Task: Find an Airbnb in Itapecerica, Brazil for 8 guests from July 12 to July 16, with a price range of ₹10,000 to ₹16,000, and amenities including WiFi, free parking, and TV.
Action: Key pressed <Key.shift>Itapecerica
Screenshot: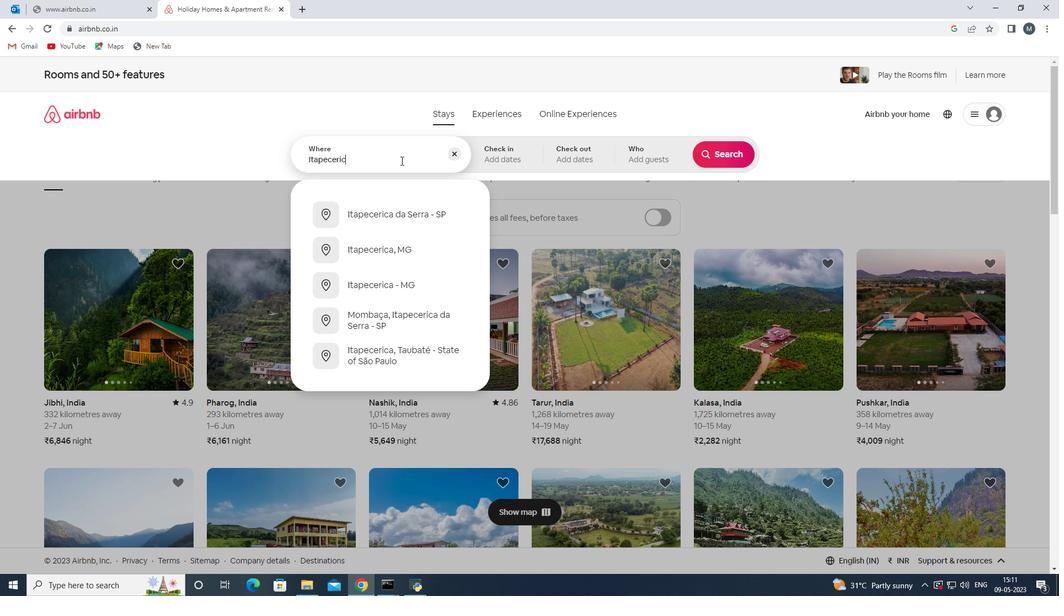 
Action: Mouse moved to (401, 160)
Screenshot: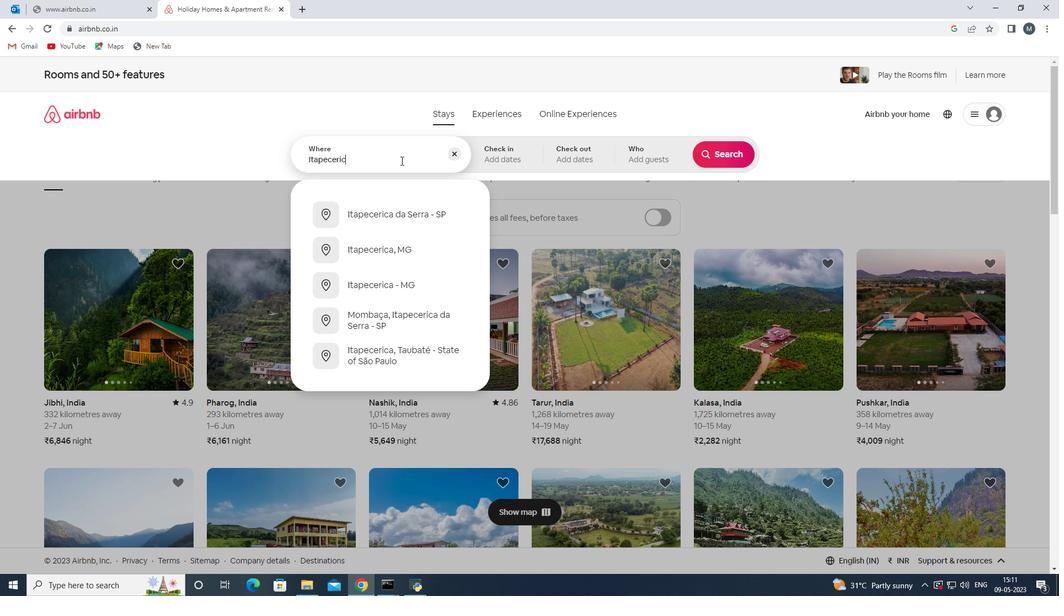 
Action: Key pressed ,<Key.shift>Brazil<Key.enter>
Screenshot: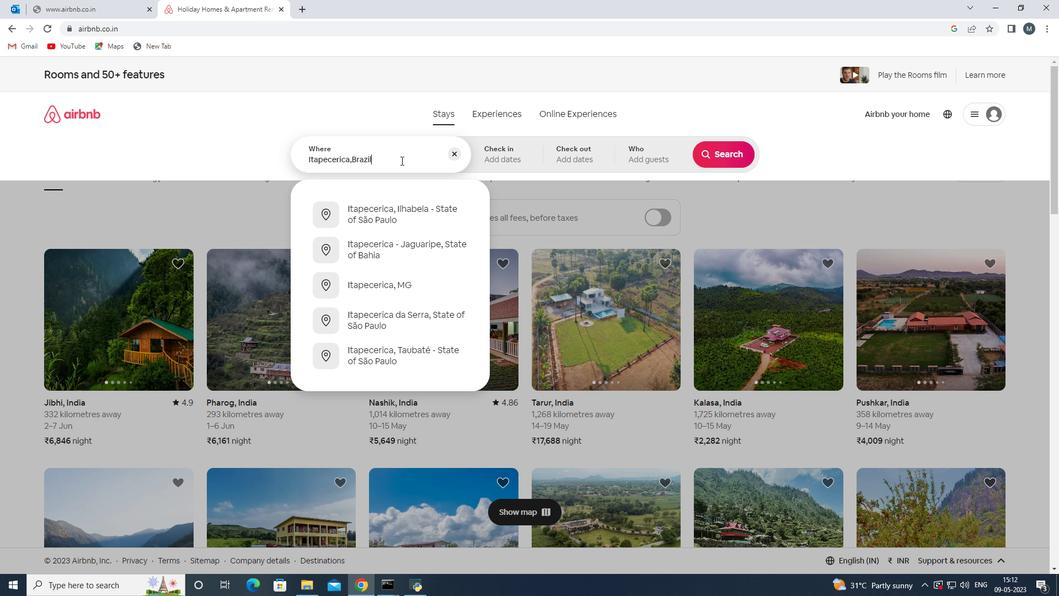 
Action: Mouse moved to (714, 242)
Screenshot: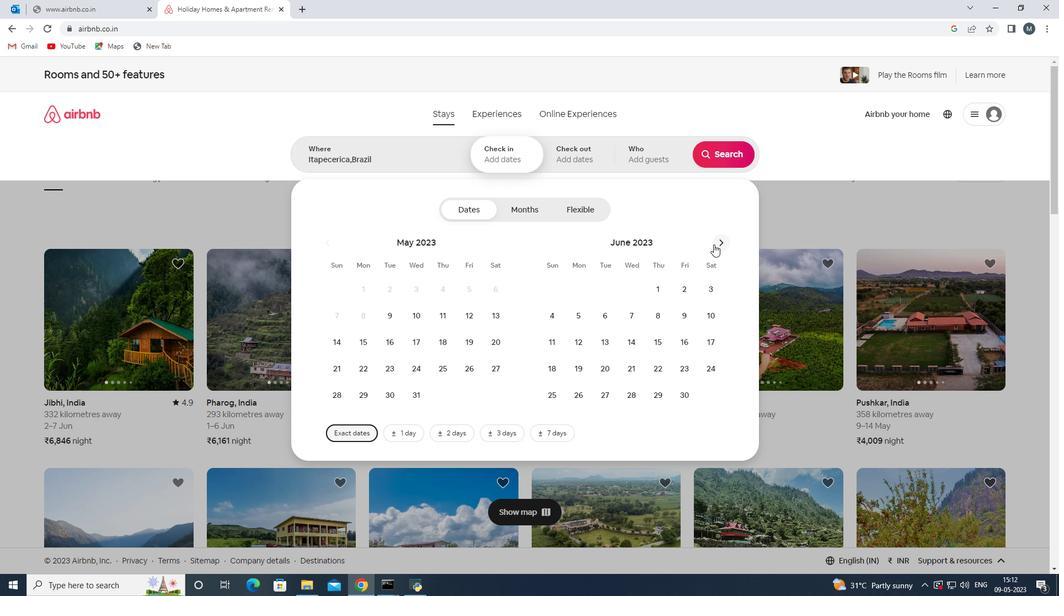 
Action: Mouse pressed left at (714, 242)
Screenshot: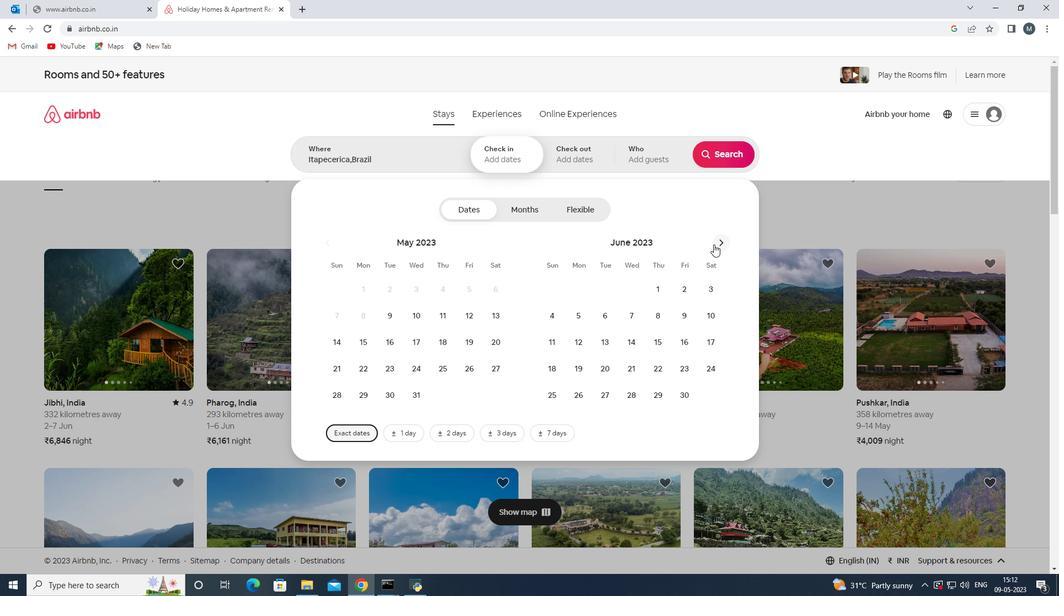 
Action: Mouse moved to (628, 344)
Screenshot: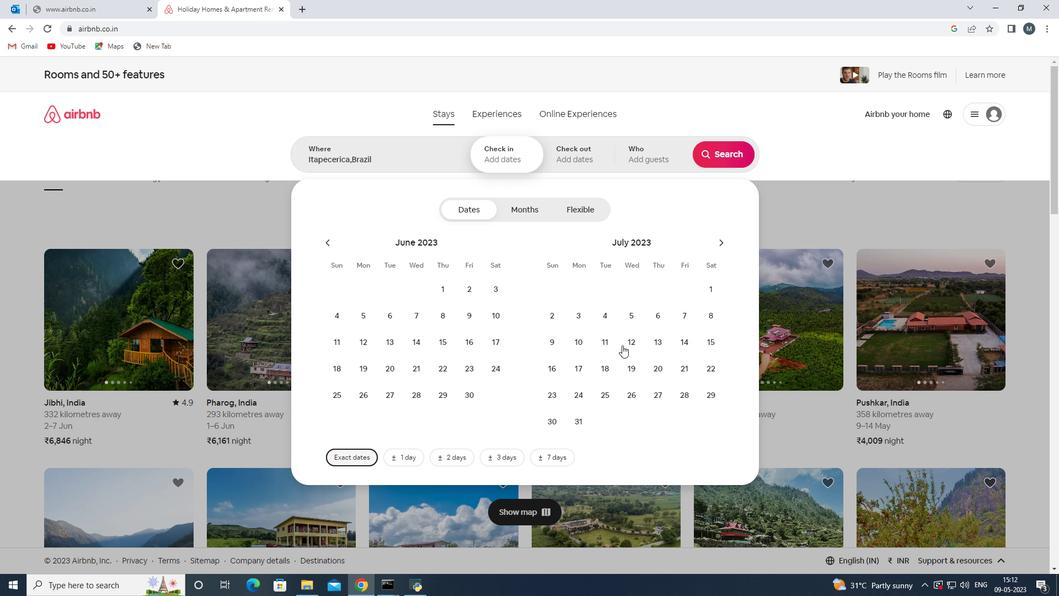 
Action: Mouse pressed left at (628, 344)
Screenshot: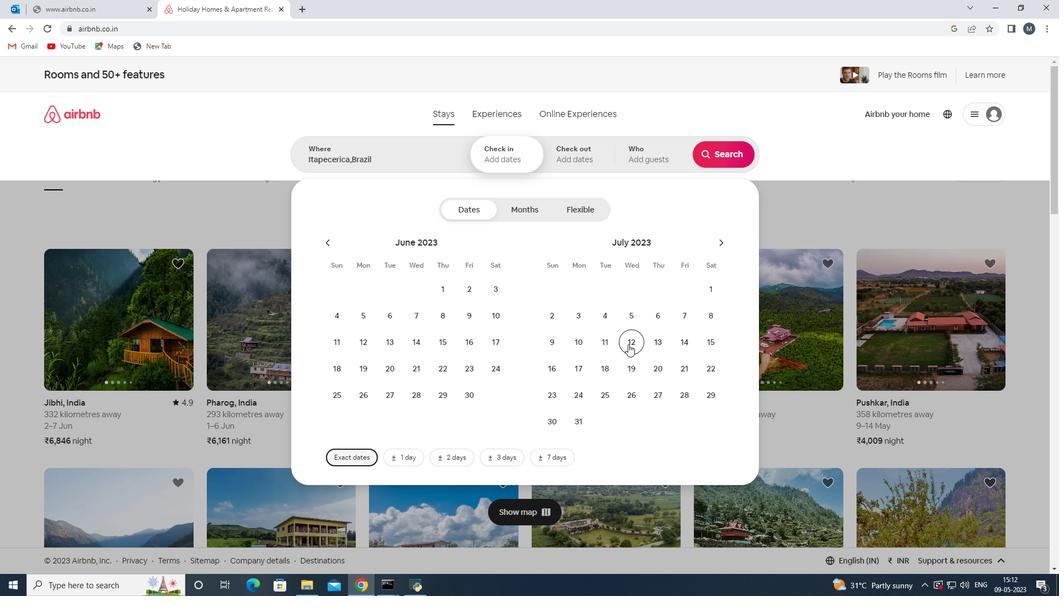 
Action: Mouse moved to (555, 368)
Screenshot: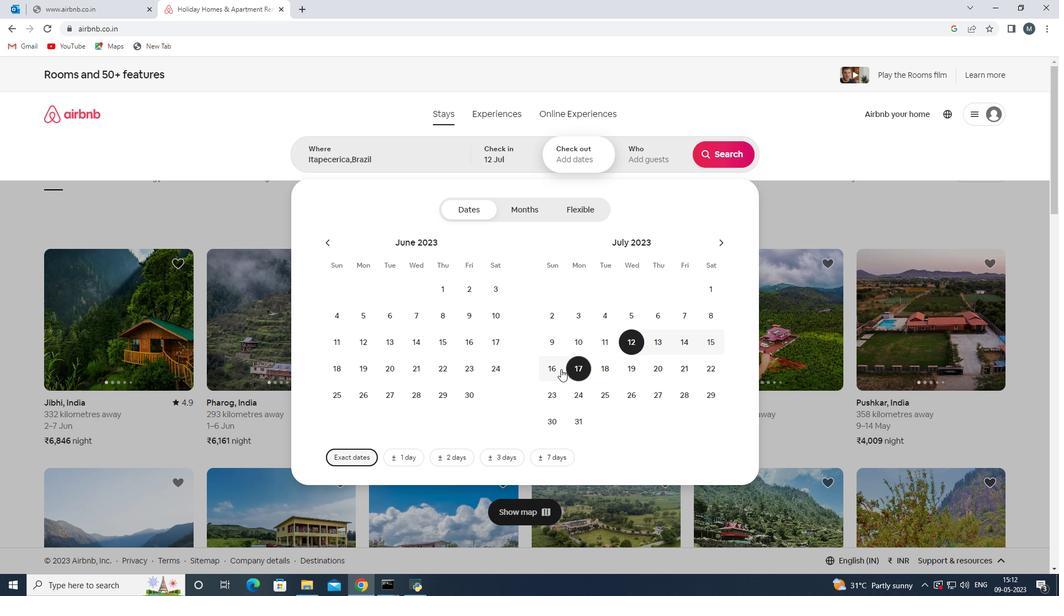 
Action: Mouse pressed left at (555, 368)
Screenshot: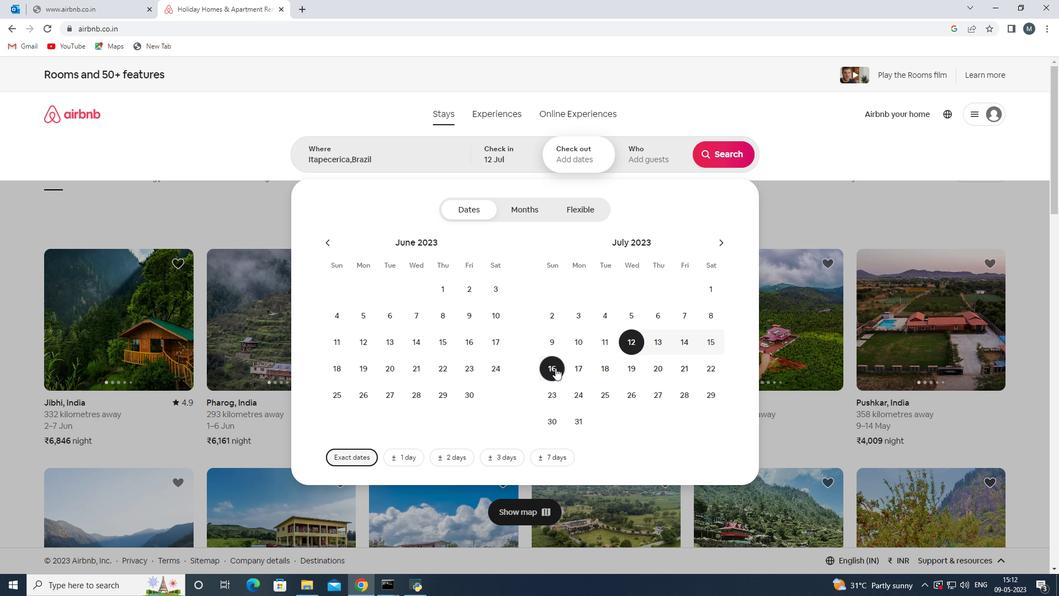 
Action: Mouse moved to (649, 157)
Screenshot: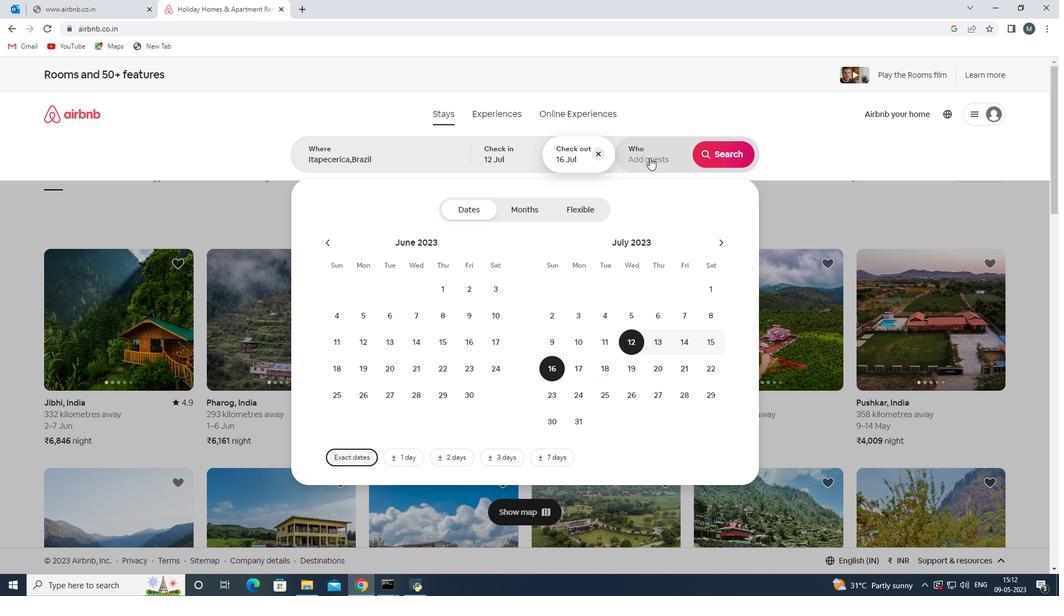 
Action: Mouse pressed left at (649, 157)
Screenshot: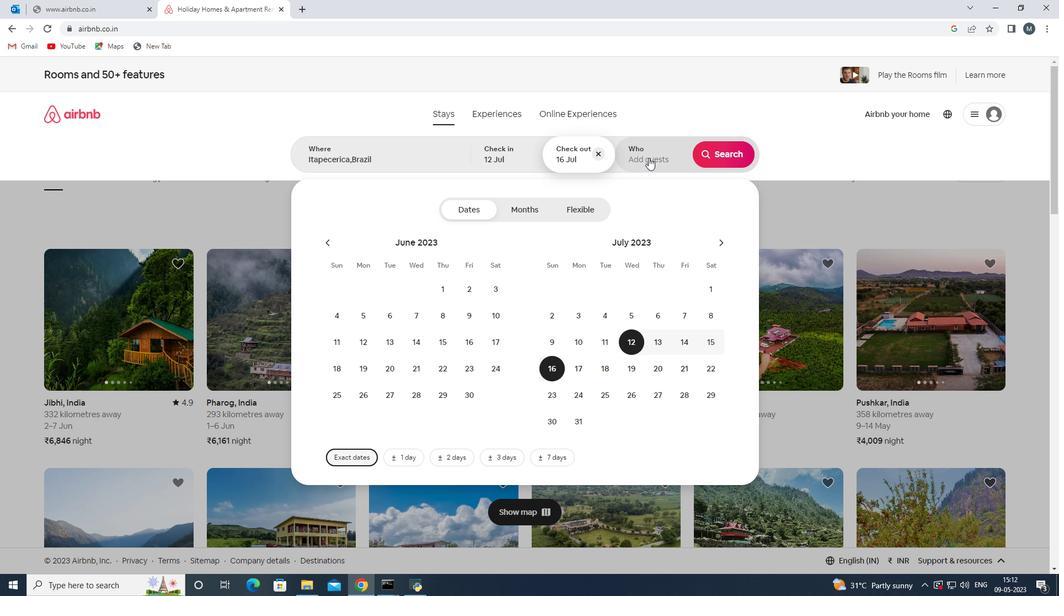 
Action: Mouse moved to (720, 213)
Screenshot: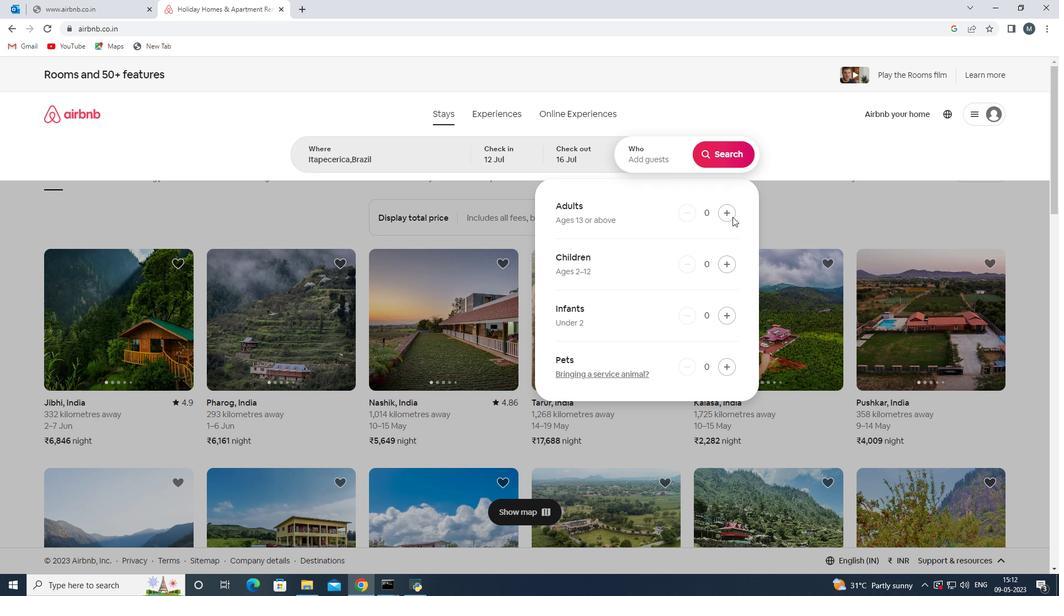
Action: Mouse pressed left at (720, 213)
Screenshot: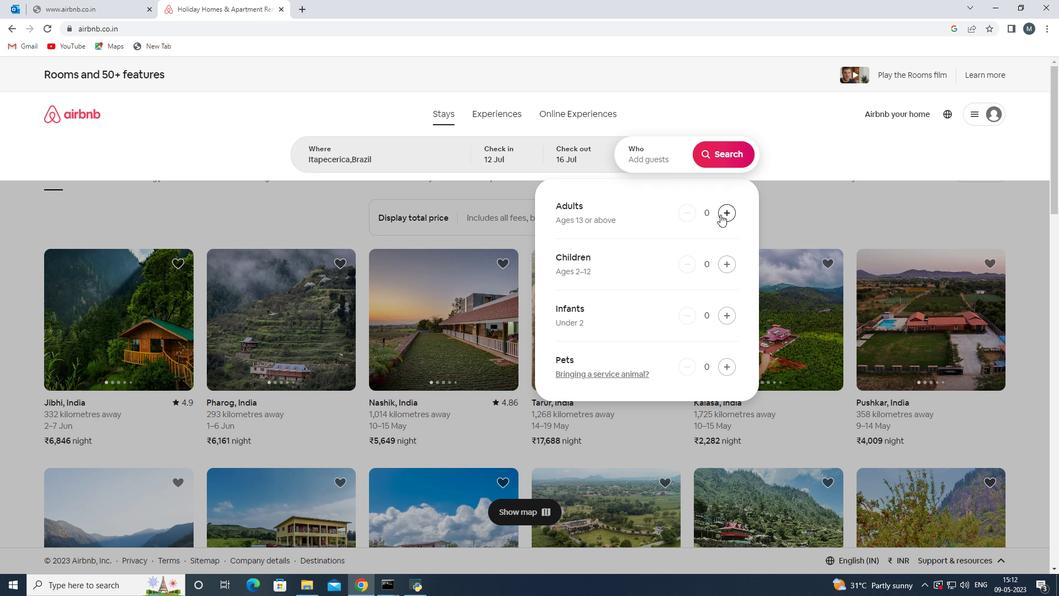 
Action: Mouse pressed left at (720, 213)
Screenshot: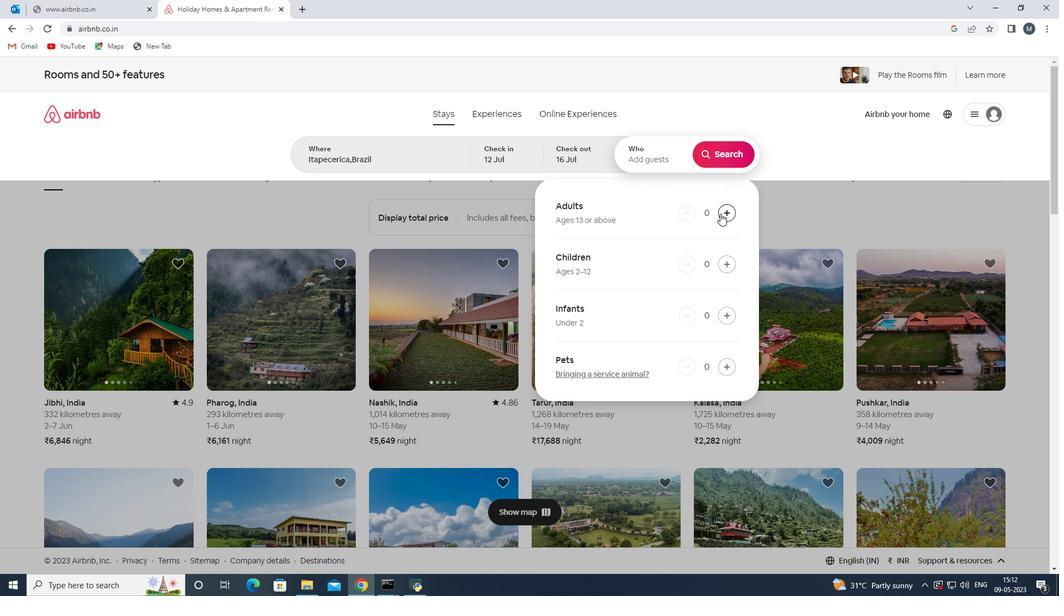 
Action: Mouse pressed left at (720, 213)
Screenshot: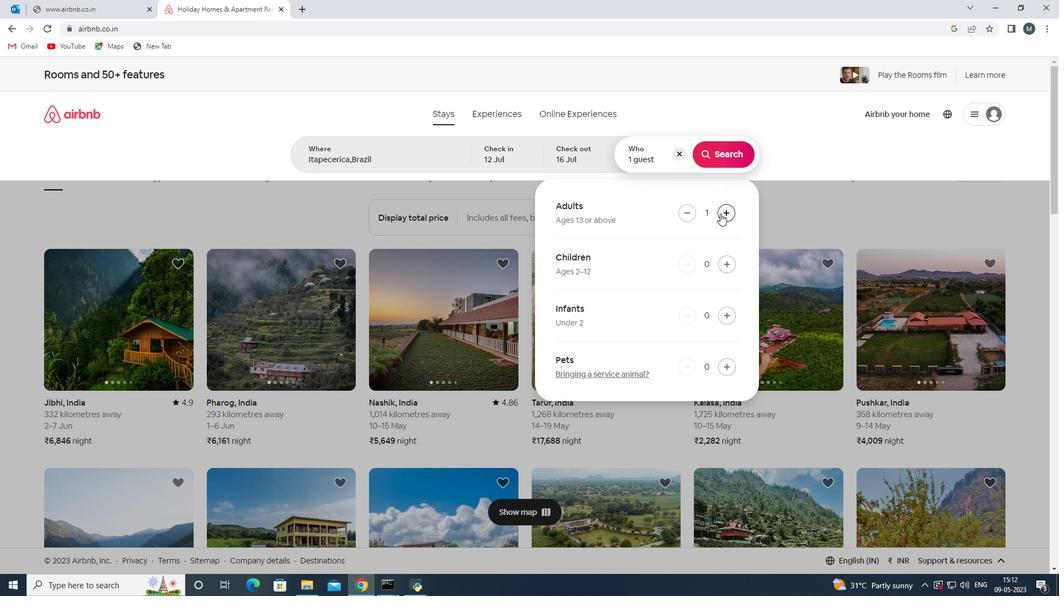 
Action: Mouse pressed left at (720, 213)
Screenshot: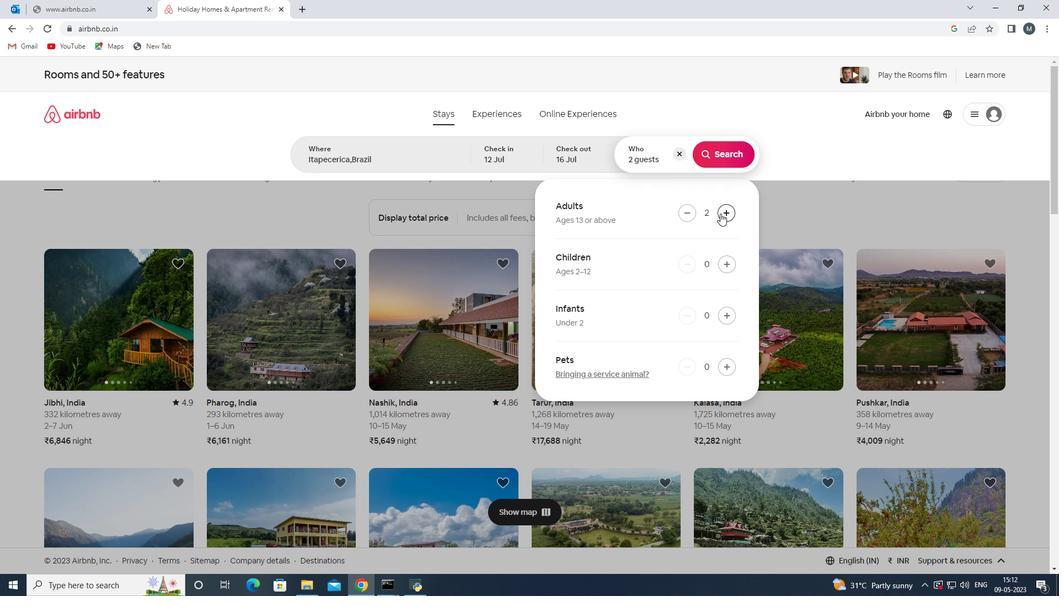 
Action: Mouse pressed left at (720, 213)
Screenshot: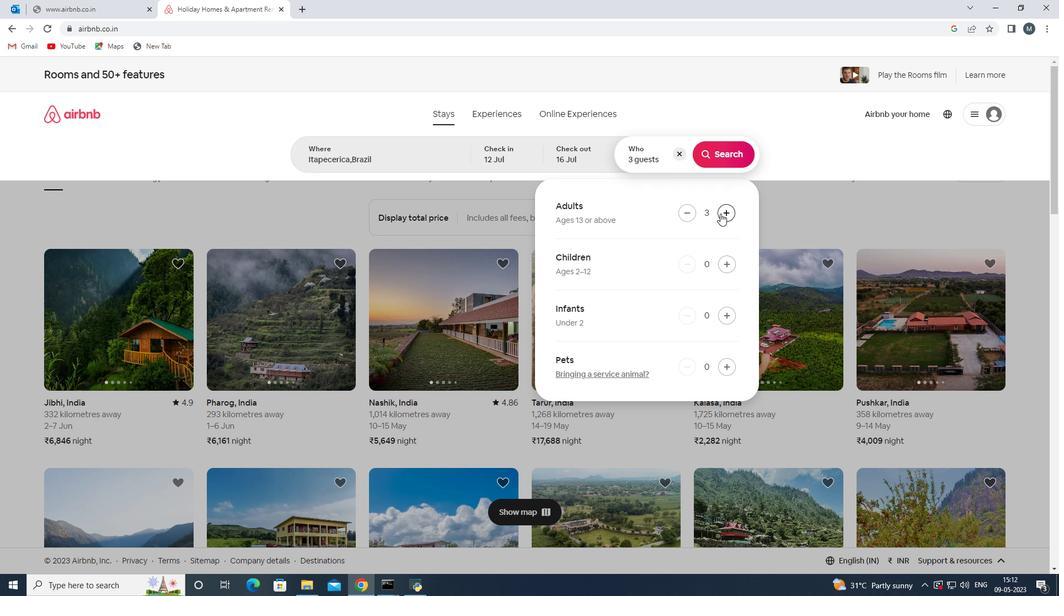 
Action: Mouse moved to (720, 213)
Screenshot: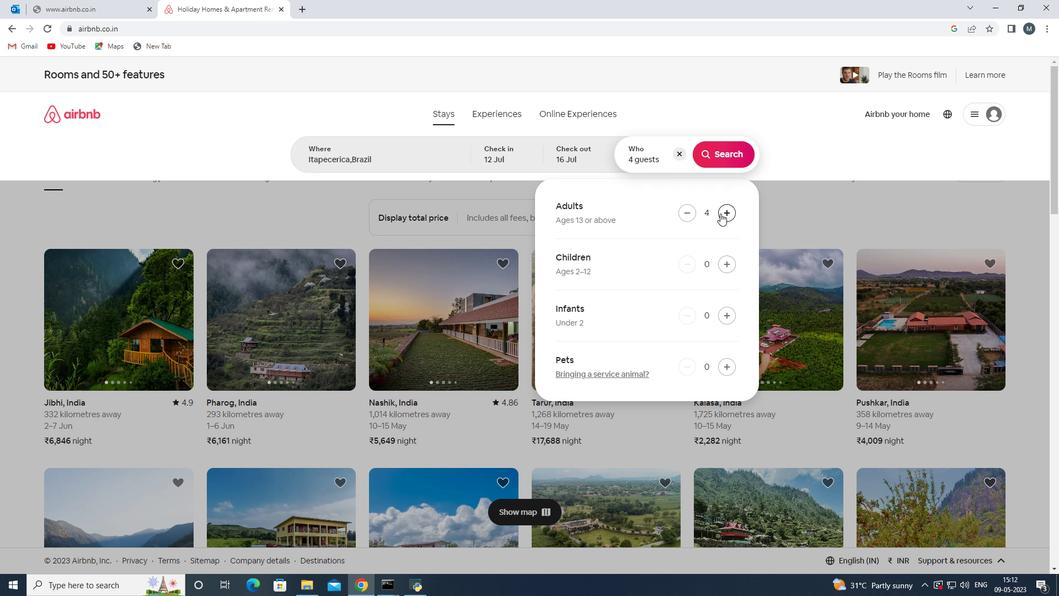 
Action: Mouse pressed left at (720, 213)
Screenshot: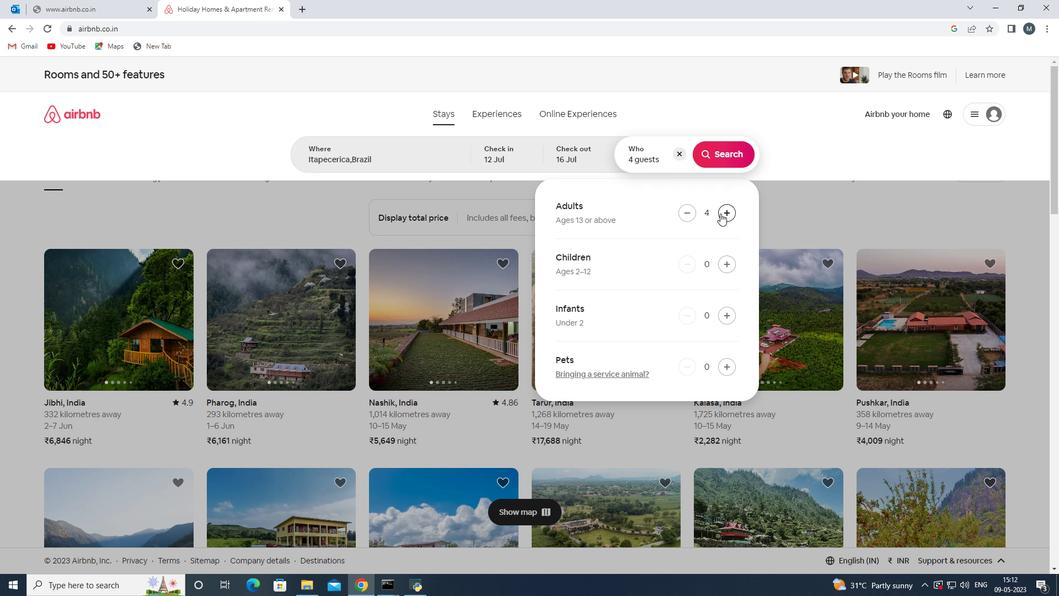 
Action: Mouse pressed left at (720, 213)
Screenshot: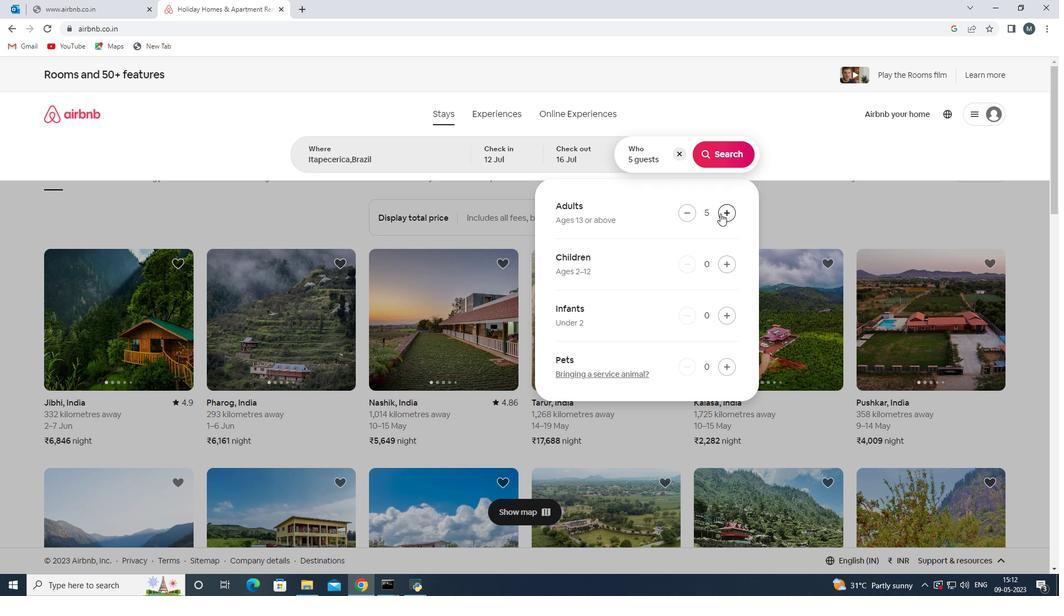 
Action: Mouse pressed left at (720, 213)
Screenshot: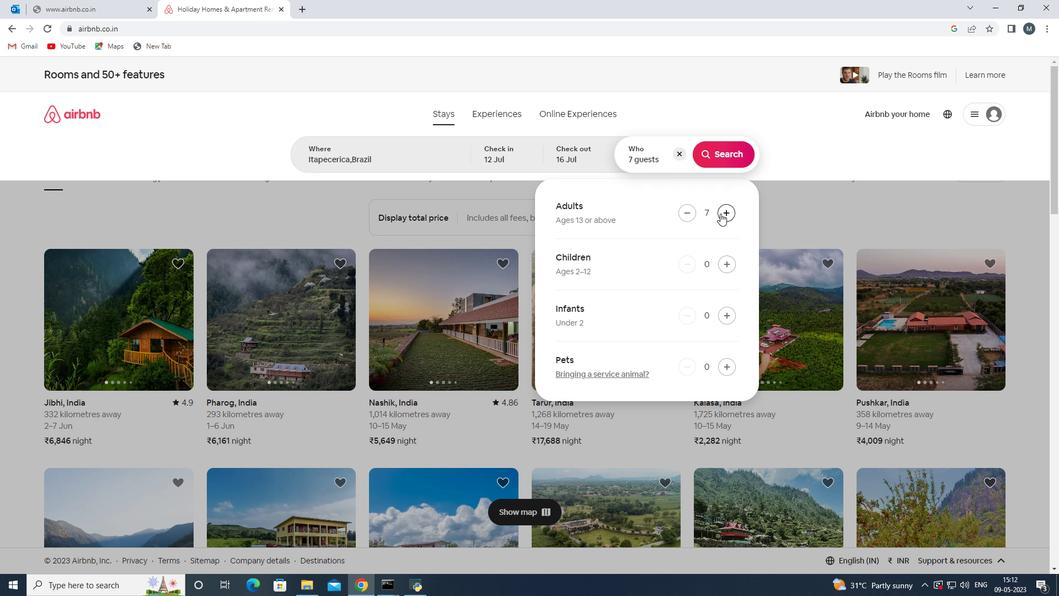
Action: Mouse moved to (728, 159)
Screenshot: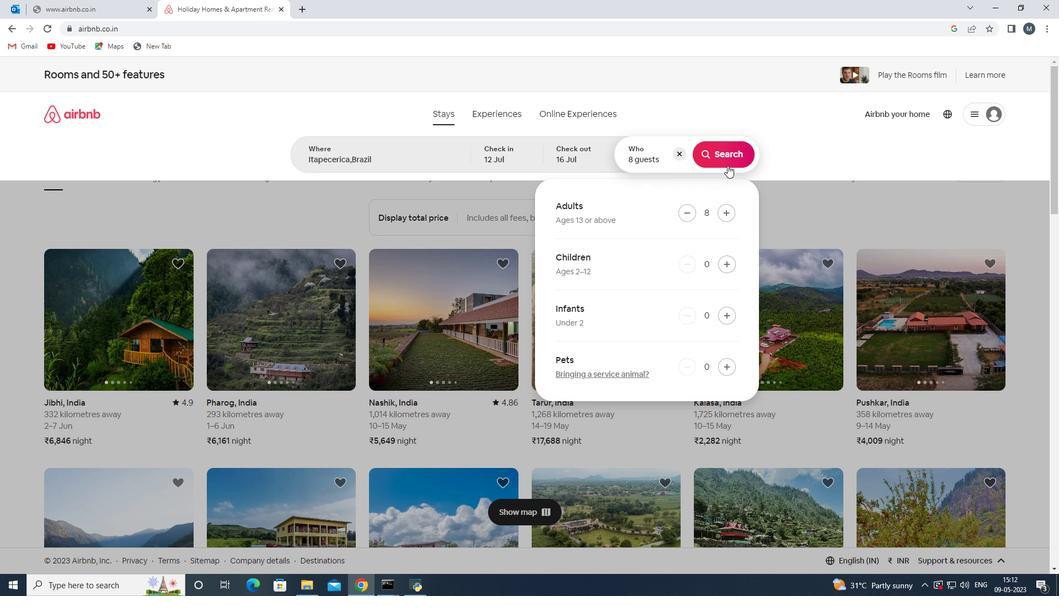 
Action: Mouse pressed left at (728, 159)
Screenshot: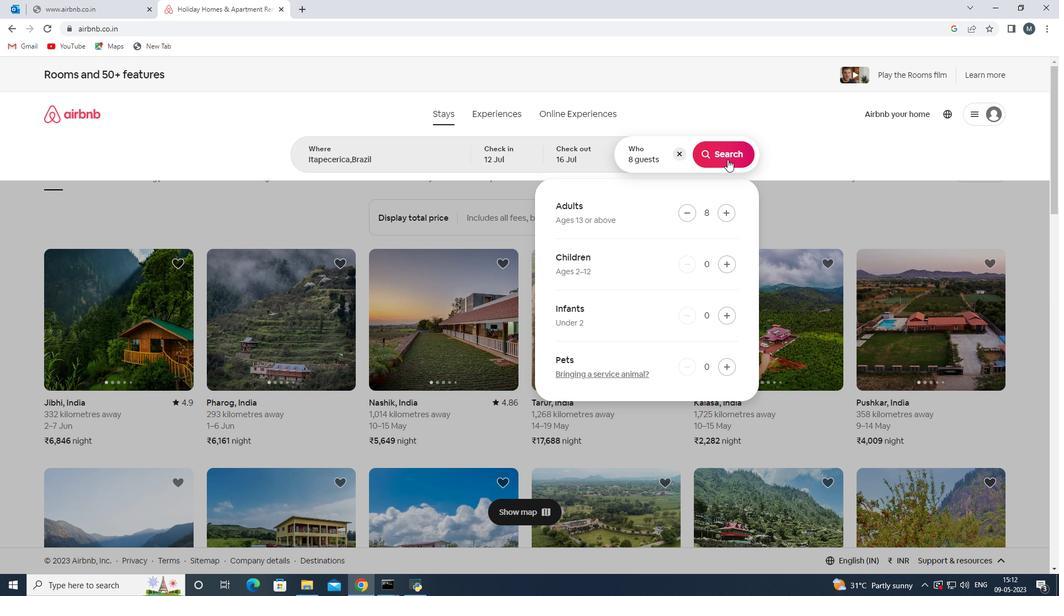 
Action: Mouse moved to (996, 123)
Screenshot: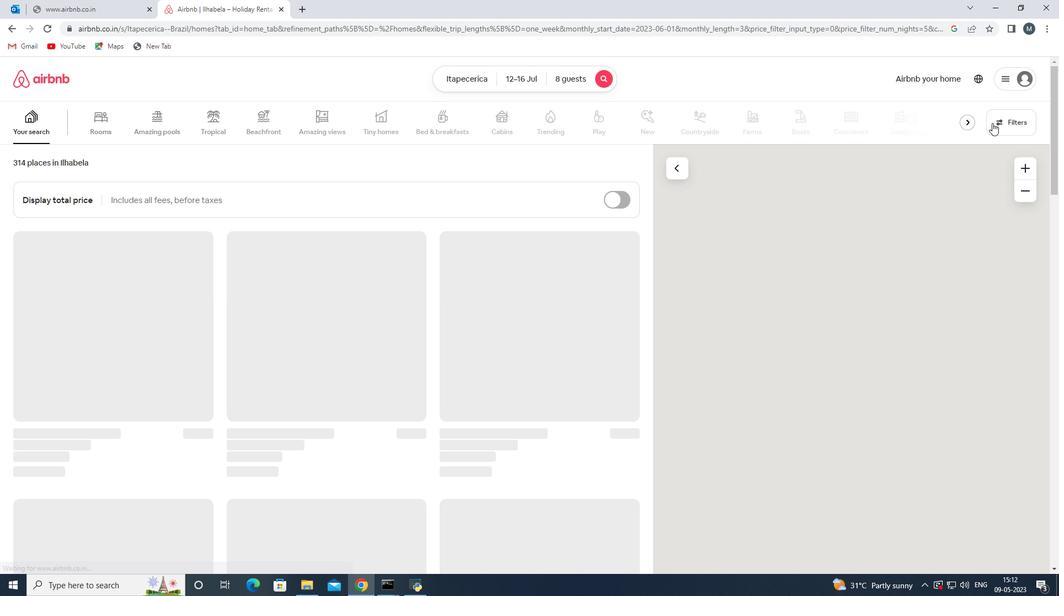 
Action: Mouse pressed left at (996, 123)
Screenshot: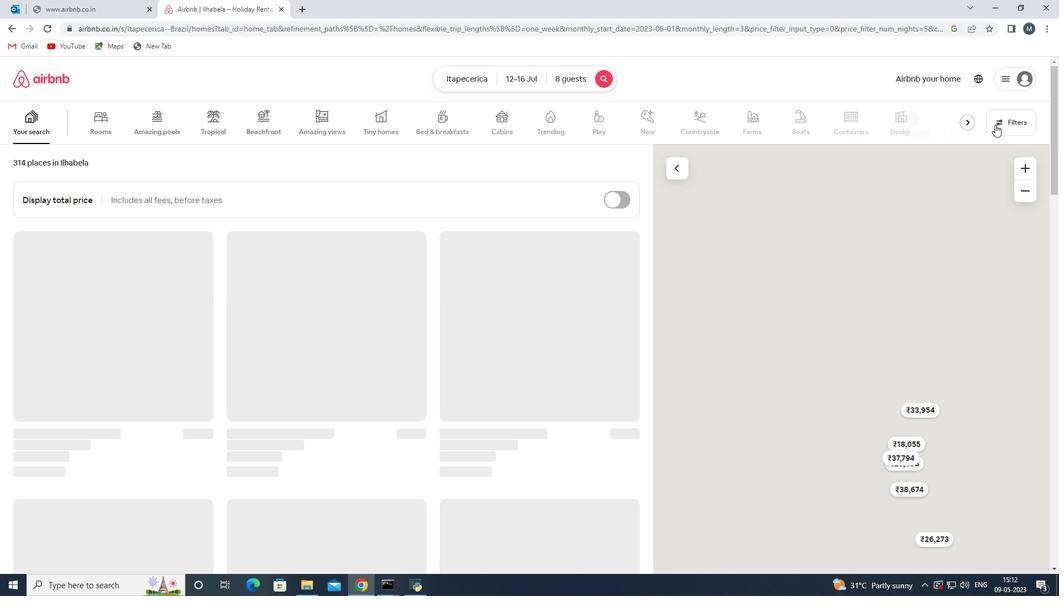 
Action: Mouse moved to (446, 333)
Screenshot: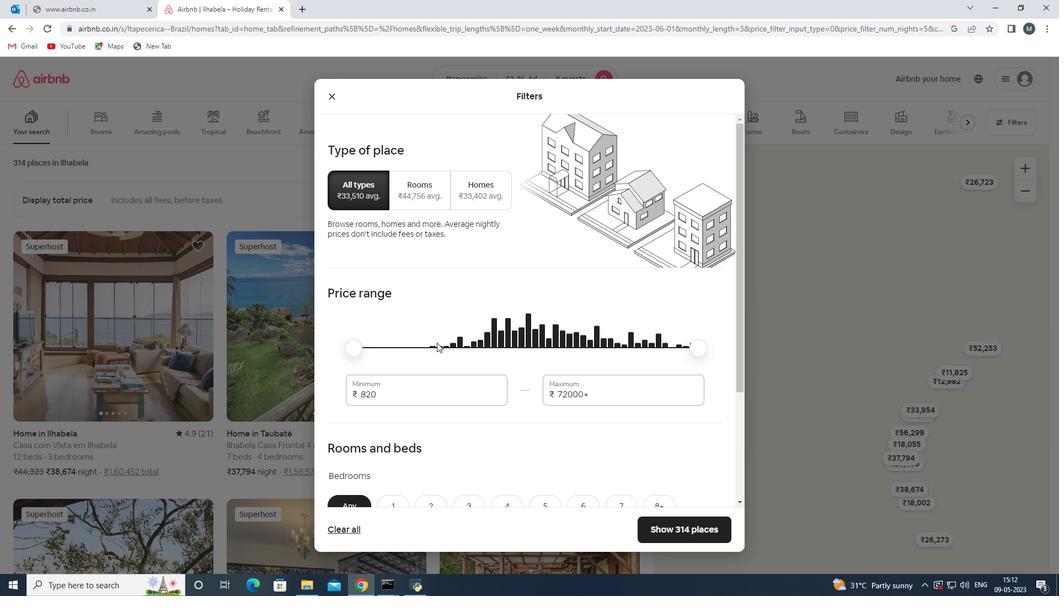 
Action: Mouse scrolled (446, 333) with delta (0, 0)
Screenshot: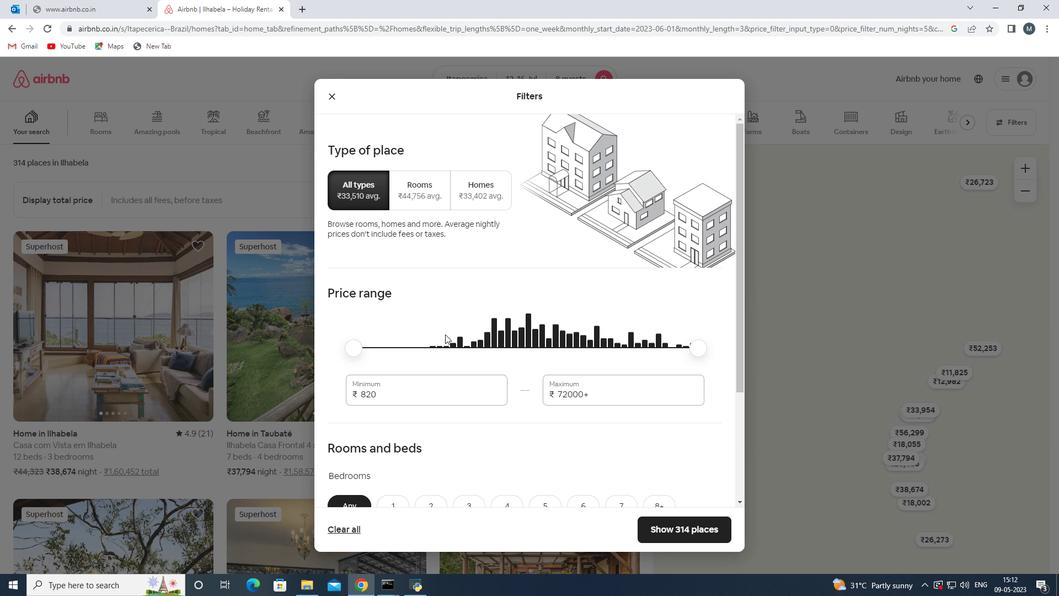 
Action: Mouse moved to (423, 341)
Screenshot: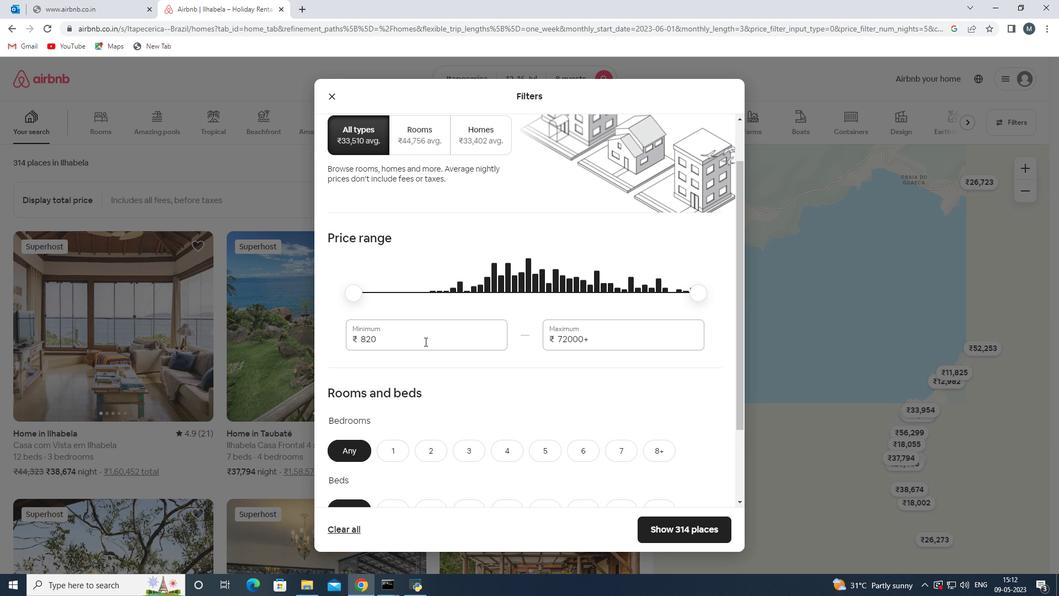 
Action: Mouse pressed left at (423, 341)
Screenshot: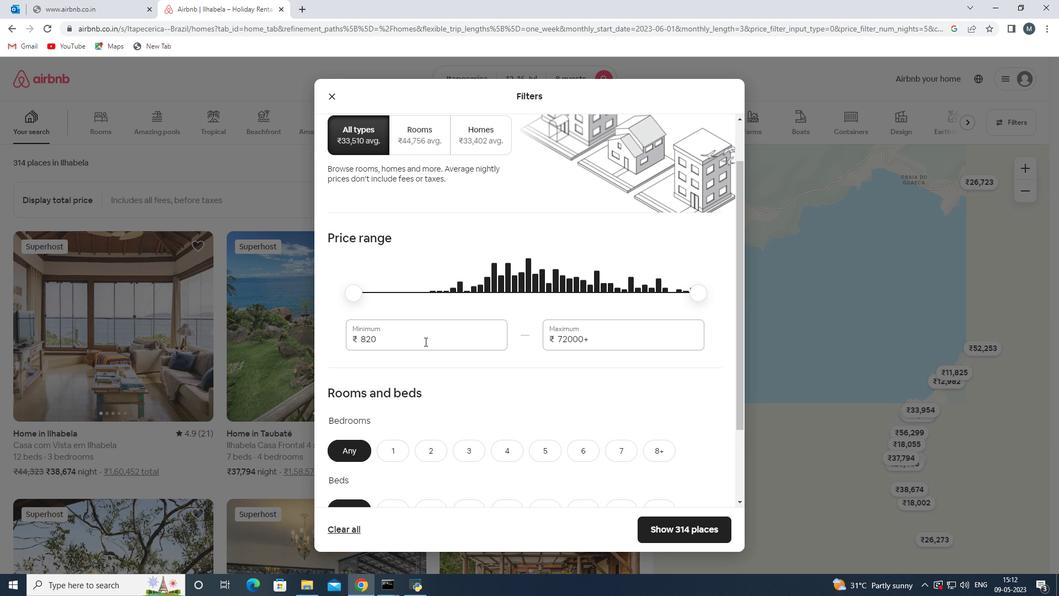
Action: Mouse moved to (332, 338)
Screenshot: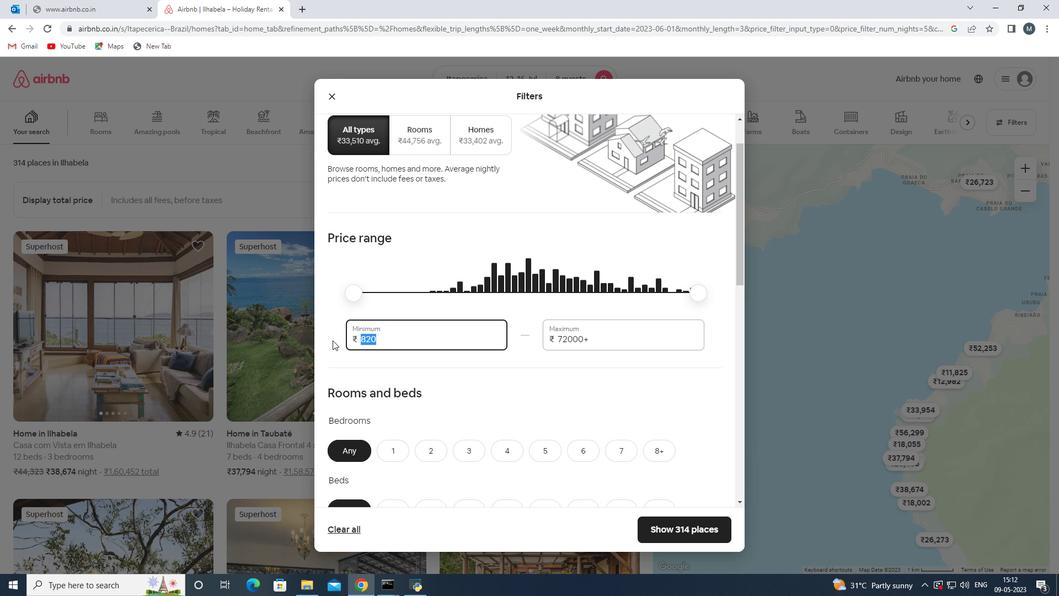 
Action: Key pressed 10000
Screenshot: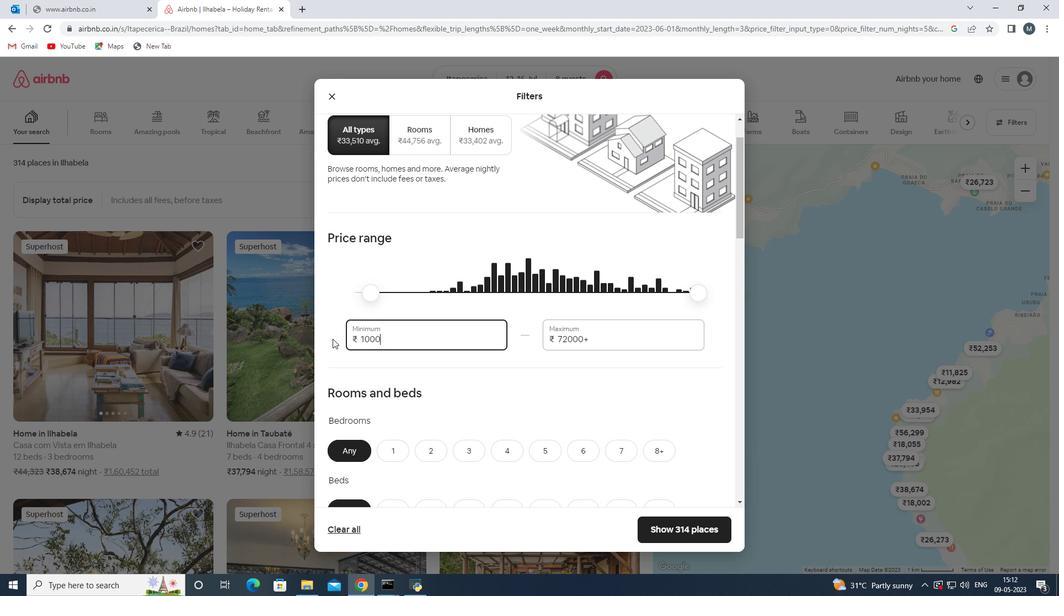 
Action: Mouse moved to (613, 339)
Screenshot: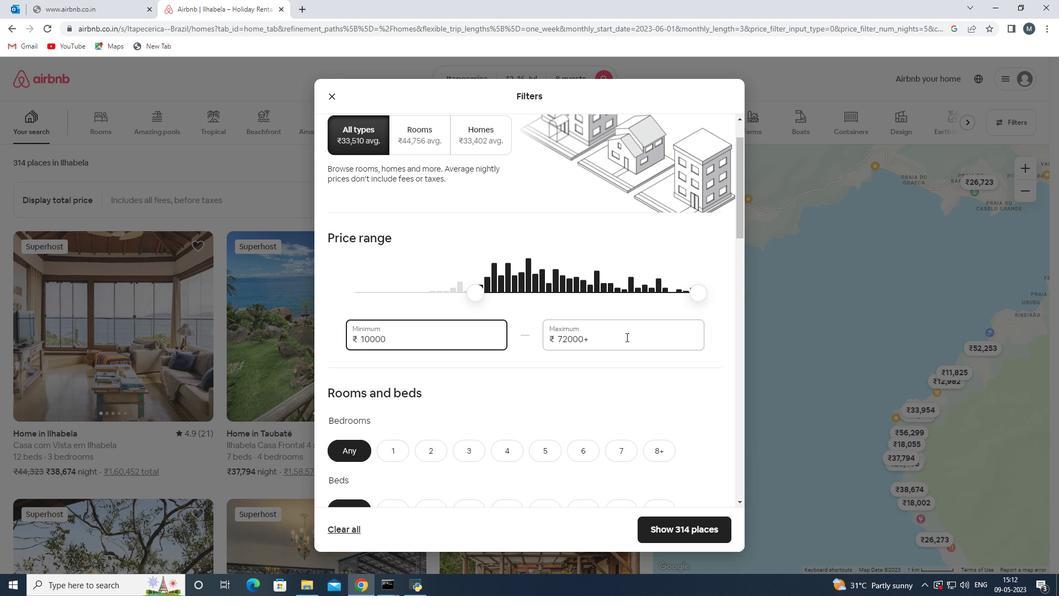 
Action: Mouse pressed left at (613, 339)
Screenshot: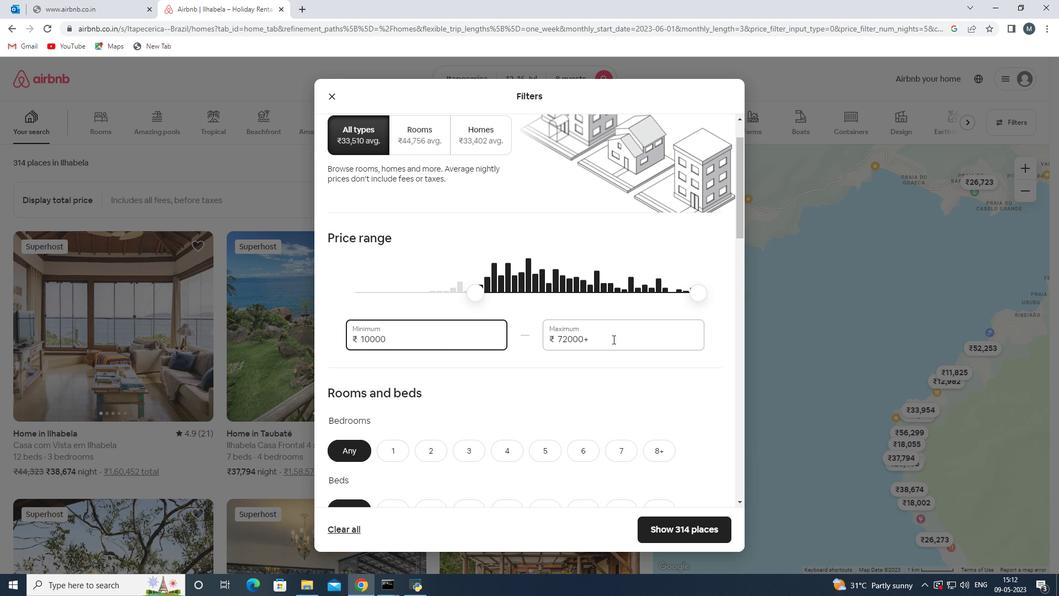 
Action: Mouse moved to (544, 341)
Screenshot: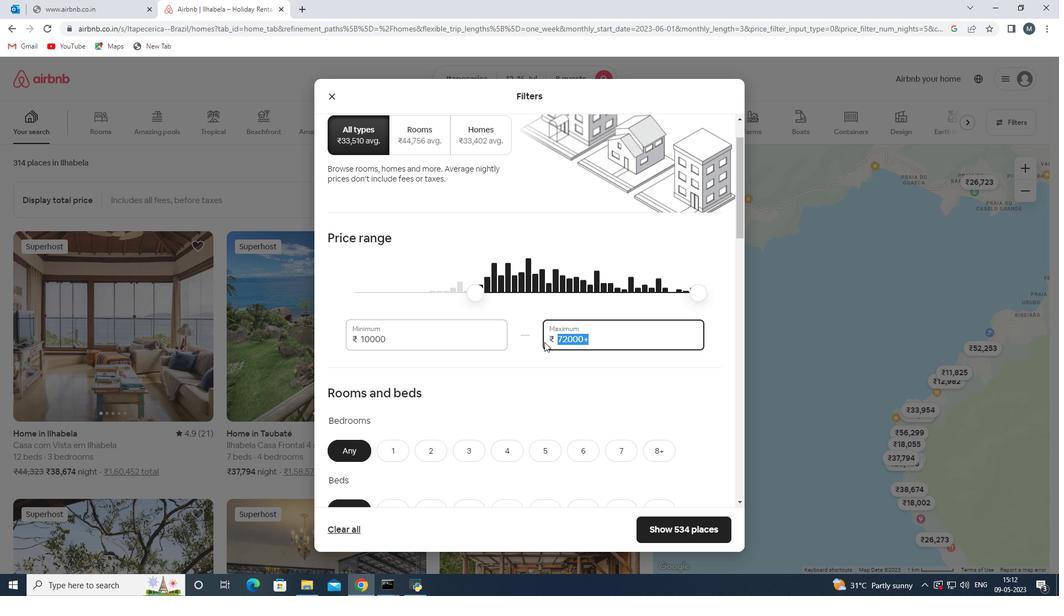 
Action: Key pressed 1
Screenshot: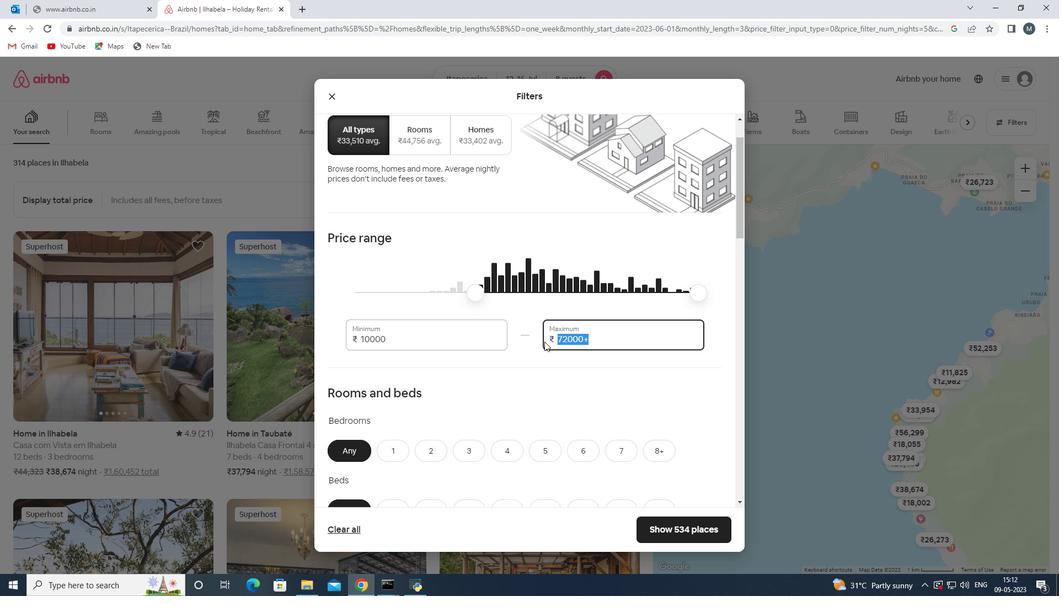 
Action: Mouse moved to (544, 340)
Screenshot: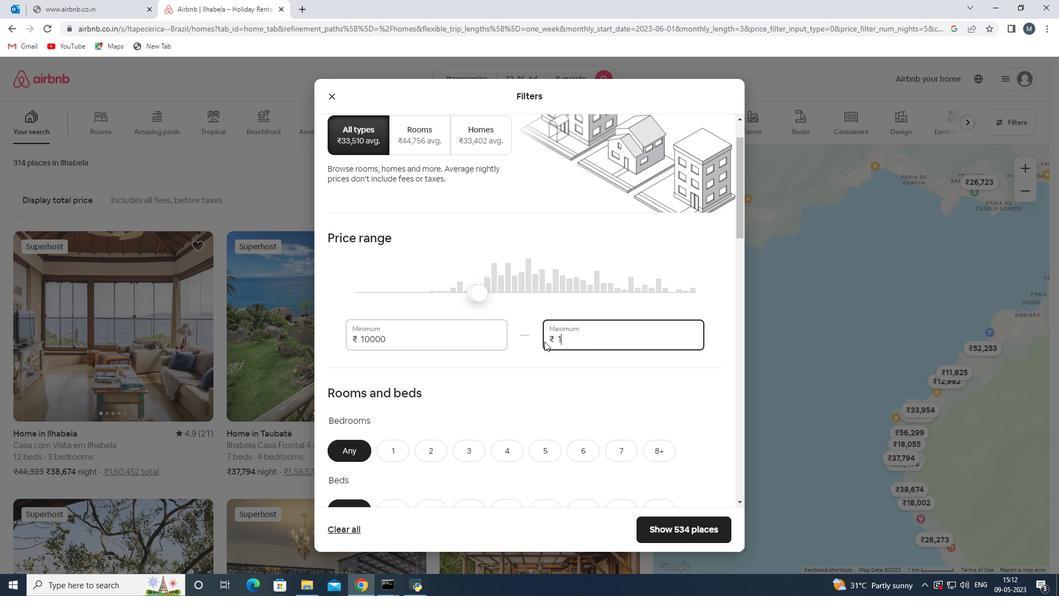 
Action: Key pressed 6000
Screenshot: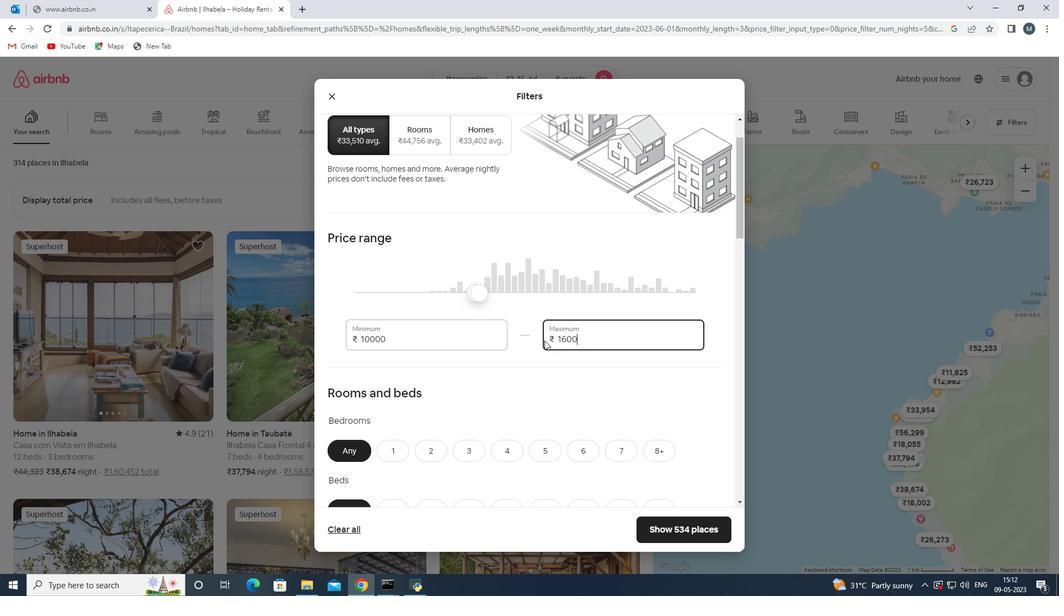 
Action: Mouse moved to (576, 336)
Screenshot: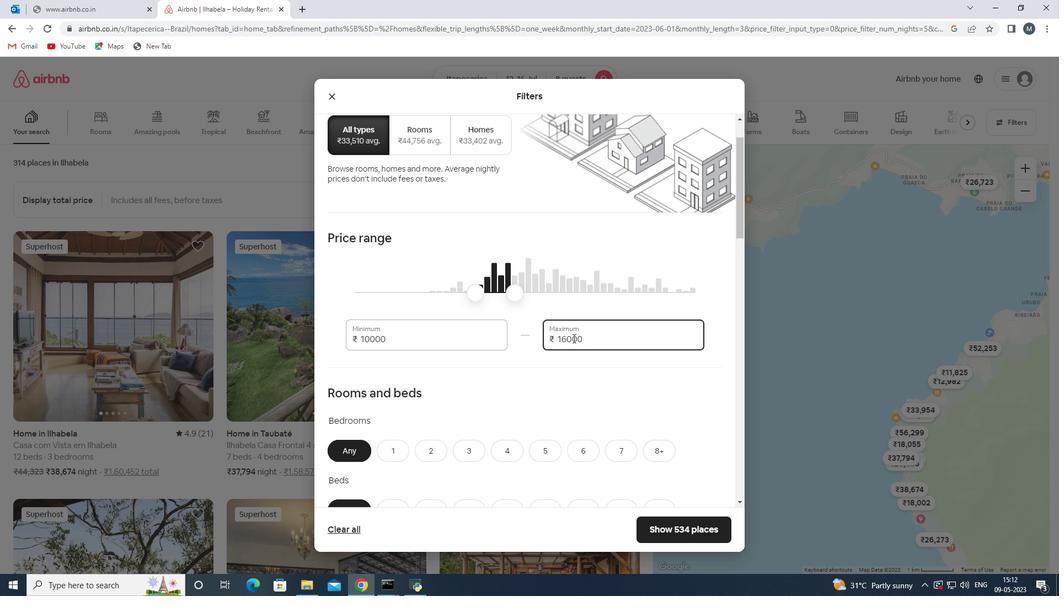 
Action: Mouse scrolled (576, 336) with delta (0, 0)
Screenshot: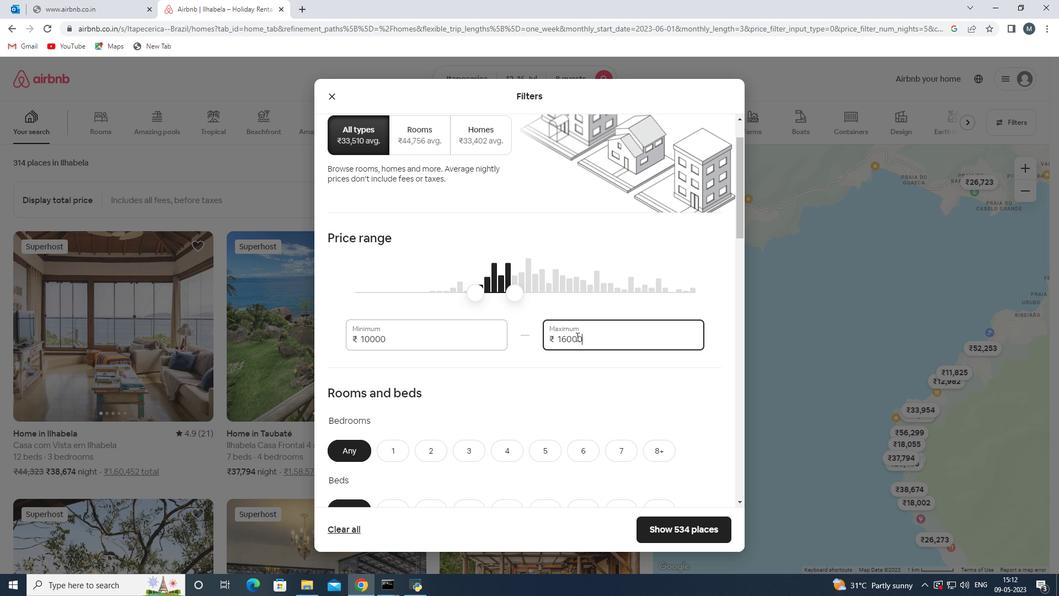 
Action: Mouse moved to (548, 327)
Screenshot: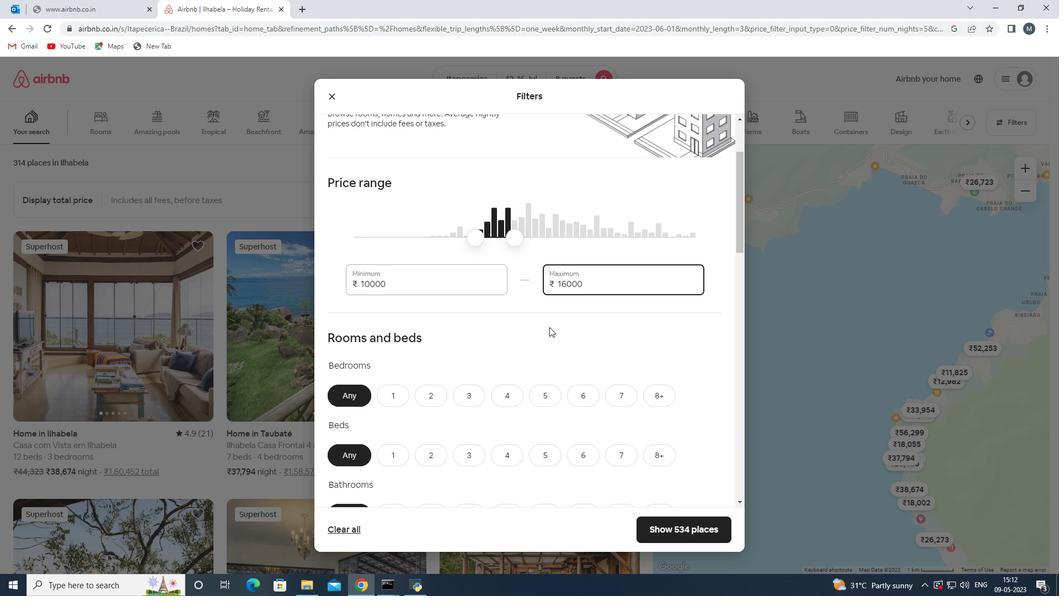 
Action: Mouse scrolled (548, 327) with delta (0, 0)
Screenshot: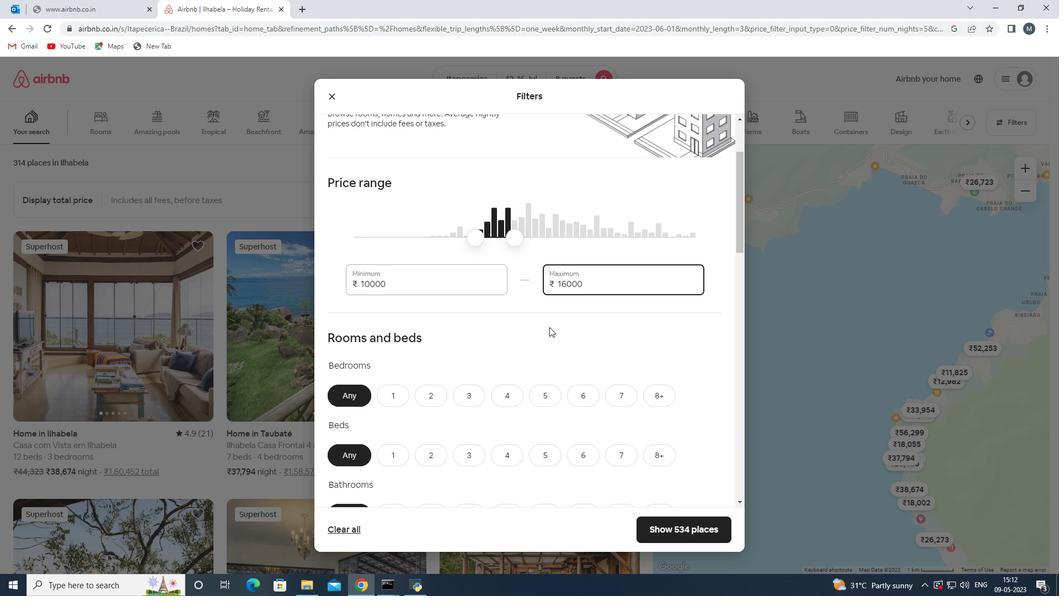 
Action: Mouse moved to (655, 343)
Screenshot: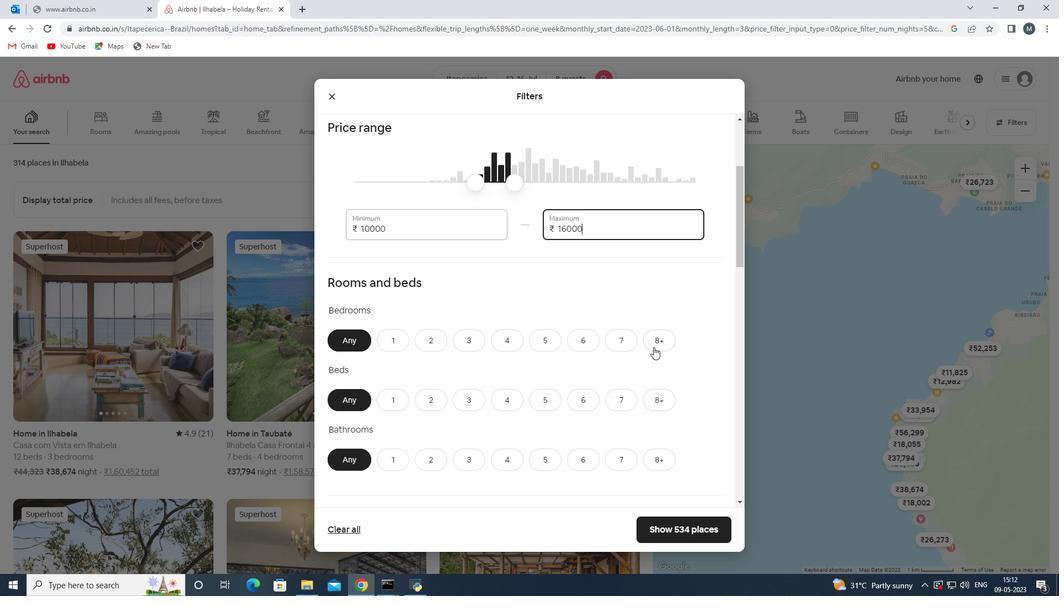
Action: Mouse pressed left at (655, 343)
Screenshot: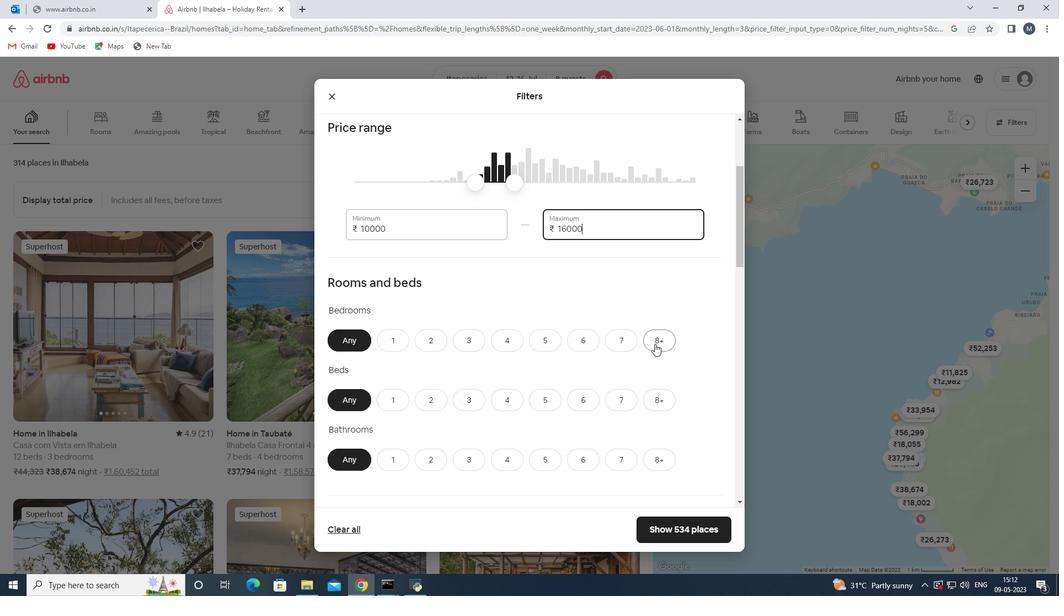 
Action: Mouse moved to (654, 395)
Screenshot: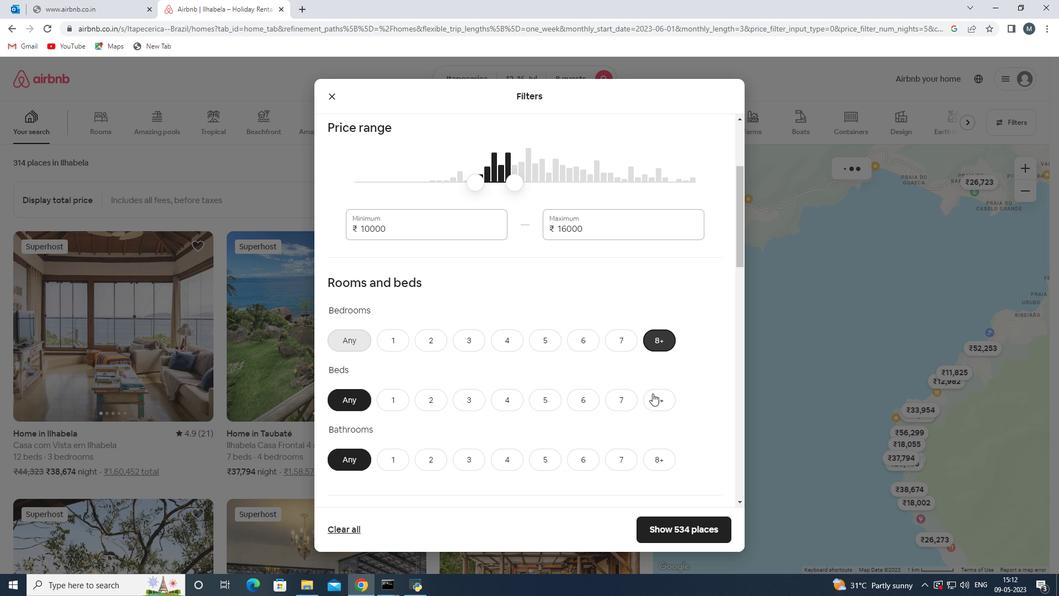 
Action: Mouse pressed left at (654, 395)
Screenshot: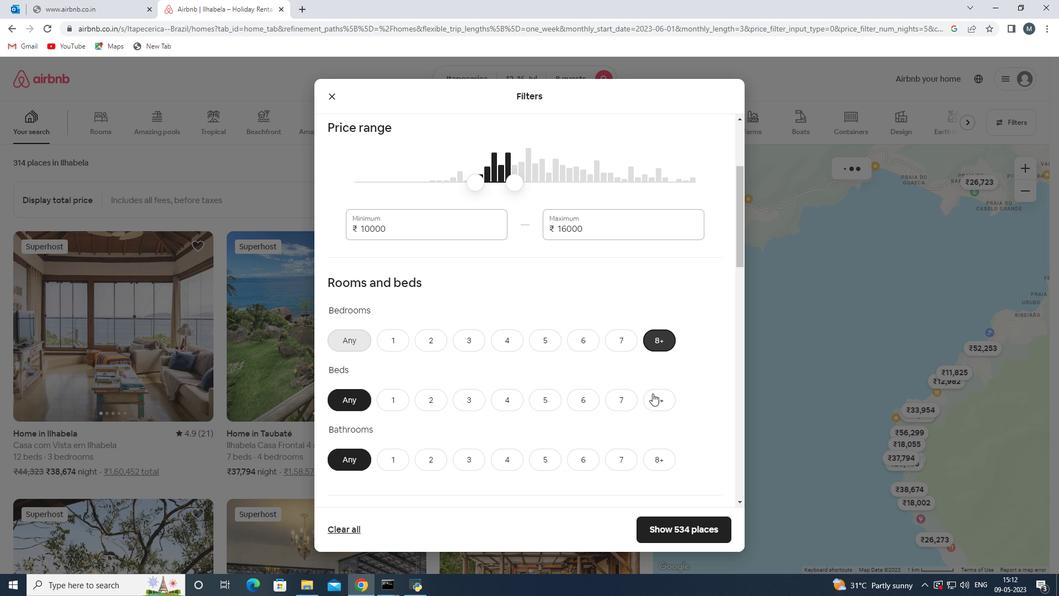 
Action: Mouse moved to (629, 359)
Screenshot: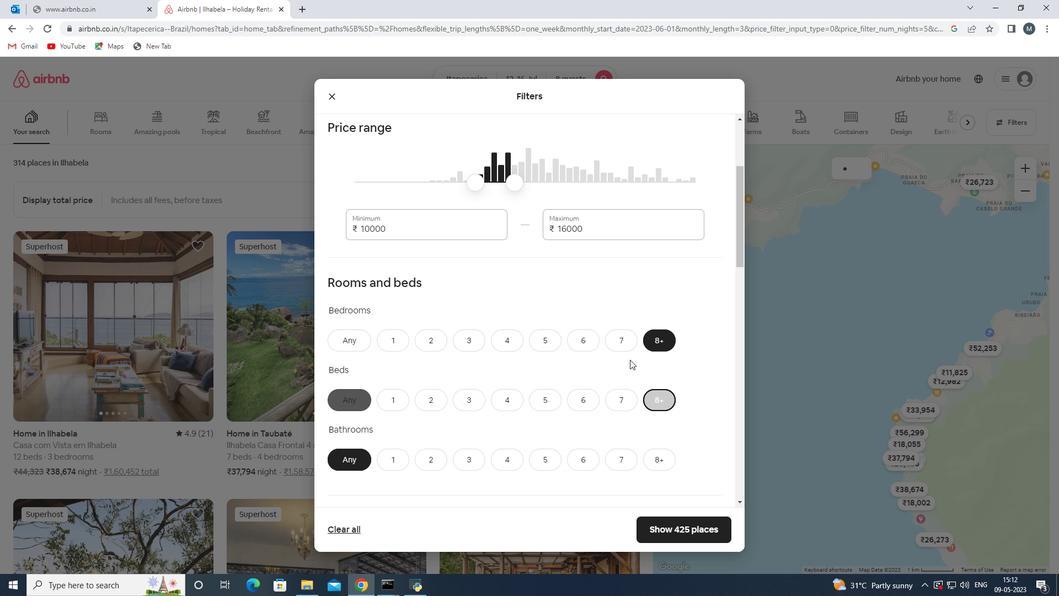 
Action: Mouse scrolled (629, 359) with delta (0, 0)
Screenshot: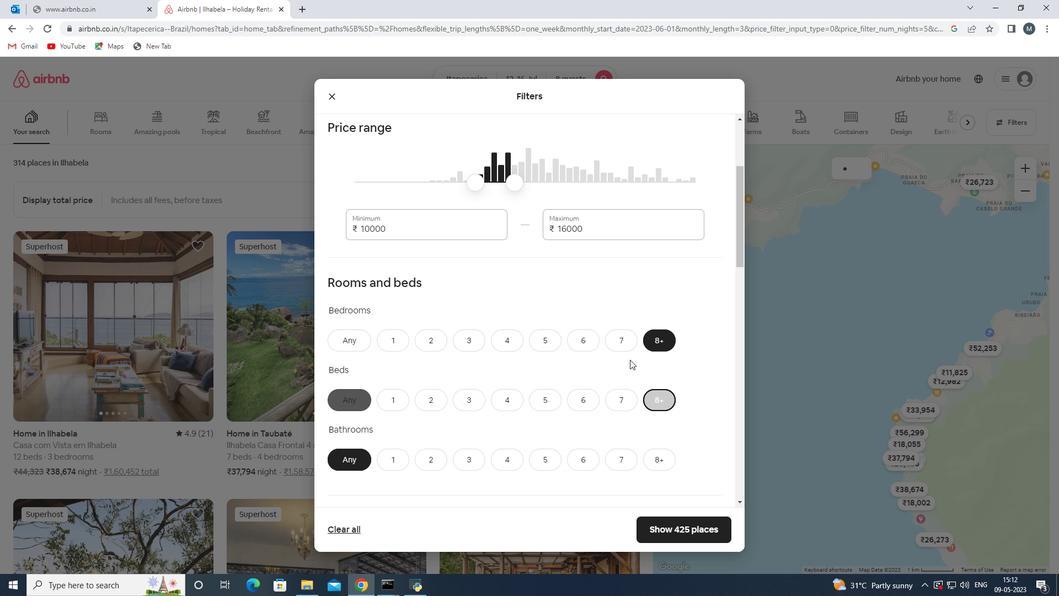 
Action: Mouse moved to (654, 395)
Screenshot: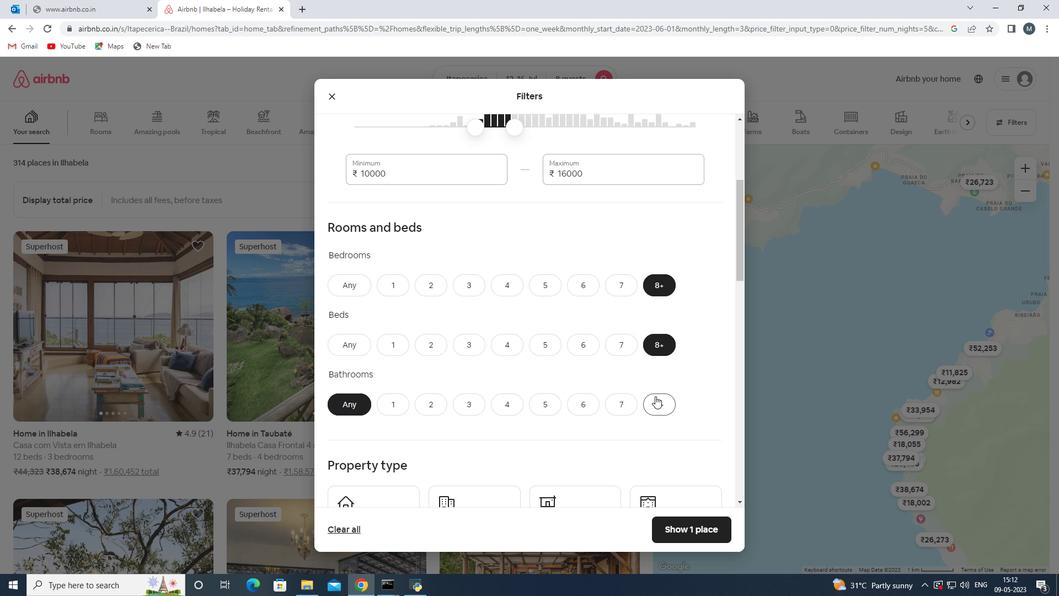 
Action: Mouse pressed left at (654, 395)
Screenshot: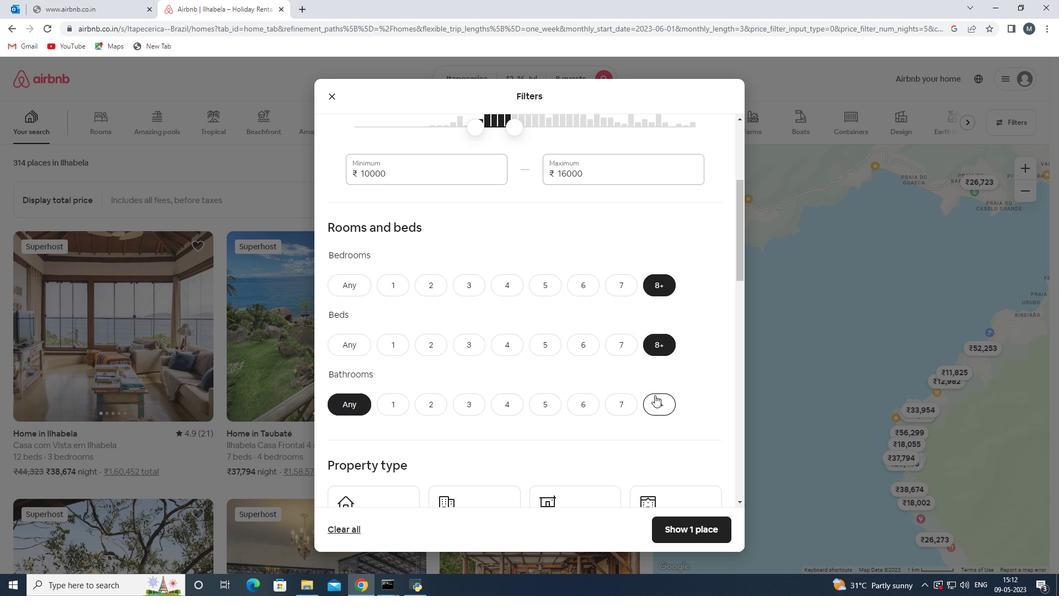 
Action: Mouse moved to (559, 355)
Screenshot: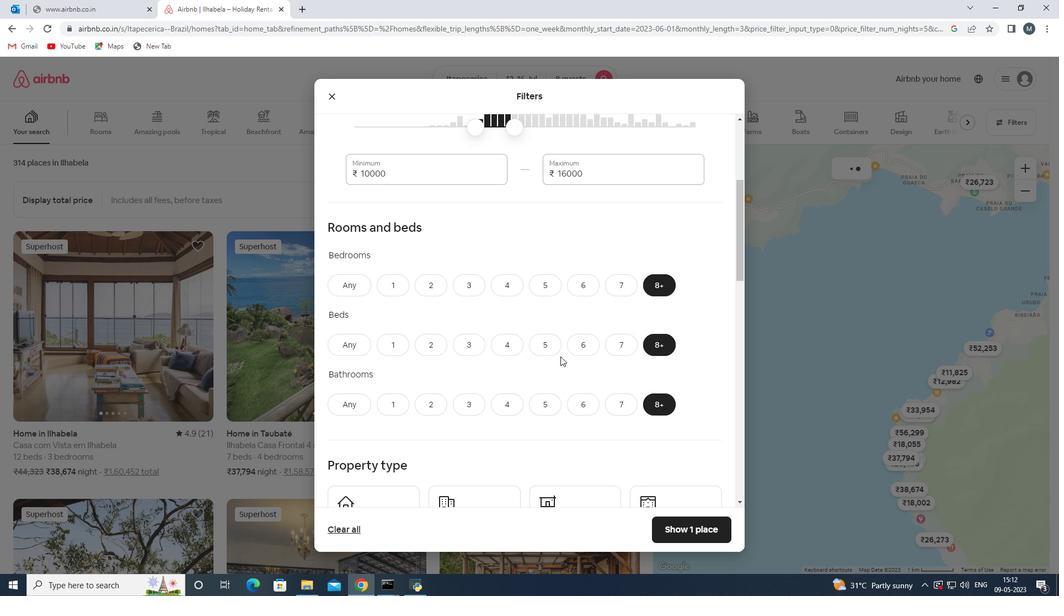 
Action: Mouse scrolled (559, 354) with delta (0, 0)
Screenshot: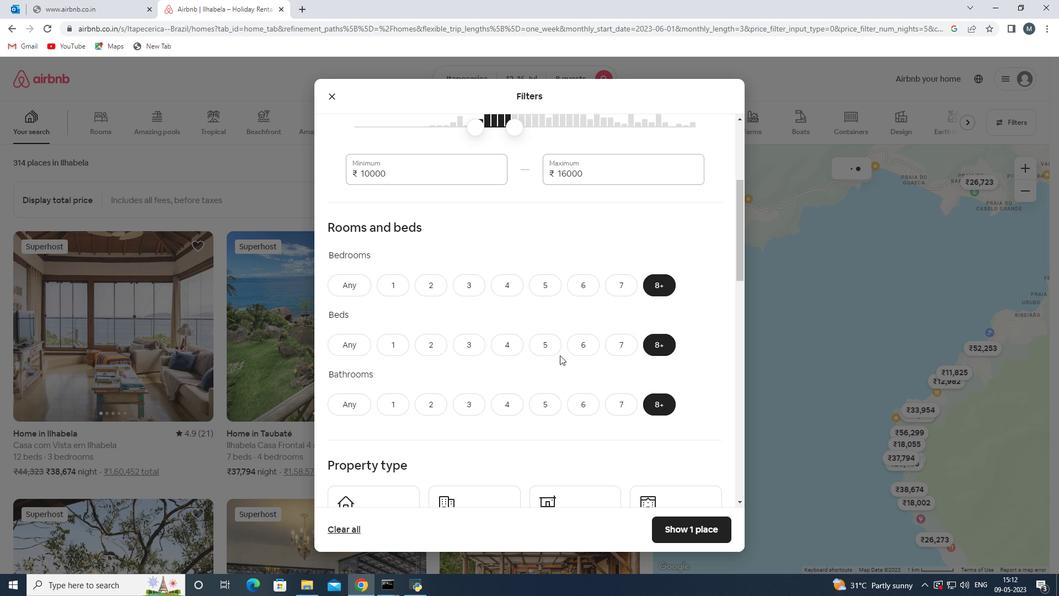 
Action: Mouse moved to (517, 316)
Screenshot: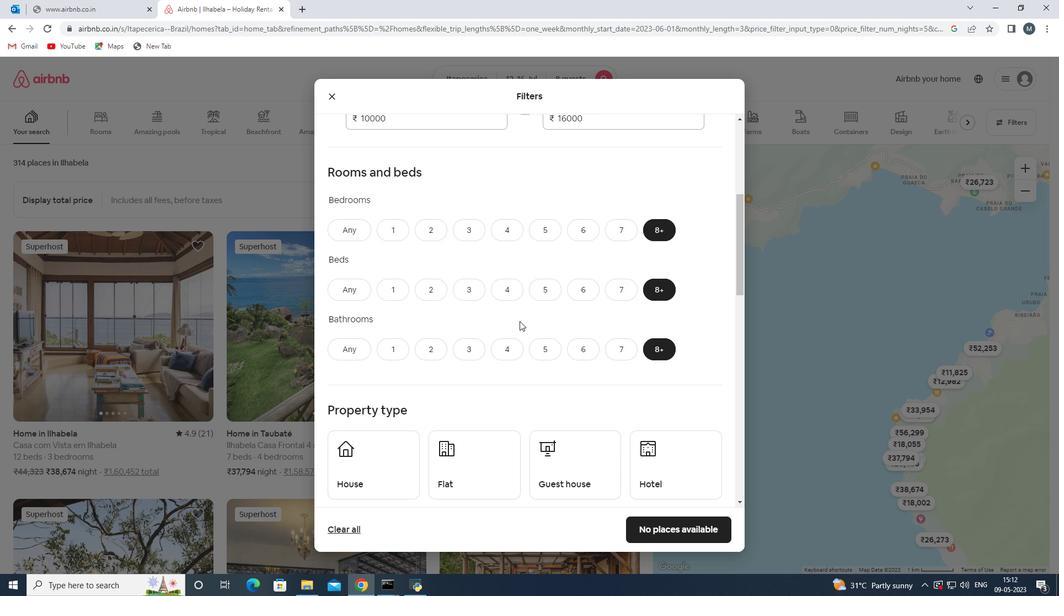 
Action: Mouse scrolled (517, 315) with delta (0, 0)
Screenshot: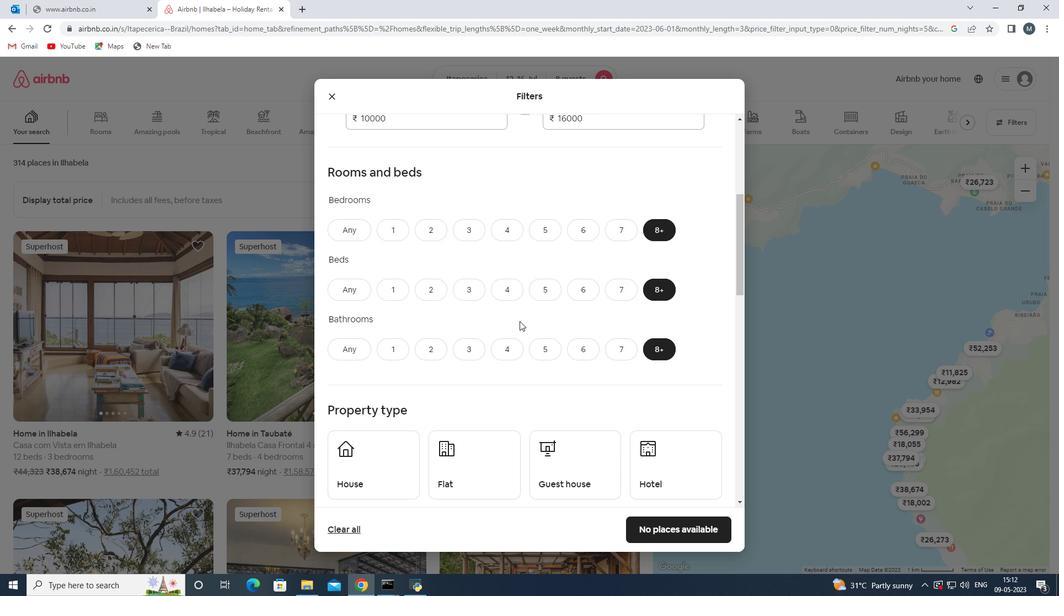 
Action: Mouse moved to (367, 385)
Screenshot: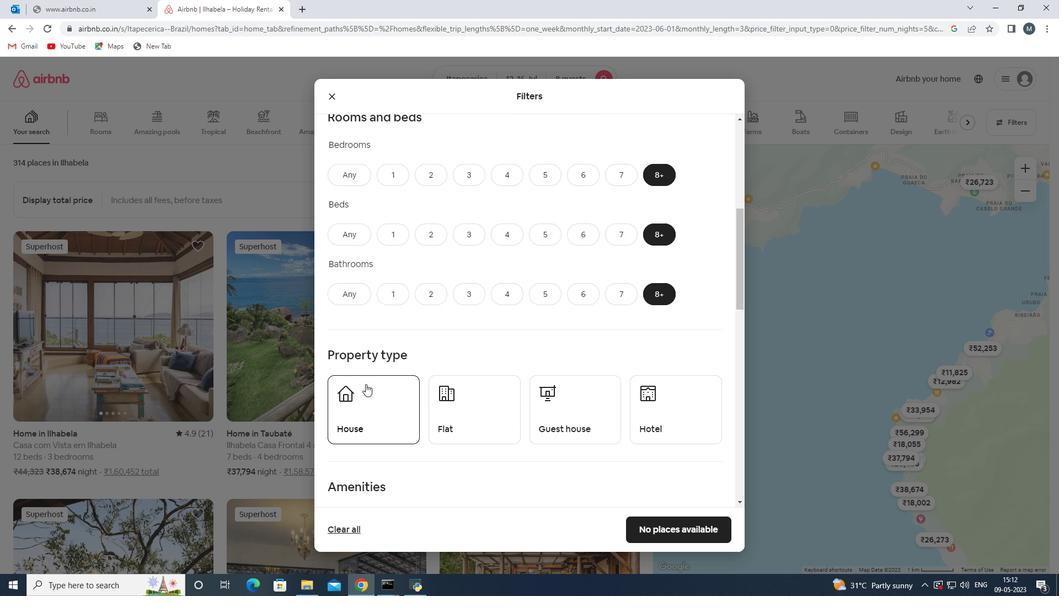 
Action: Mouse pressed left at (367, 385)
Screenshot: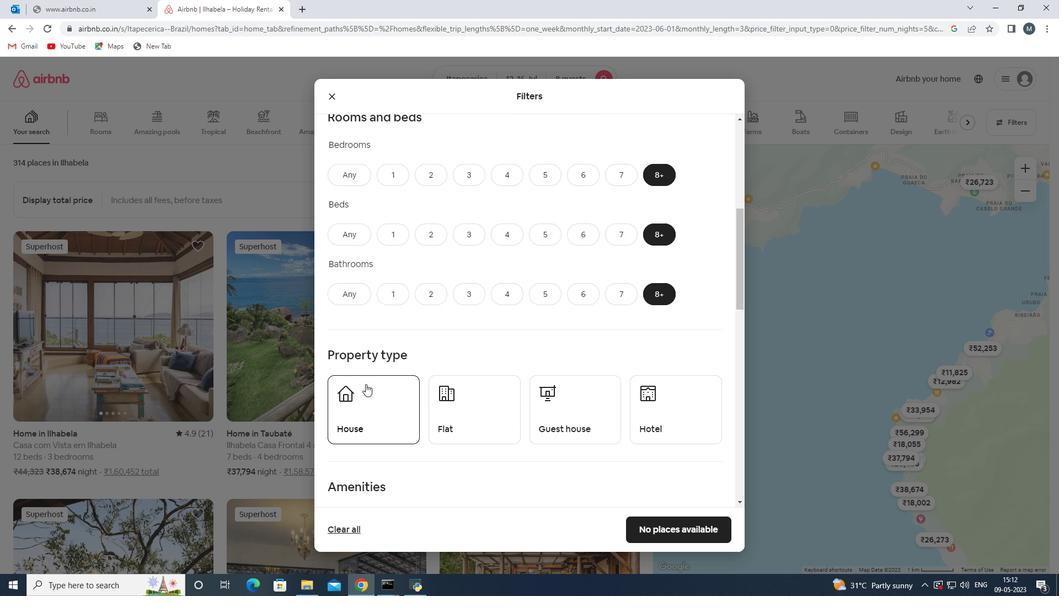 
Action: Mouse moved to (454, 401)
Screenshot: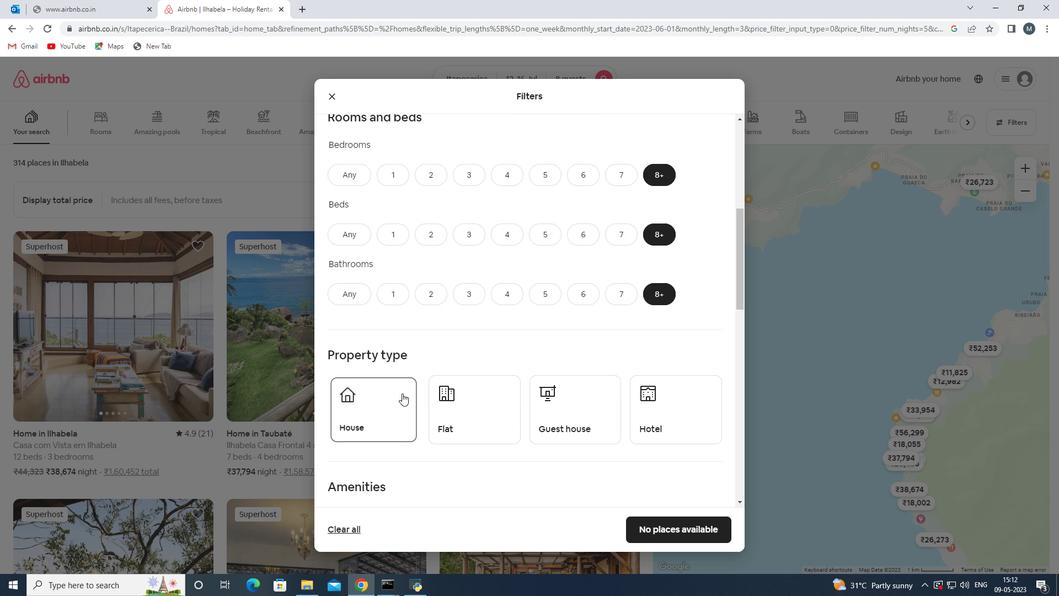 
Action: Mouse pressed left at (454, 401)
Screenshot: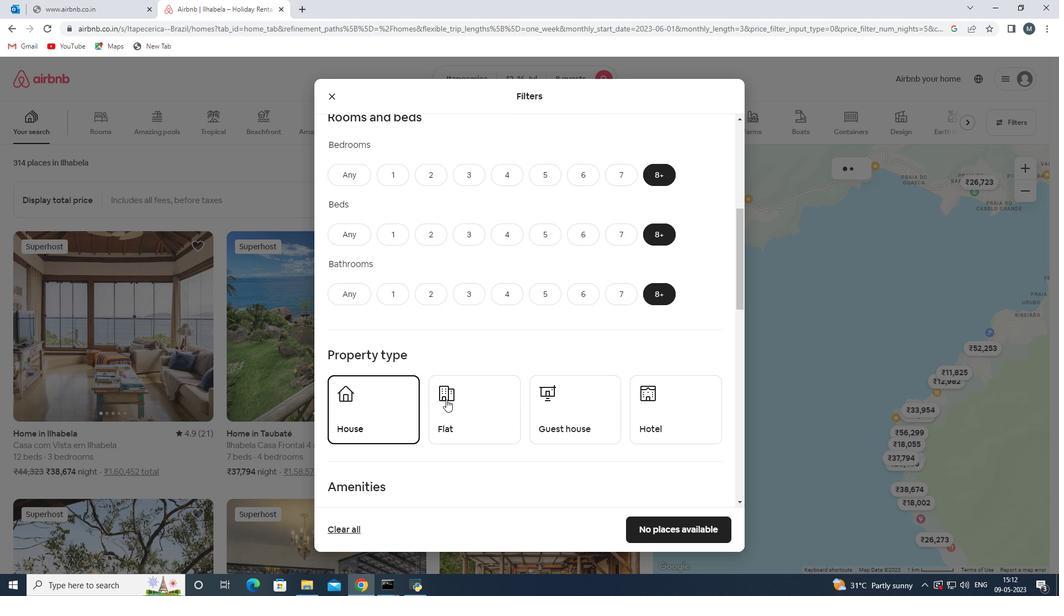 
Action: Mouse moved to (554, 407)
Screenshot: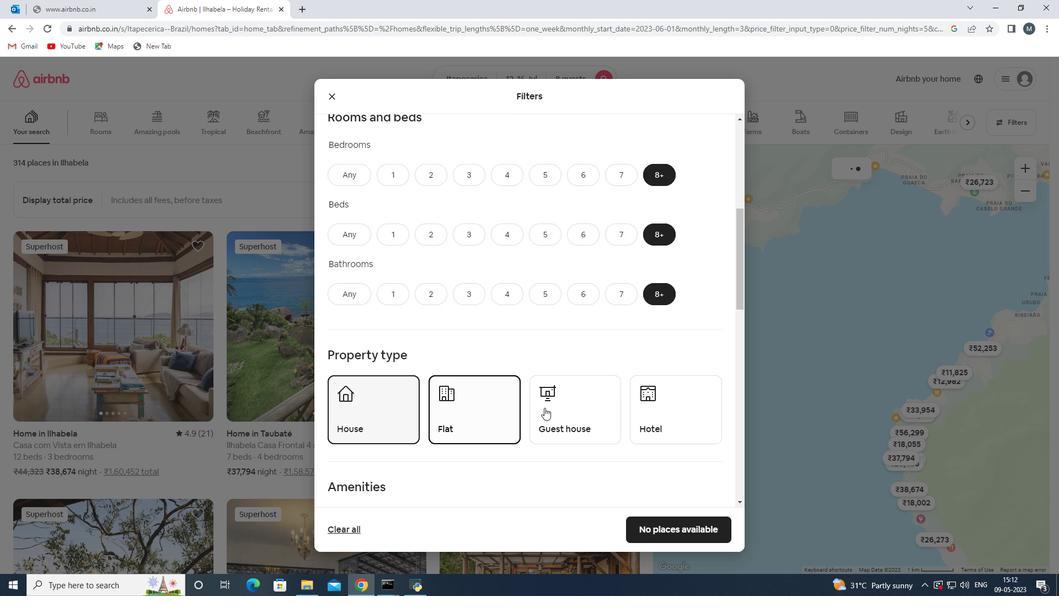 
Action: Mouse pressed left at (554, 407)
Screenshot: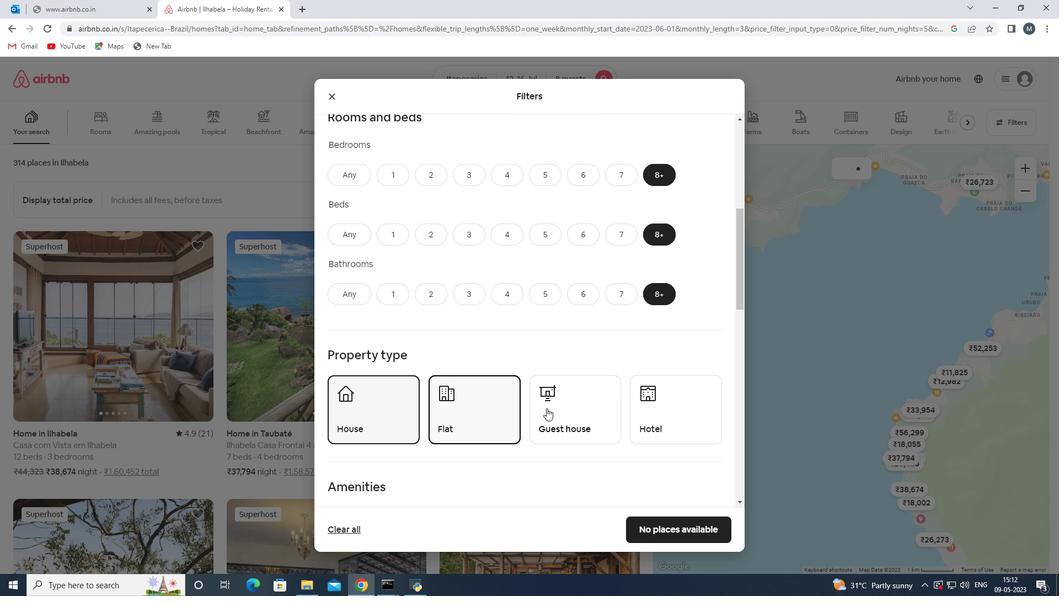 
Action: Mouse moved to (518, 351)
Screenshot: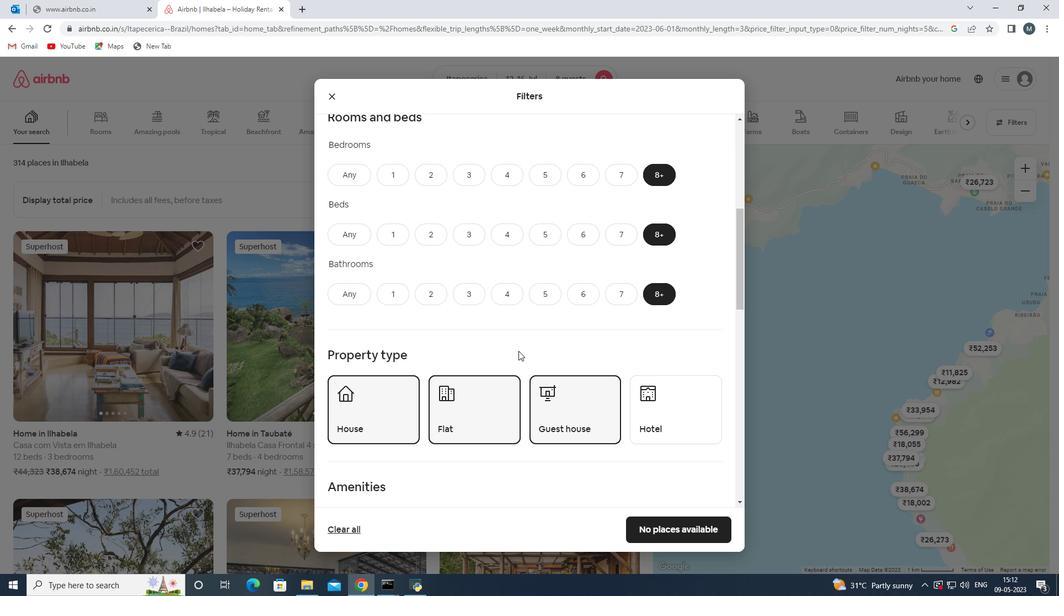
Action: Mouse scrolled (518, 350) with delta (0, 0)
Screenshot: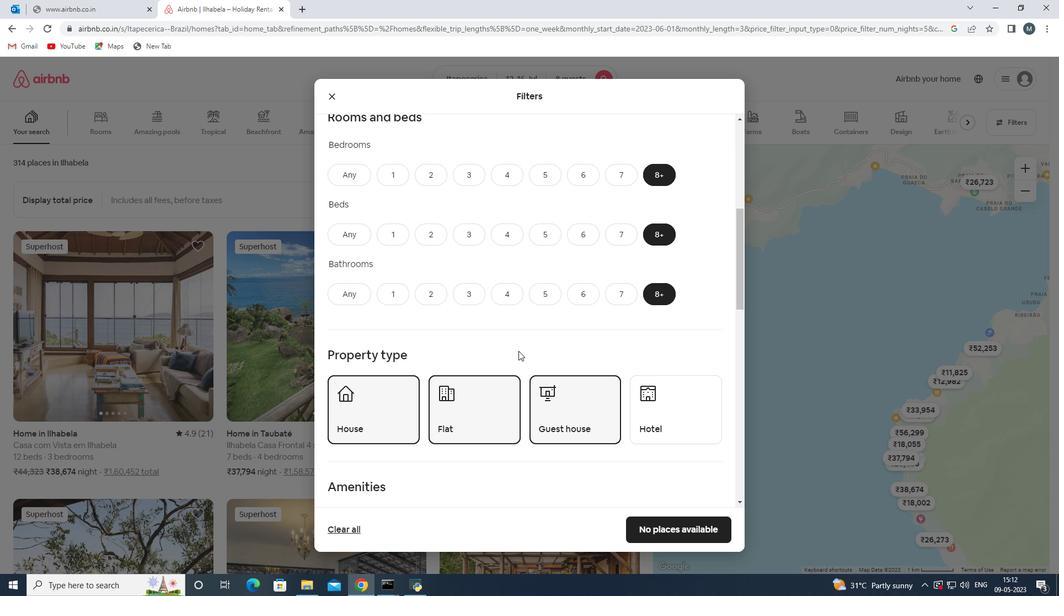 
Action: Mouse moved to (517, 351)
Screenshot: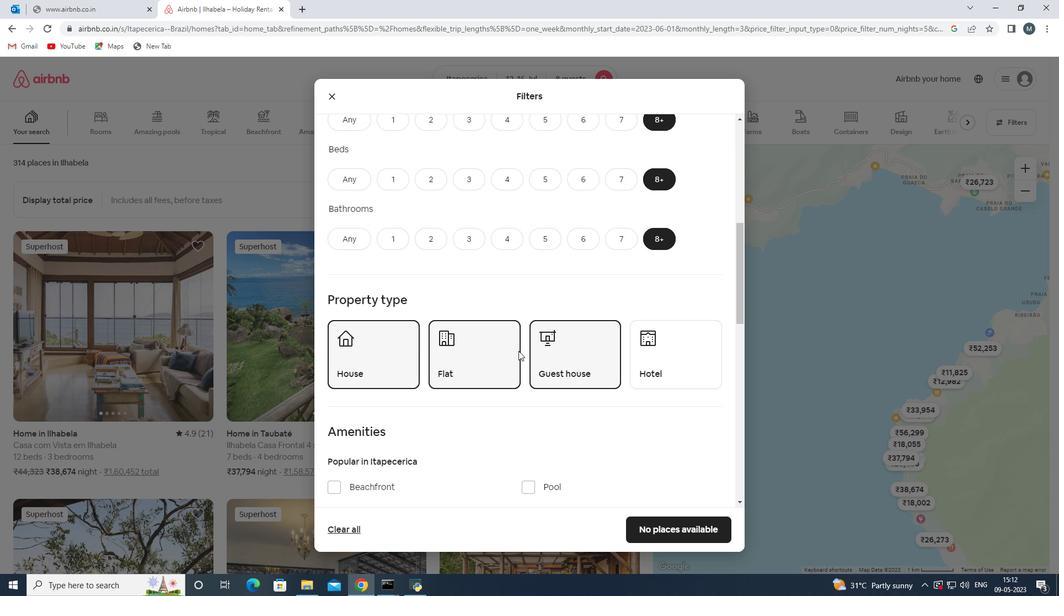 
Action: Mouse scrolled (517, 350) with delta (0, 0)
Screenshot: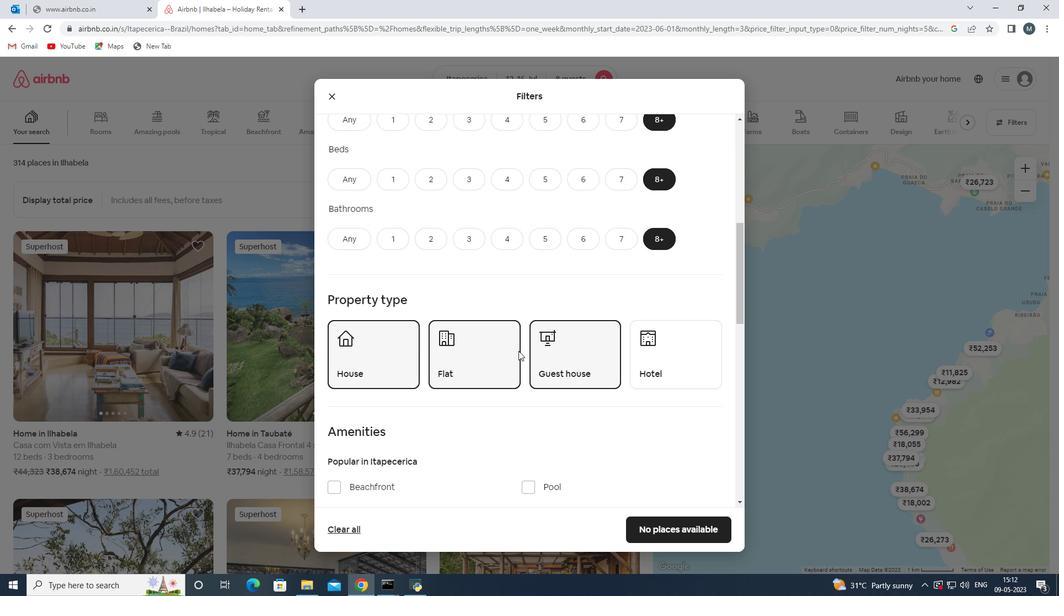 
Action: Mouse moved to (500, 352)
Screenshot: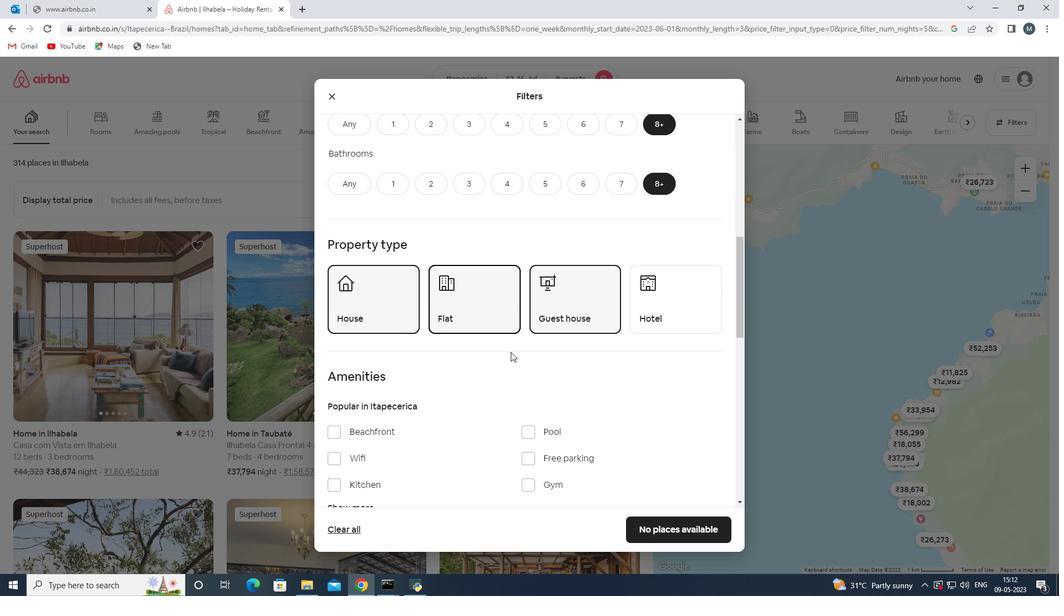
Action: Mouse scrolled (500, 351) with delta (0, 0)
Screenshot: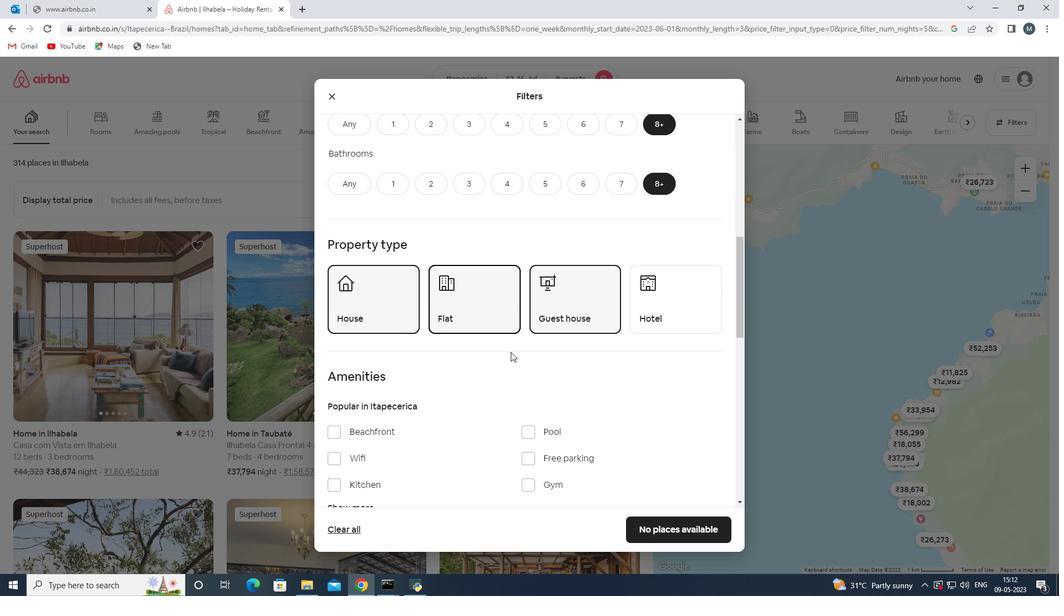 
Action: Mouse moved to (497, 352)
Screenshot: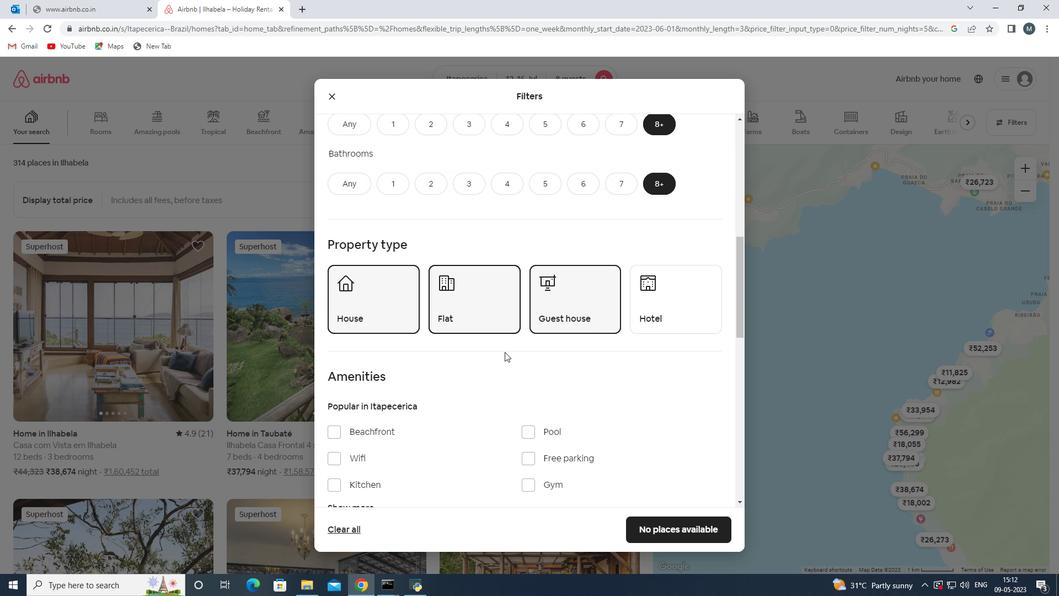 
Action: Mouse scrolled (497, 352) with delta (0, 0)
Screenshot: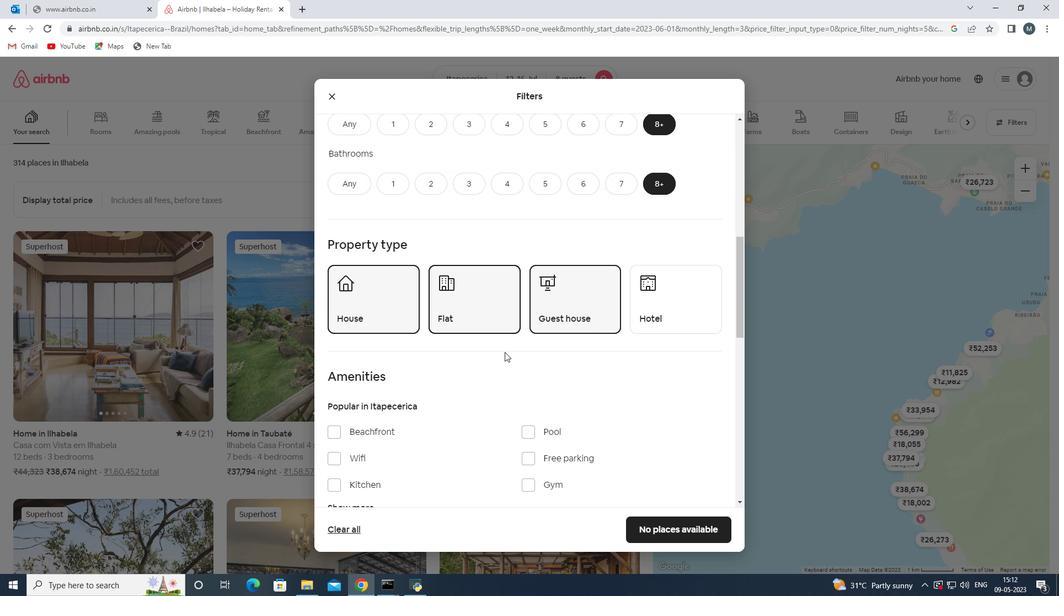 
Action: Mouse moved to (373, 348)
Screenshot: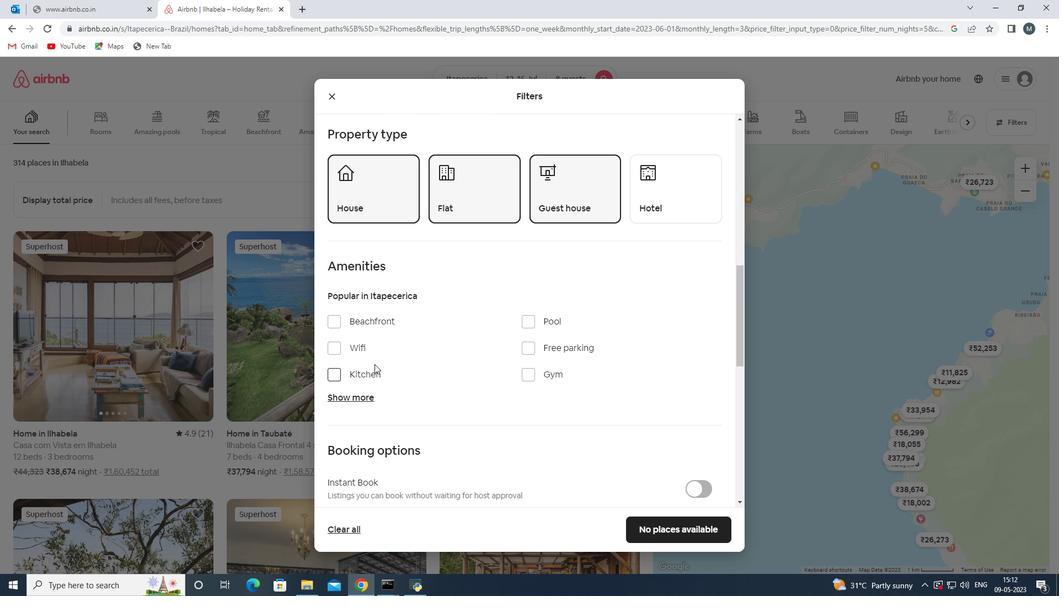 
Action: Mouse pressed left at (373, 348)
Screenshot: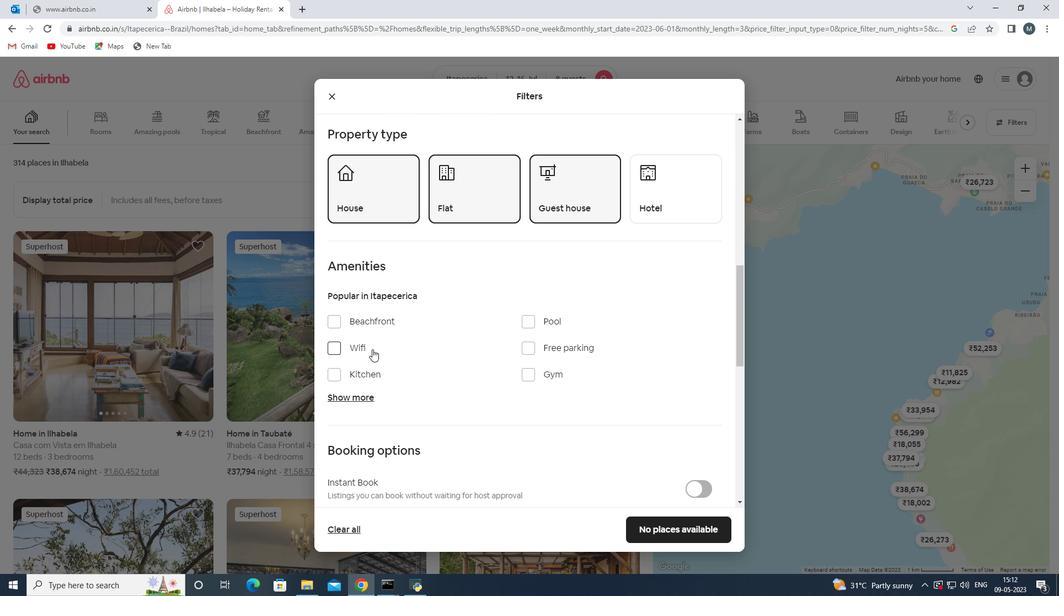 
Action: Mouse moved to (367, 397)
Screenshot: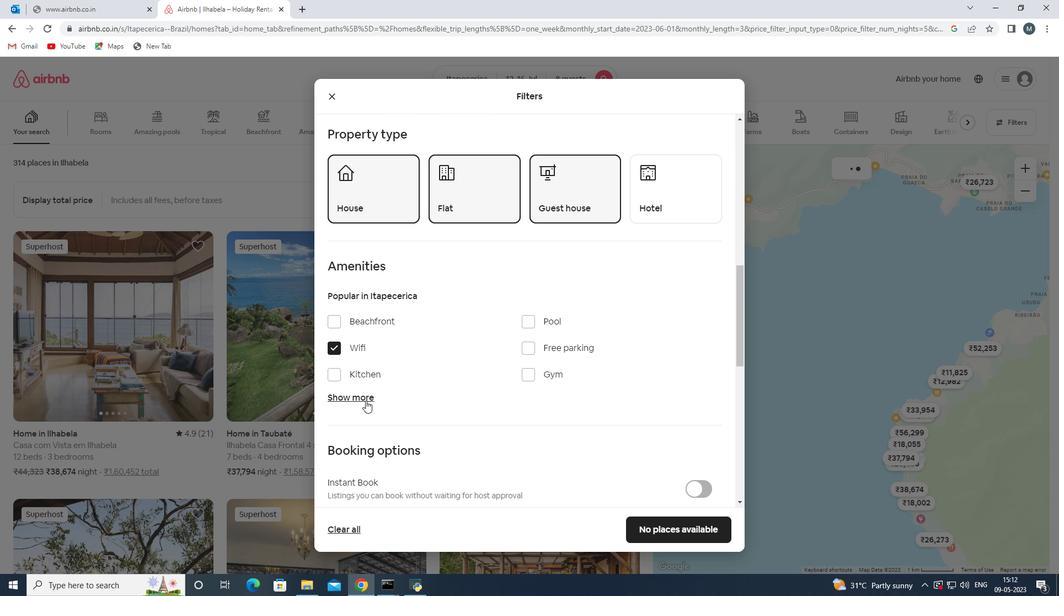 
Action: Mouse pressed left at (367, 397)
Screenshot: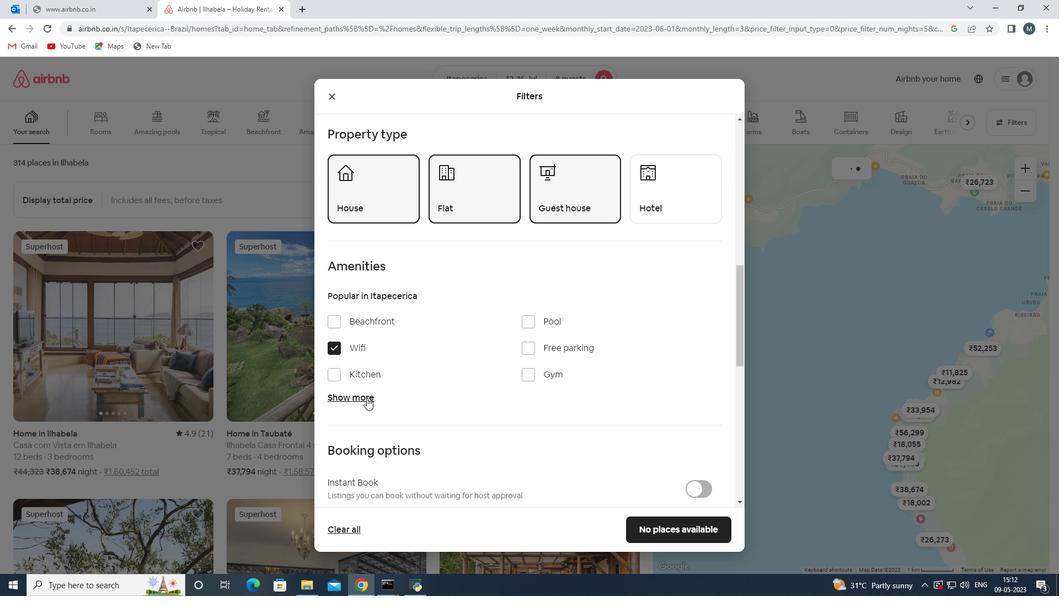 
Action: Mouse moved to (532, 346)
Screenshot: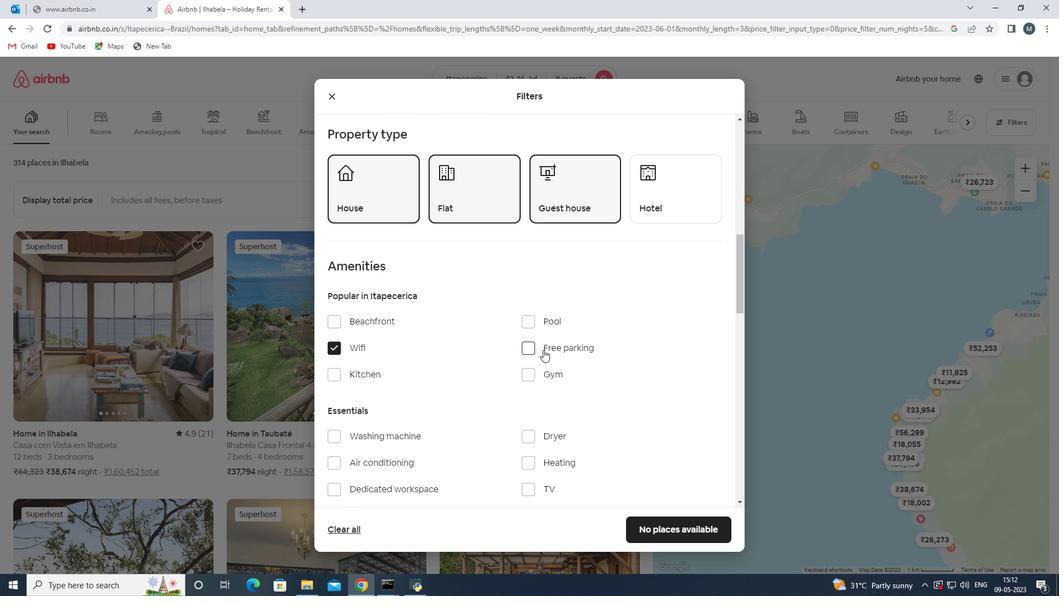 
Action: Mouse pressed left at (532, 346)
Screenshot: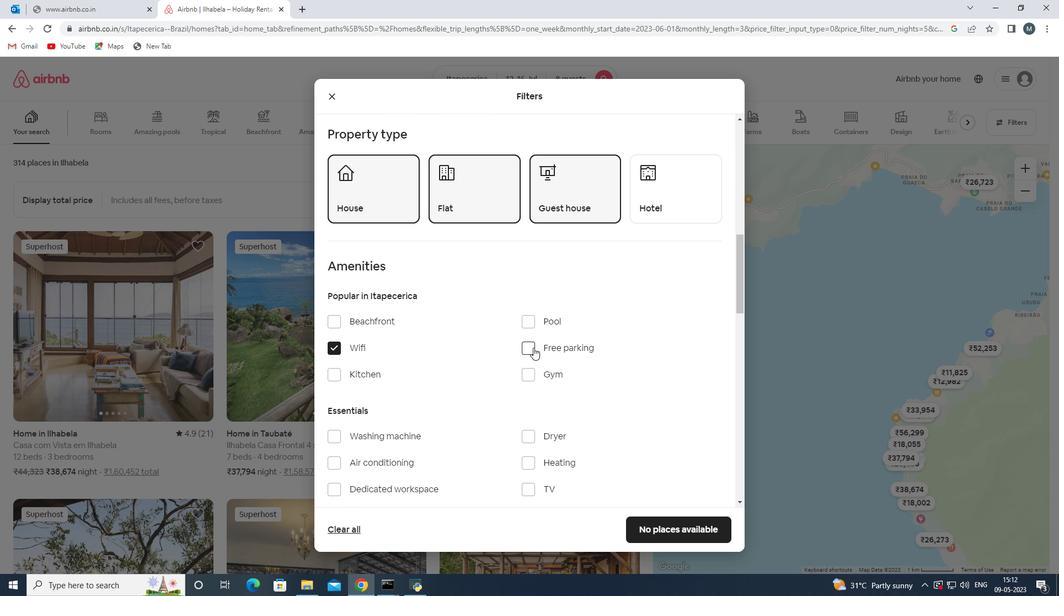
Action: Mouse moved to (529, 347)
Screenshot: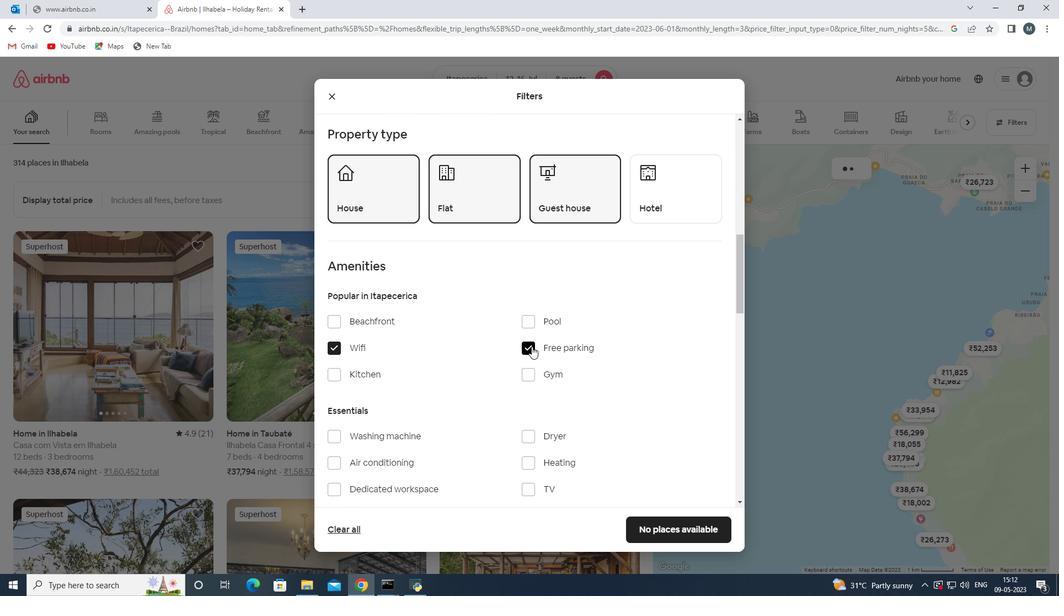 
Action: Mouse scrolled (529, 346) with delta (0, 0)
Screenshot: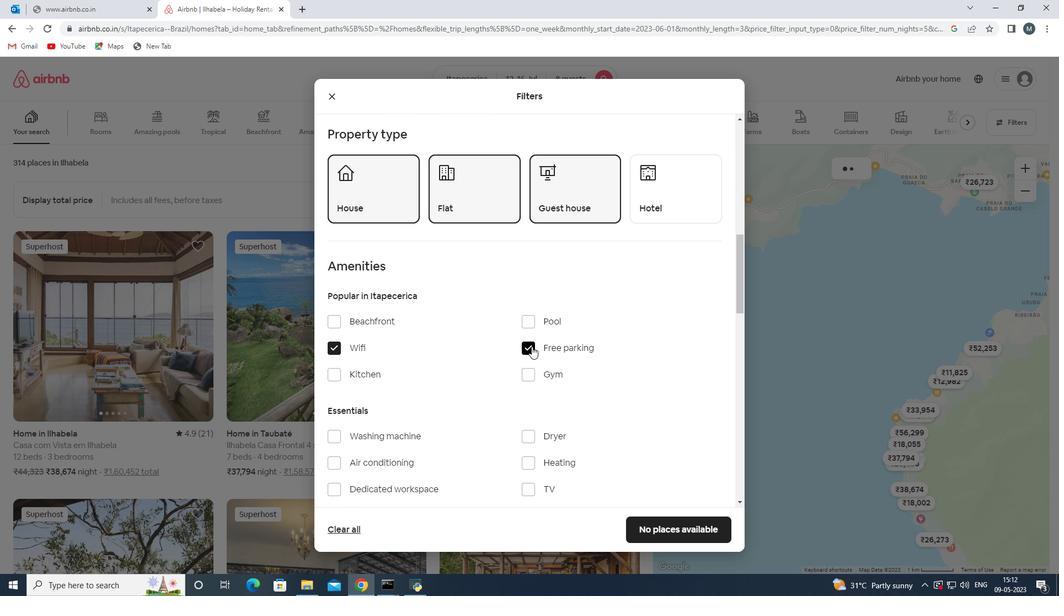 
Action: Mouse moved to (532, 433)
Screenshot: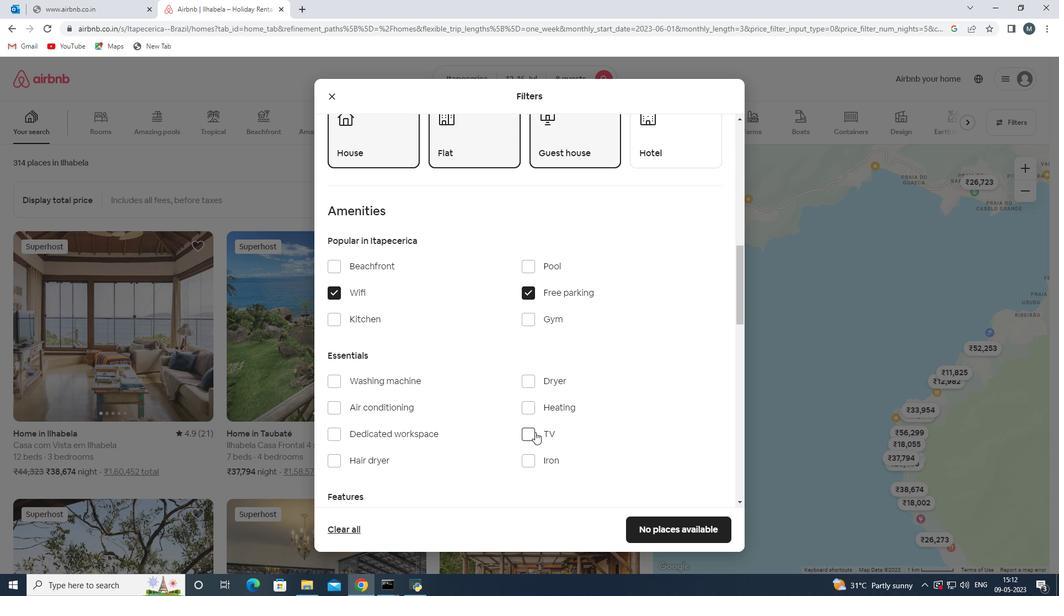 
Action: Mouse pressed left at (532, 433)
Screenshot: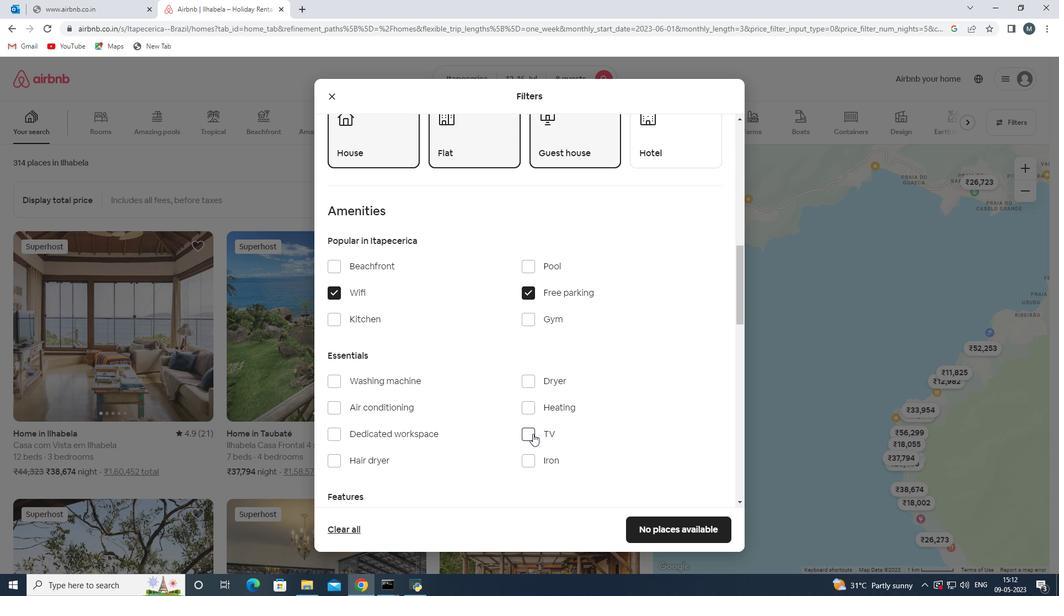 
Action: Mouse moved to (487, 352)
Screenshot: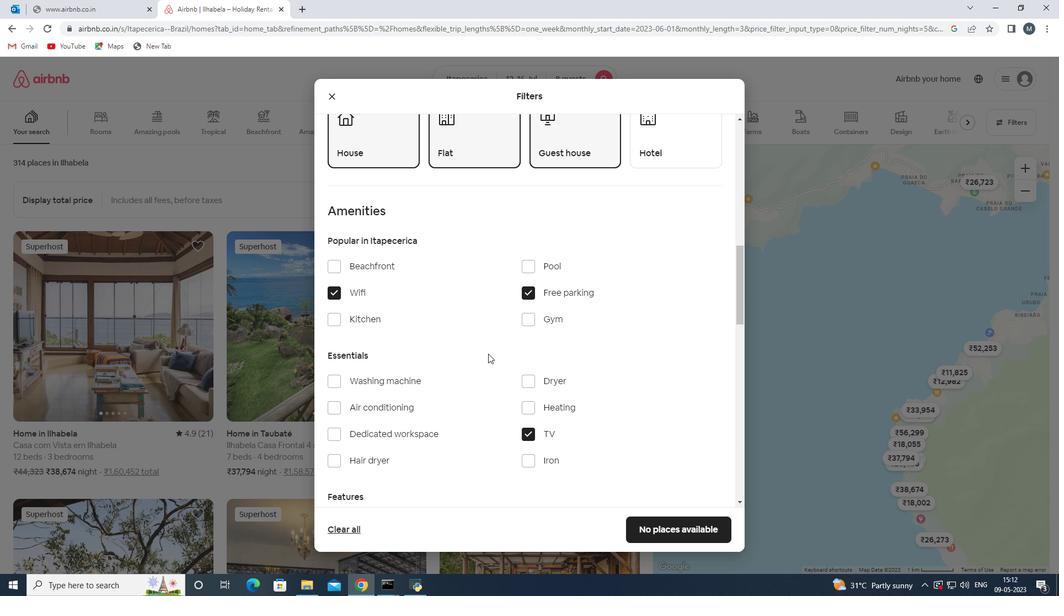 
Action: Mouse scrolled (487, 352) with delta (0, 0)
Screenshot: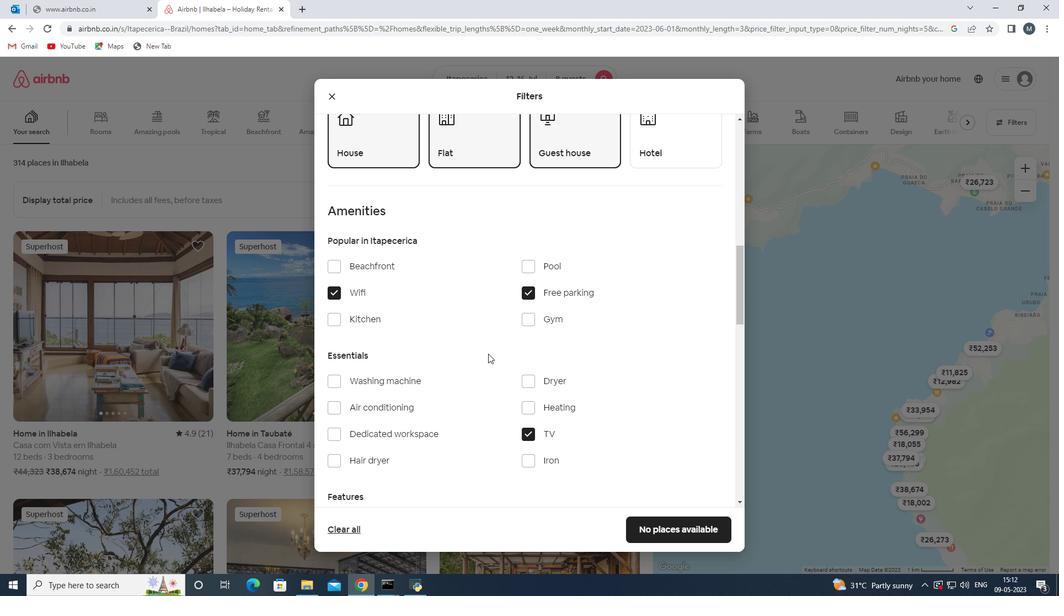 
Action: Mouse moved to (484, 352)
Screenshot: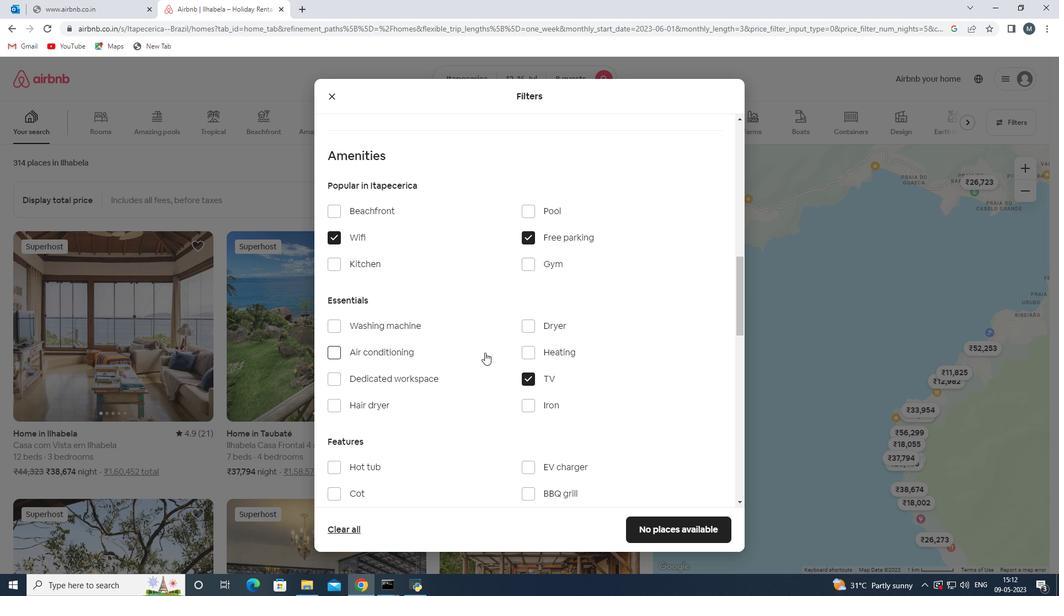 
Action: Mouse scrolled (484, 352) with delta (0, 0)
Screenshot: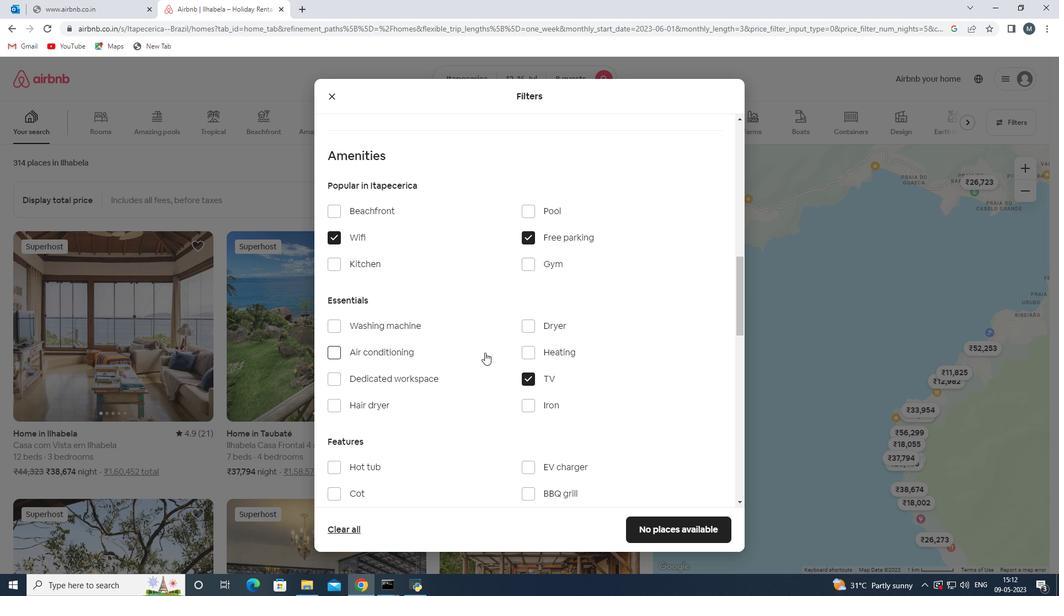 
Action: Mouse moved to (482, 354)
Screenshot: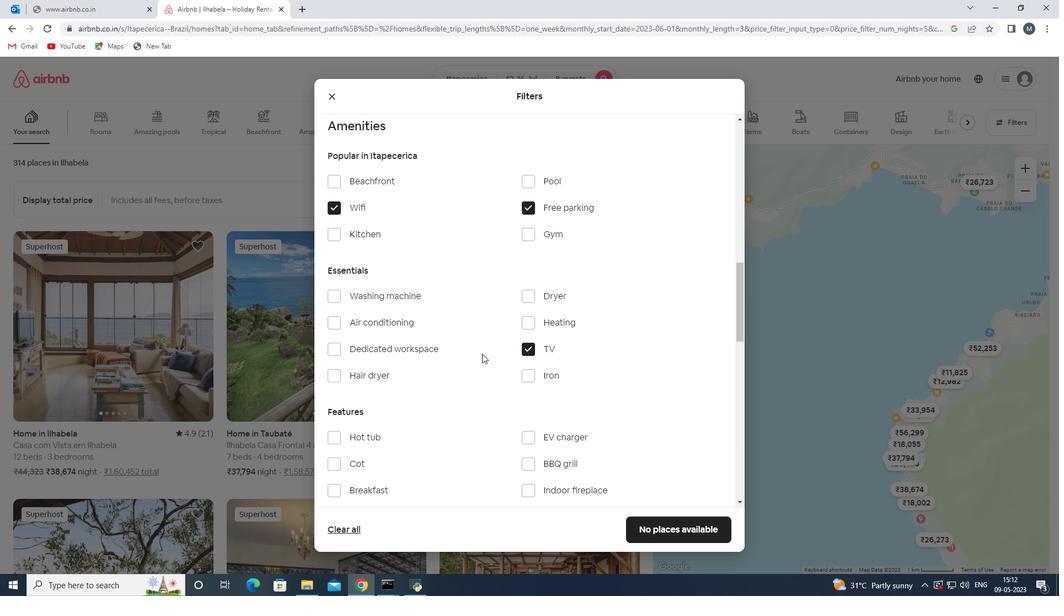 
Action: Mouse scrolled (482, 354) with delta (0, 0)
Screenshot: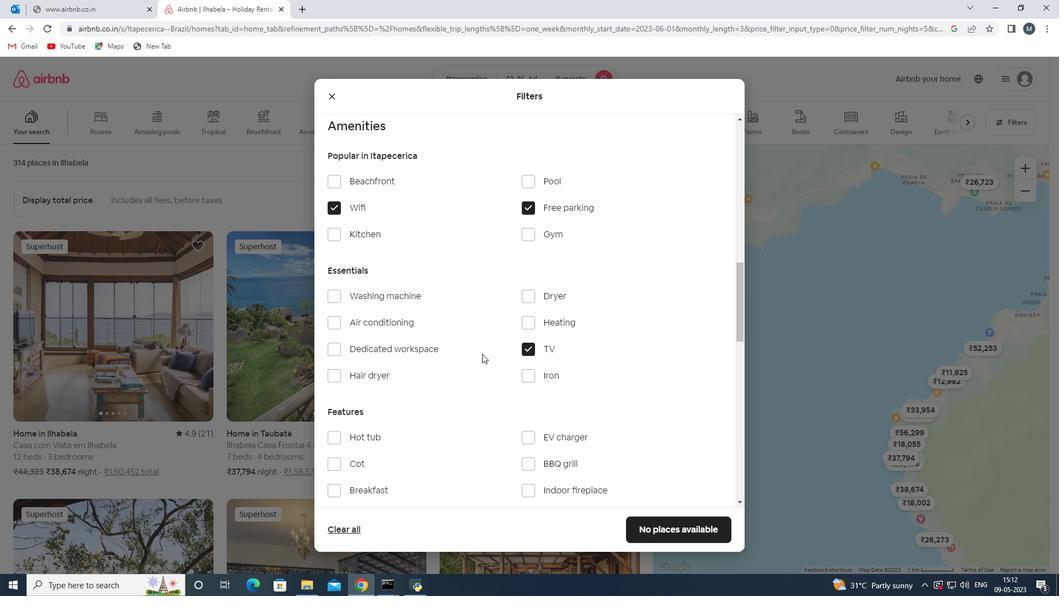 
Action: Mouse moved to (370, 411)
Screenshot: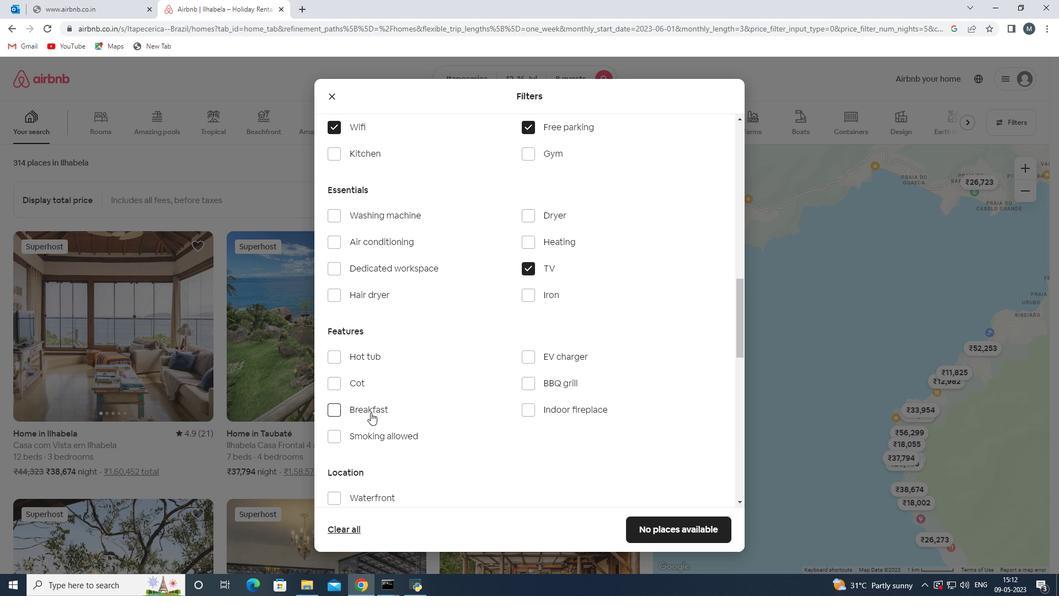 
Action: Mouse pressed left at (370, 411)
Screenshot: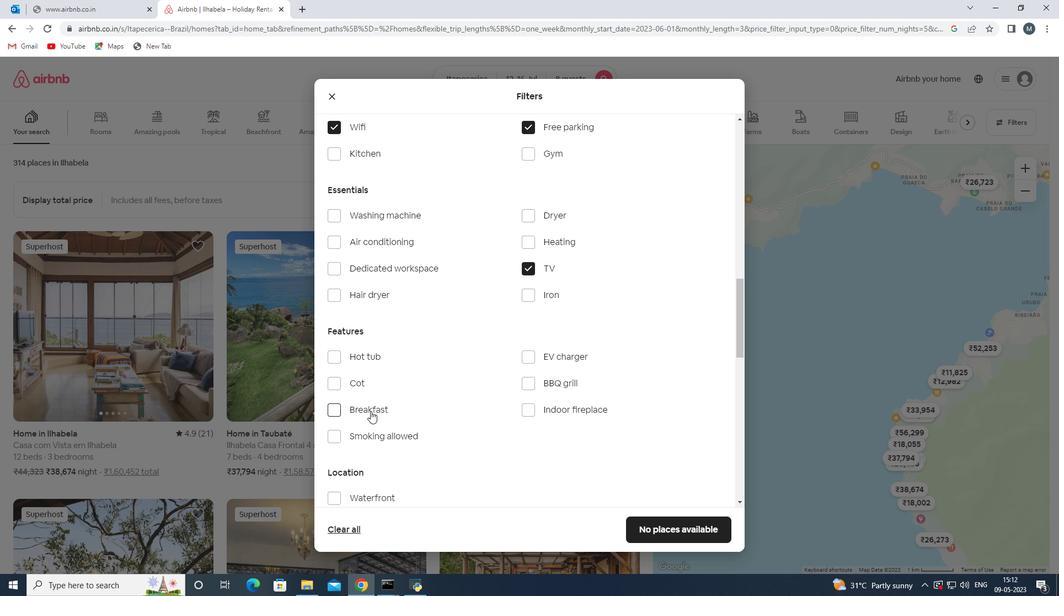 
Action: Mouse moved to (476, 375)
Screenshot: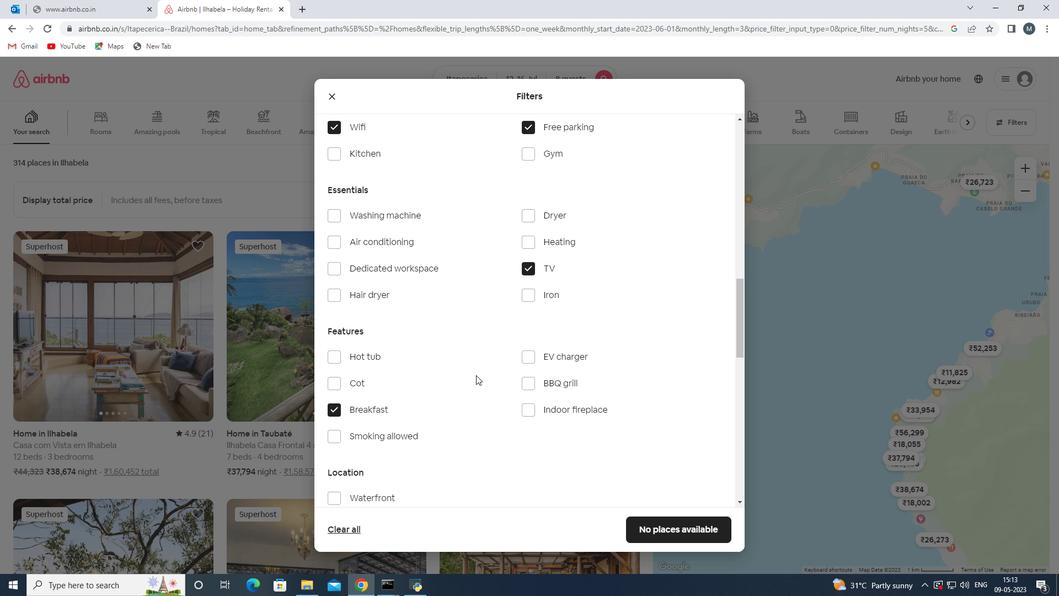 
Action: Mouse scrolled (476, 374) with delta (0, 0)
Screenshot: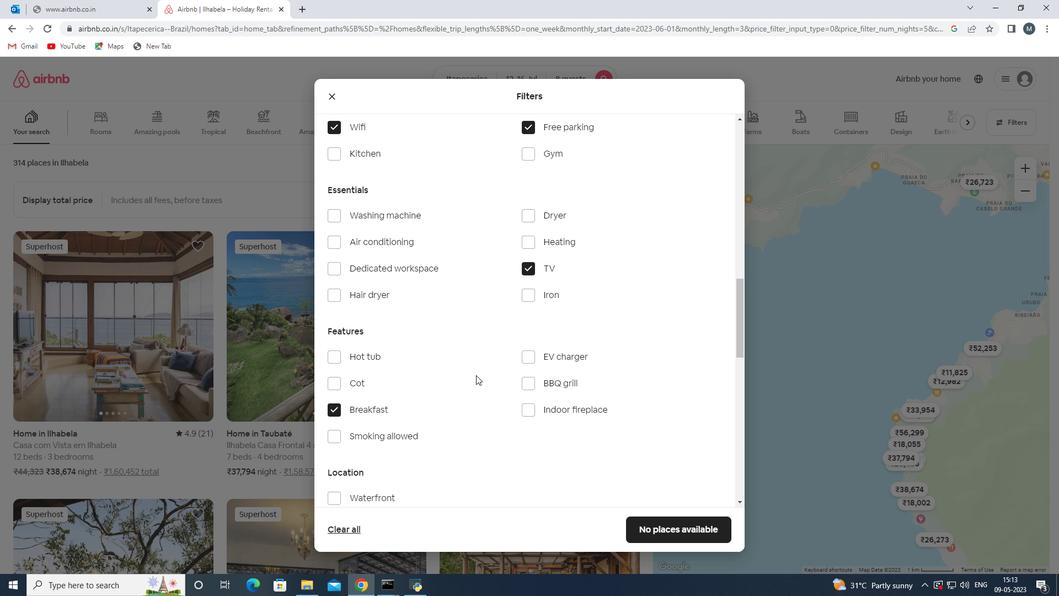
Action: Mouse moved to (477, 374)
Screenshot: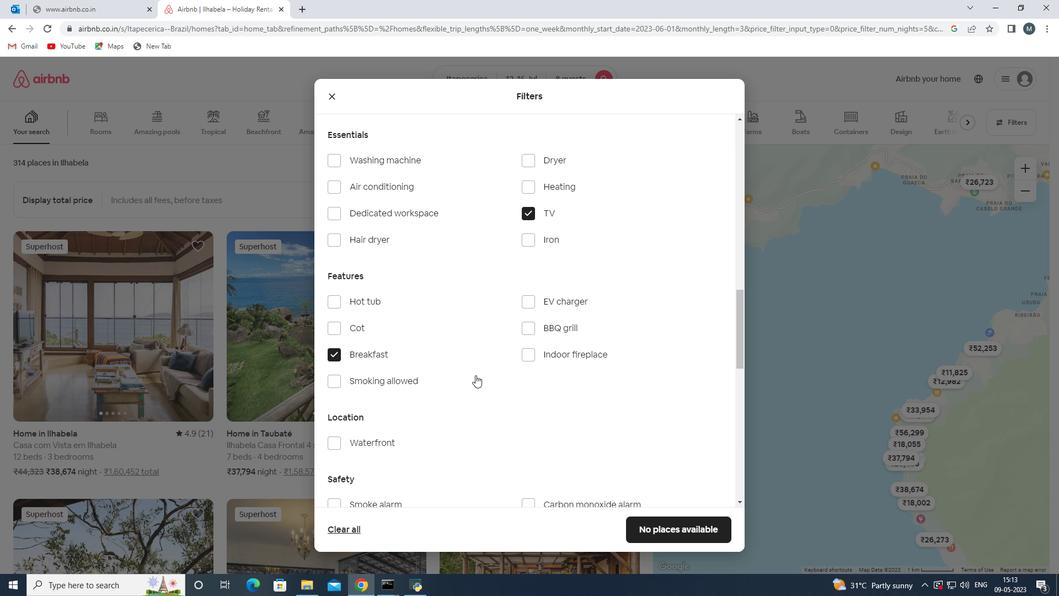 
Action: Mouse scrolled (477, 373) with delta (0, 0)
Screenshot: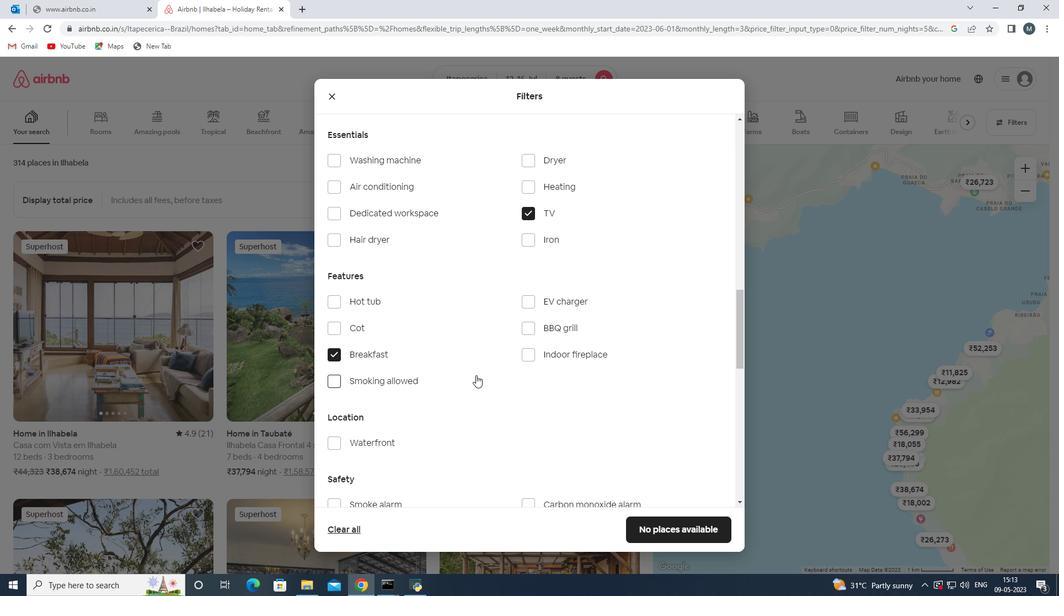 
Action: Mouse scrolled (477, 373) with delta (0, 0)
Screenshot: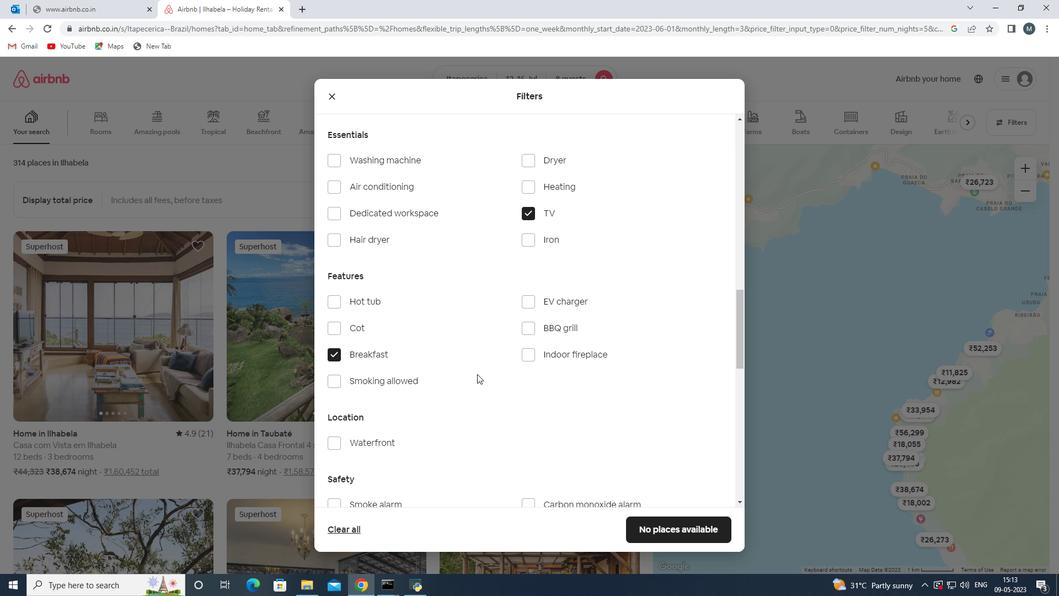 
Action: Mouse moved to (478, 372)
Screenshot: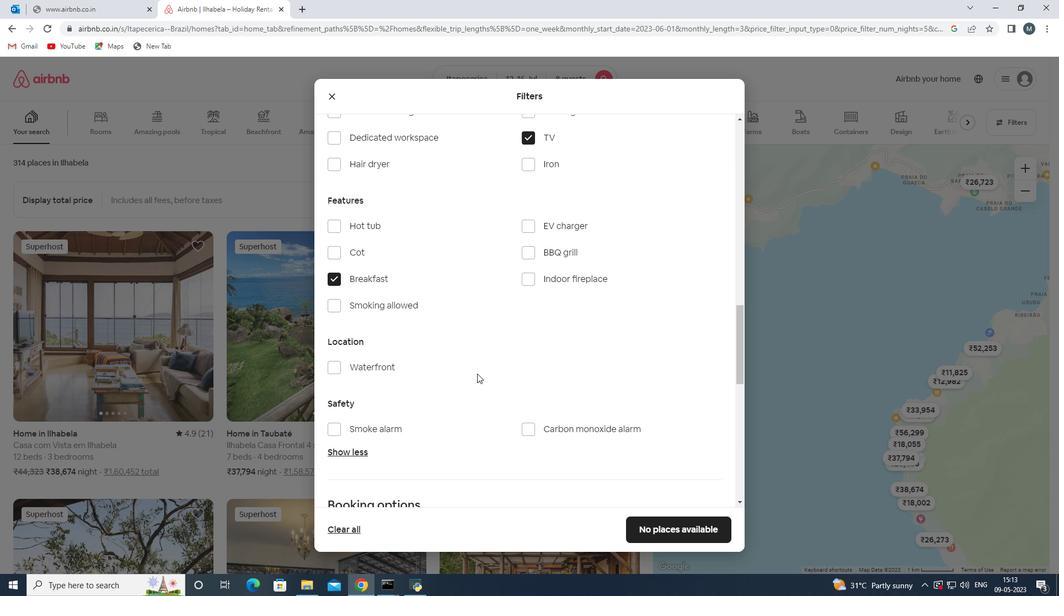 
Action: Mouse scrolled (478, 371) with delta (0, 0)
Screenshot: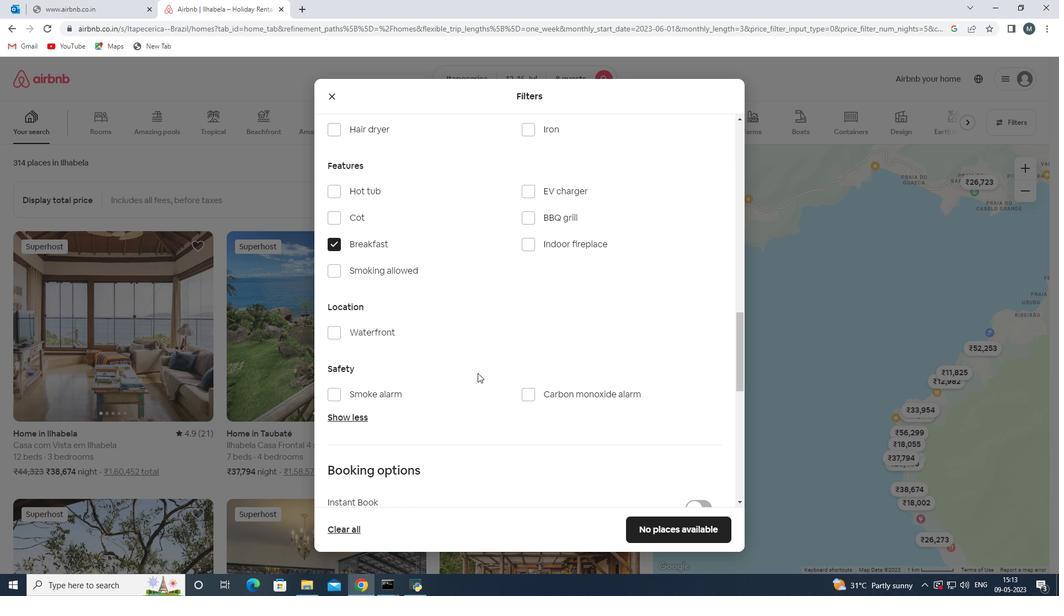
Action: Mouse moved to (484, 372)
Screenshot: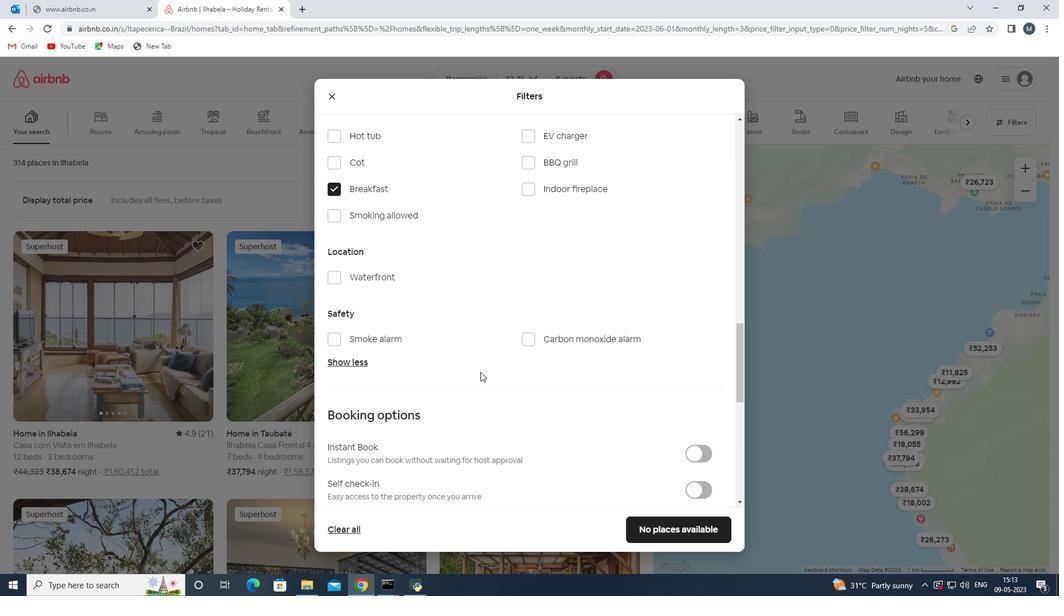 
Action: Mouse scrolled (484, 372) with delta (0, 0)
Screenshot: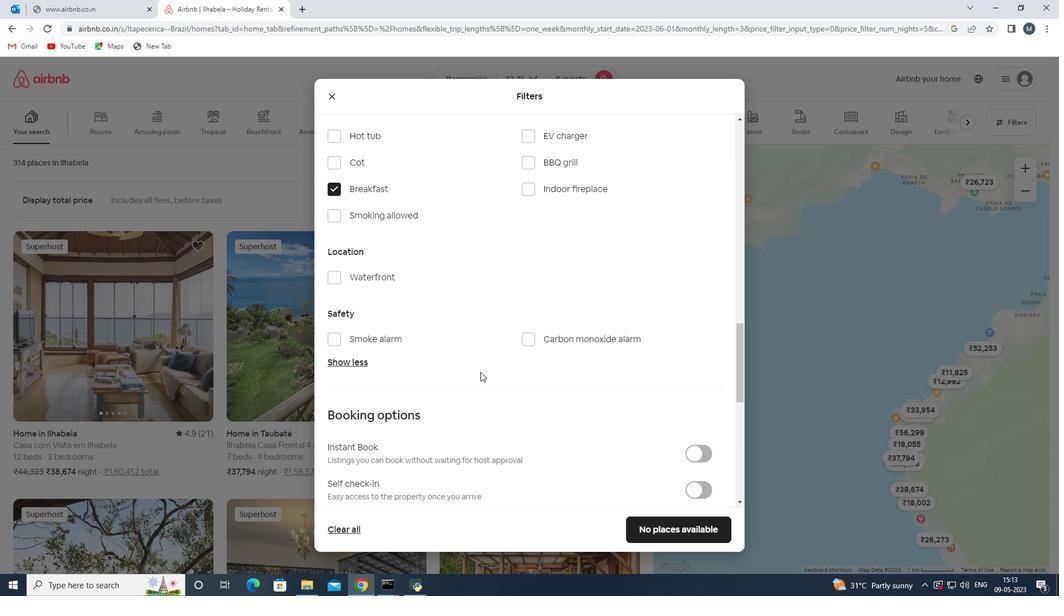 
Action: Mouse moved to (484, 374)
Screenshot: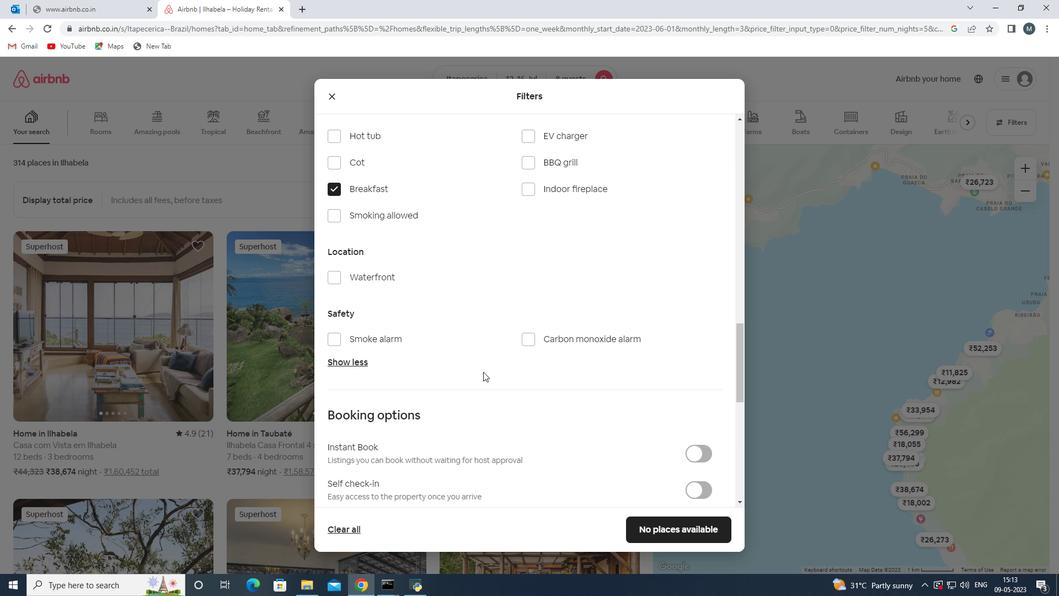 
Action: Mouse scrolled (484, 374) with delta (0, 0)
Screenshot: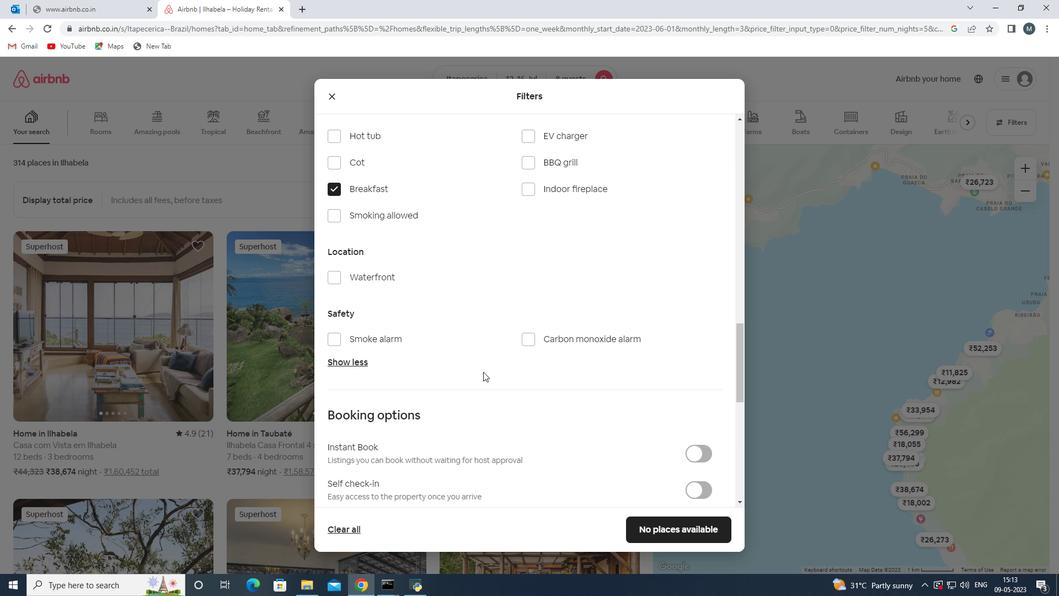 
Action: Mouse moved to (484, 374)
Screenshot: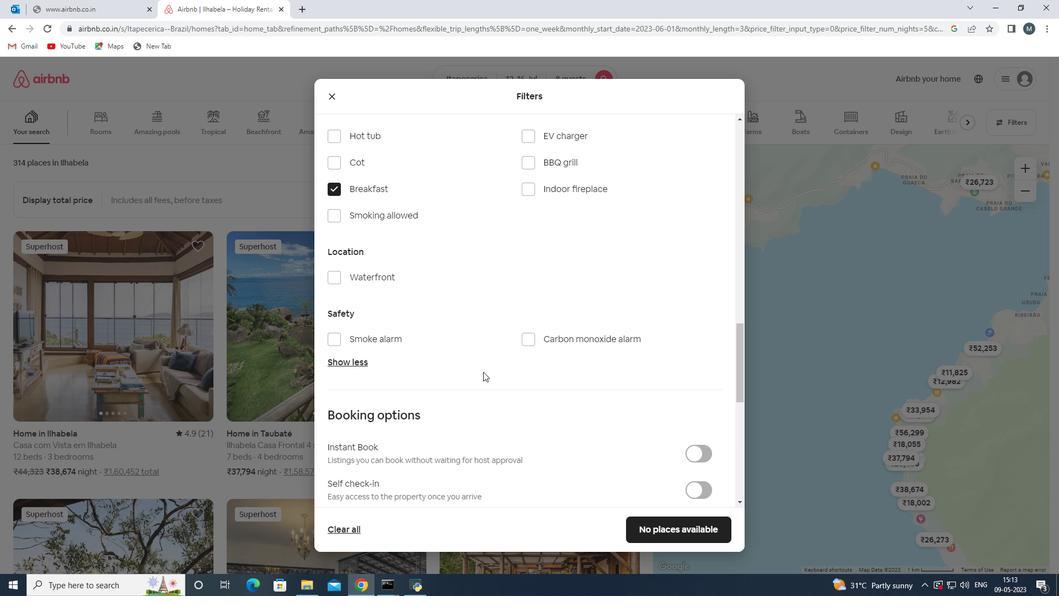 
Action: Mouse scrolled (484, 374) with delta (0, 0)
Screenshot: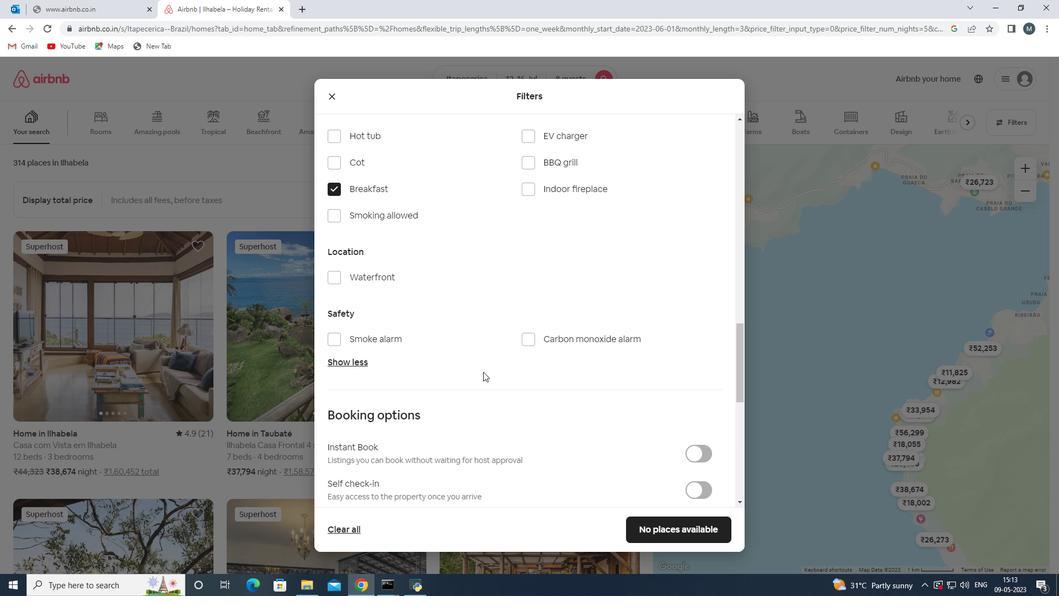 
Action: Mouse moved to (696, 314)
Screenshot: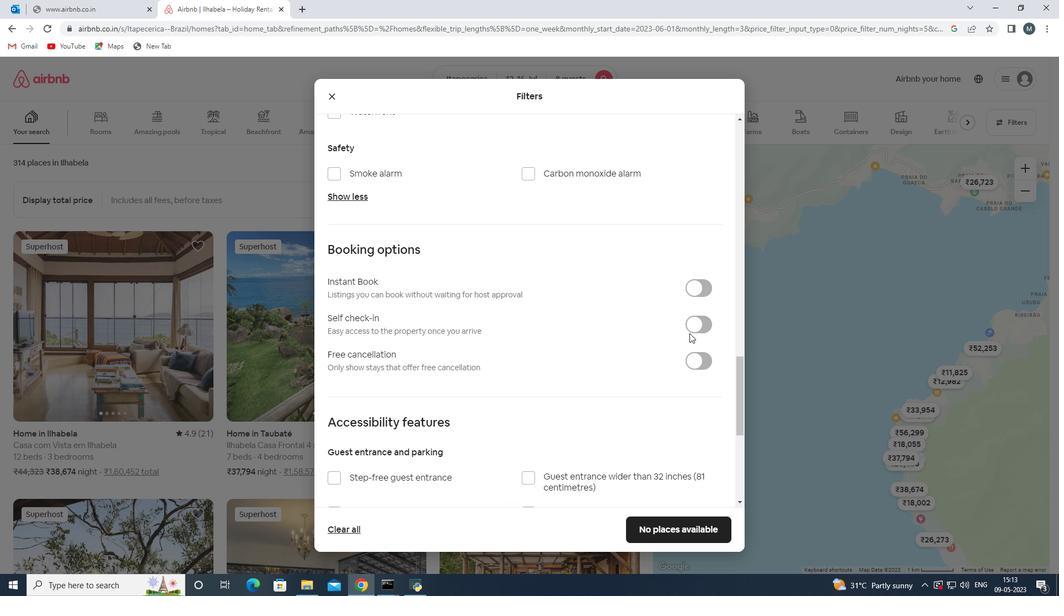 
Action: Mouse pressed left at (696, 314)
Screenshot: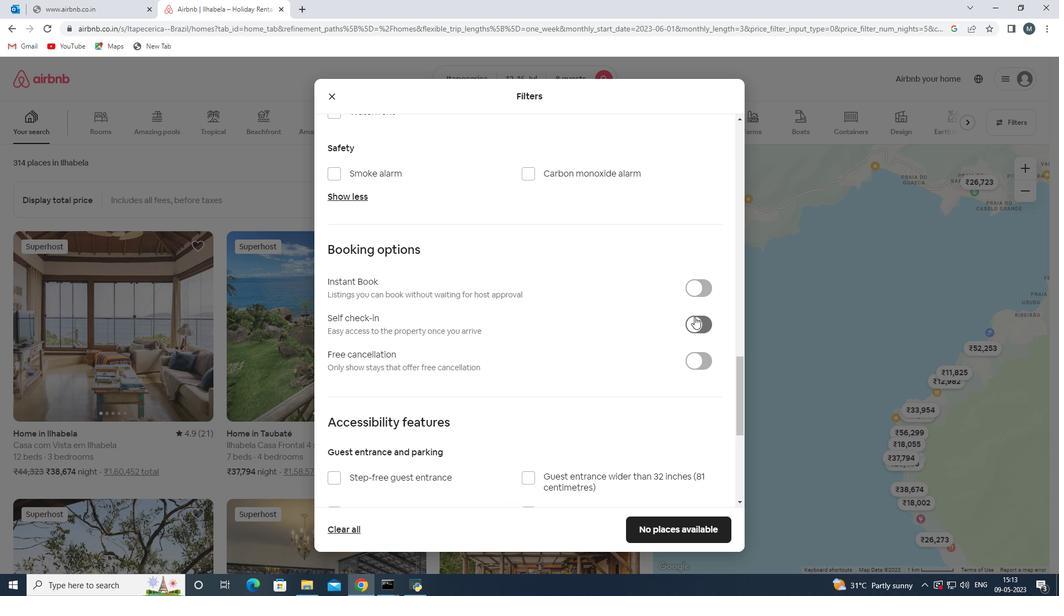 
Action: Mouse moved to (688, 326)
Screenshot: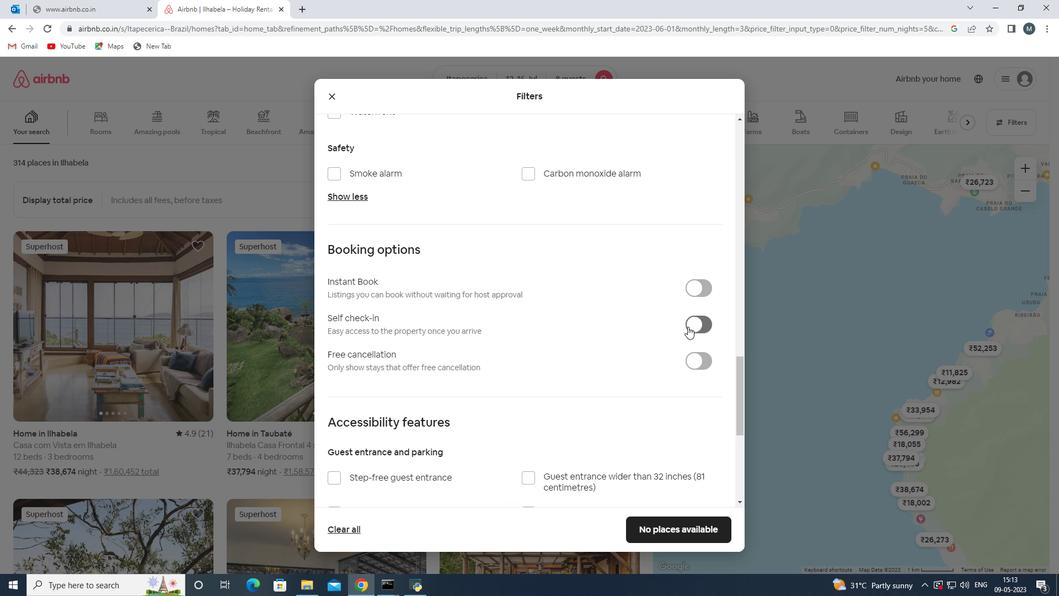 
Action: Mouse pressed left at (688, 326)
Screenshot: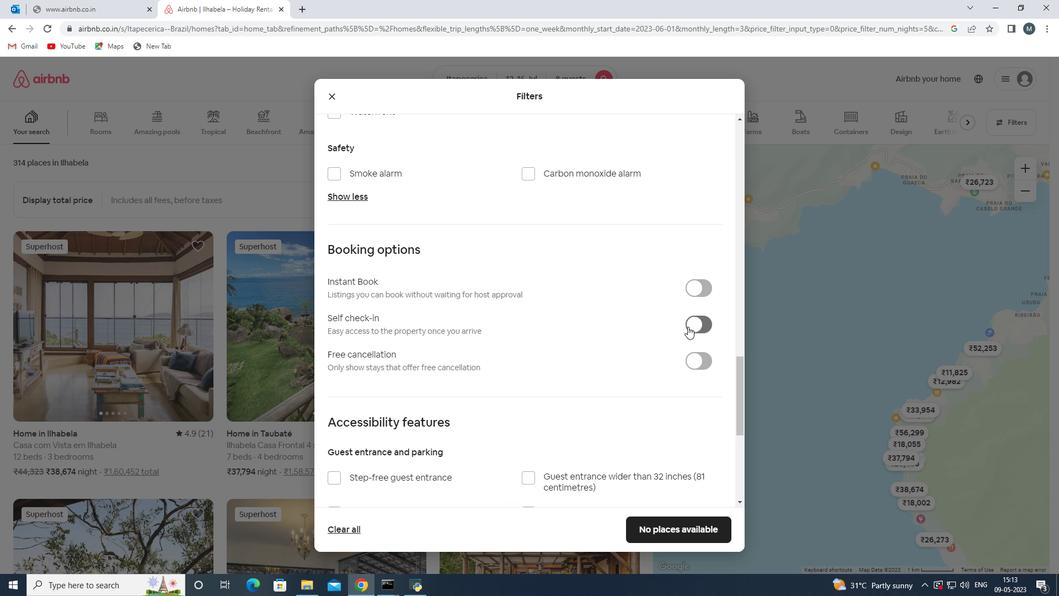
Action: Mouse moved to (641, 332)
Screenshot: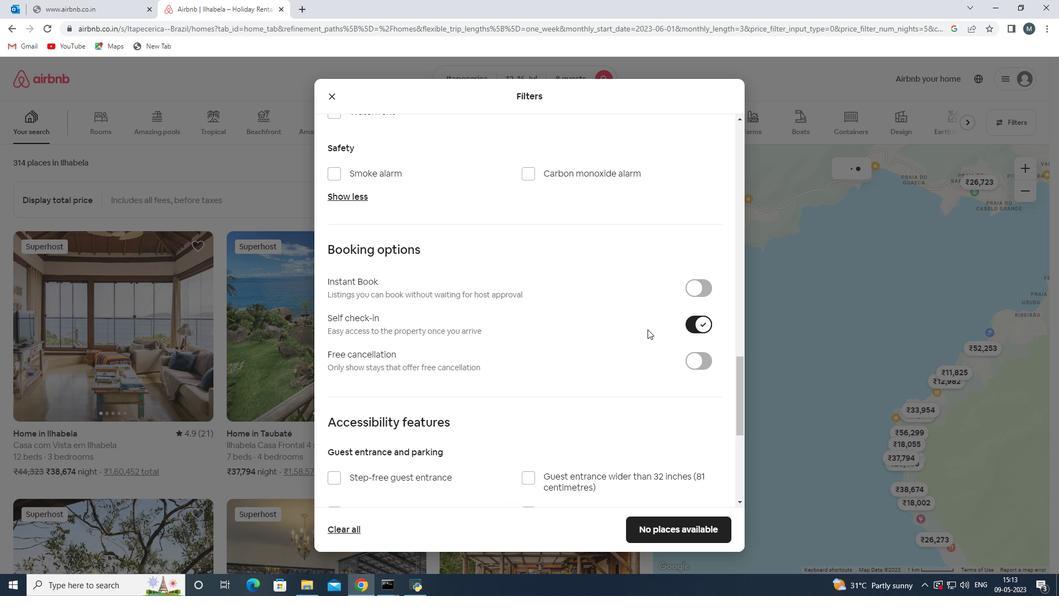 
Action: Mouse scrolled (641, 332) with delta (0, 0)
Screenshot: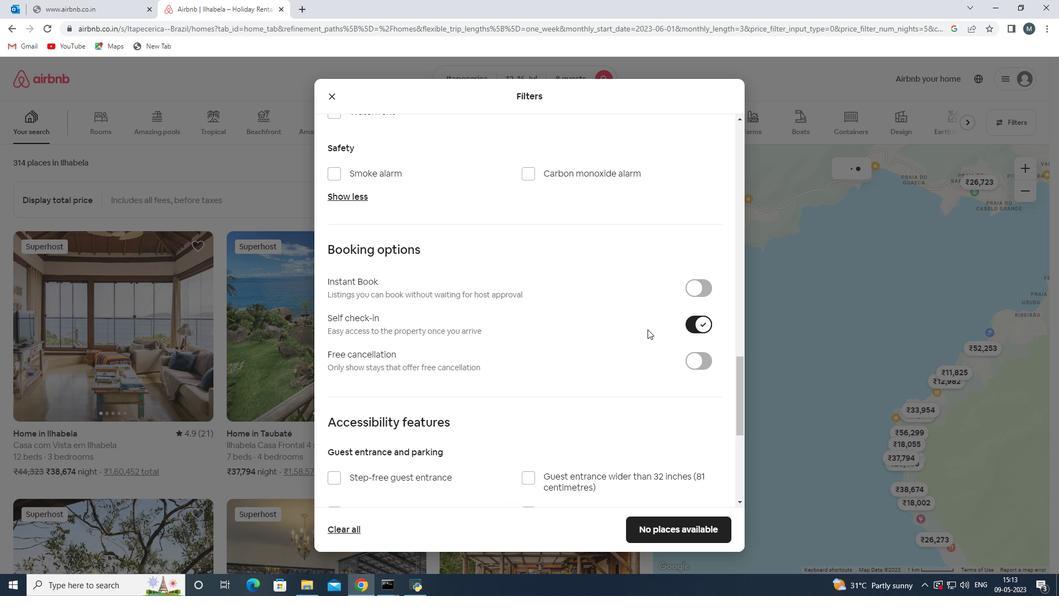 
Action: Mouse moved to (639, 333)
Screenshot: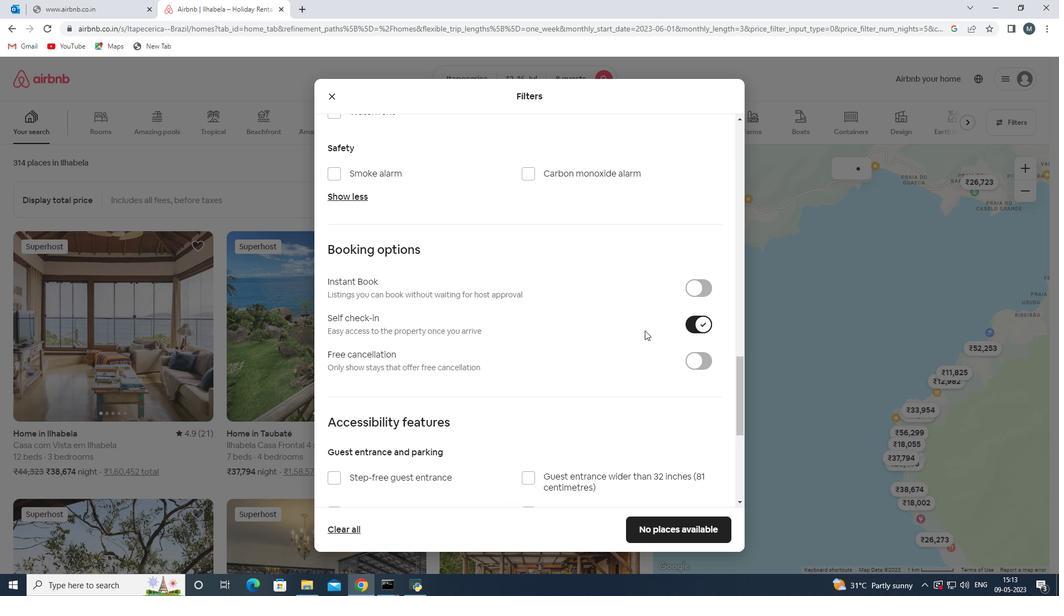 
Action: Mouse scrolled (639, 333) with delta (0, 0)
Screenshot: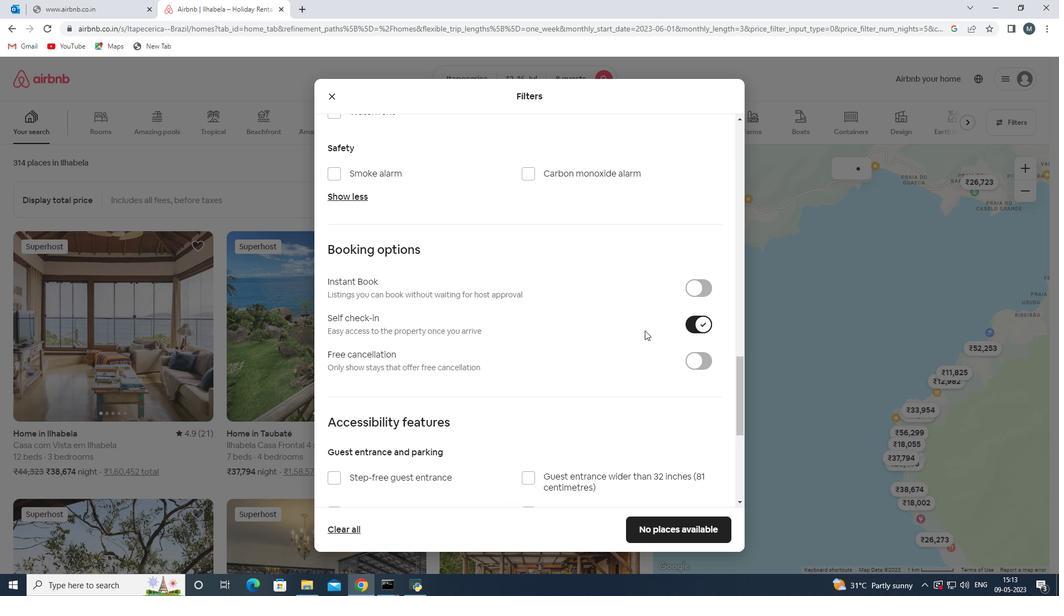 
Action: Mouse moved to (614, 339)
Screenshot: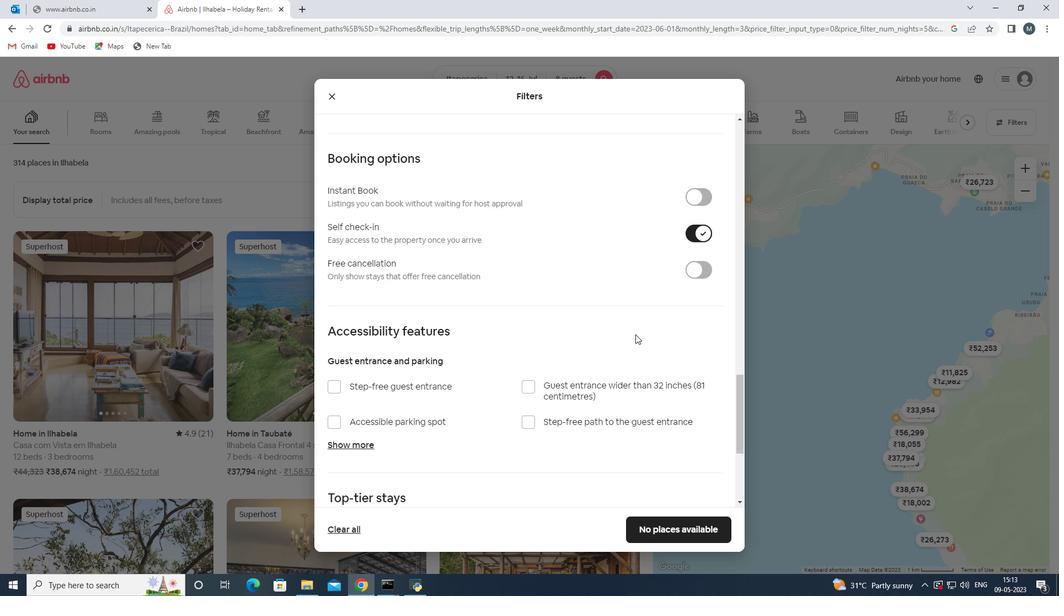 
Action: Mouse scrolled (614, 338) with delta (0, 0)
Screenshot: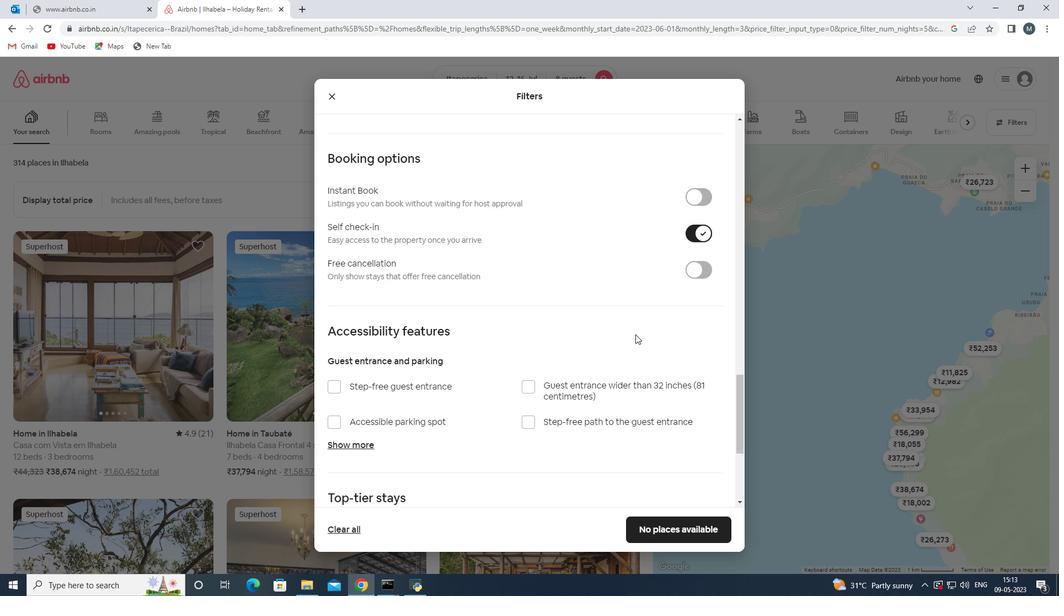
Action: Mouse moved to (612, 340)
Screenshot: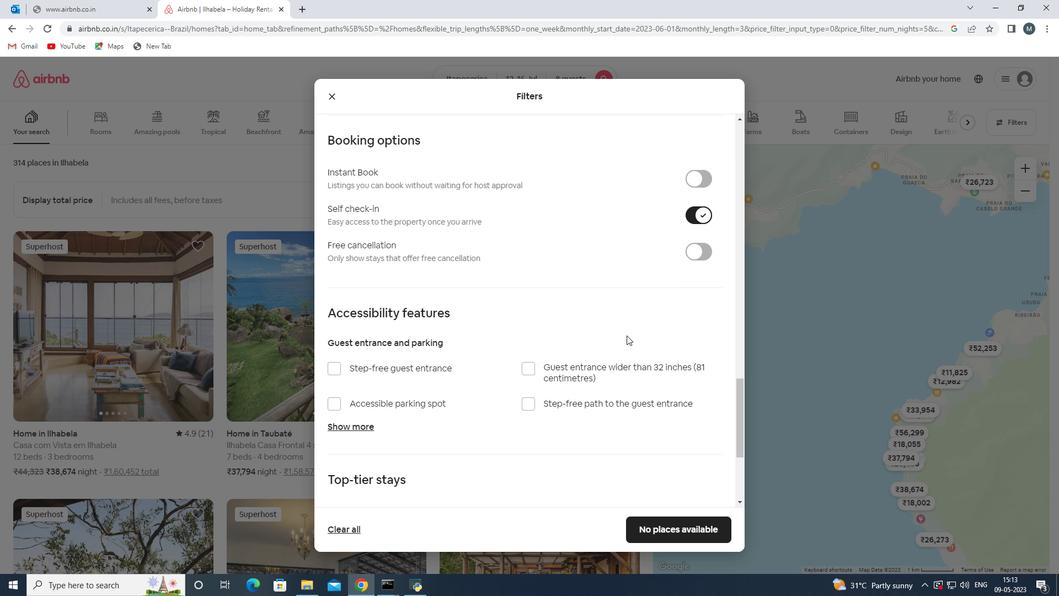 
Action: Mouse scrolled (612, 340) with delta (0, 0)
Screenshot: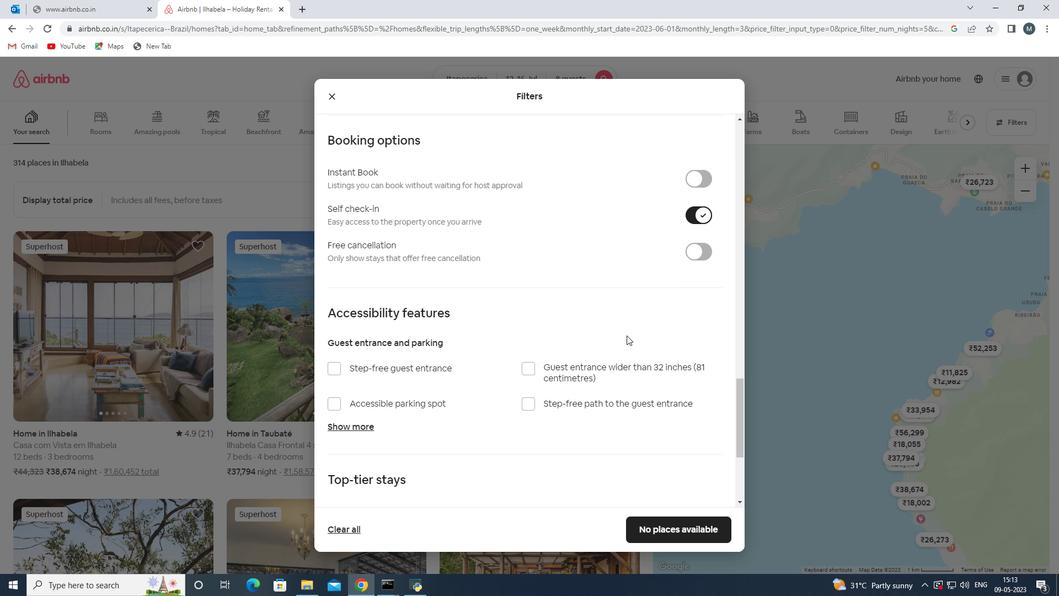 
Action: Mouse moved to (588, 348)
Screenshot: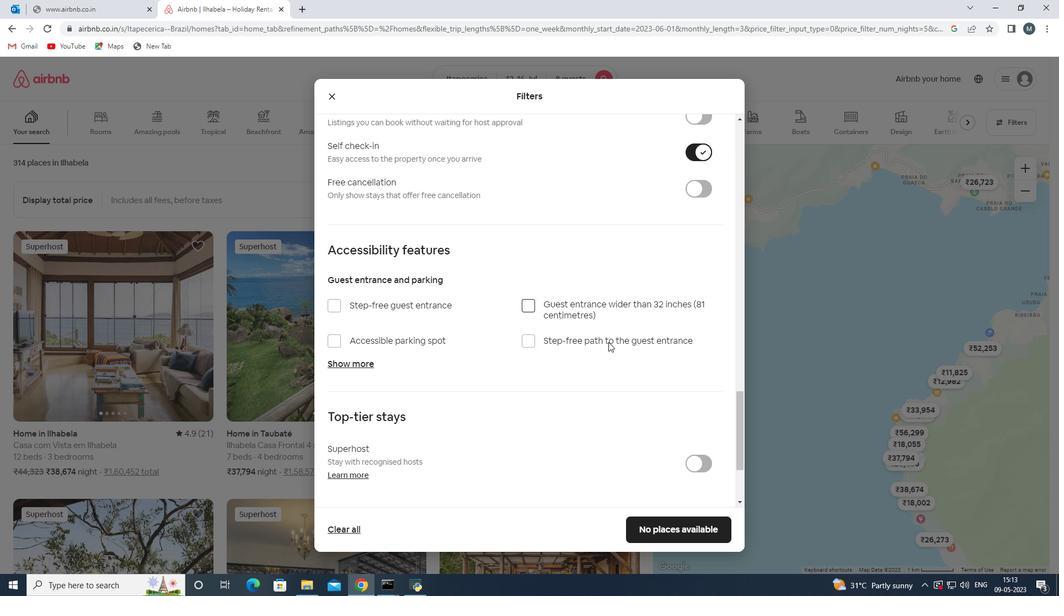 
Action: Mouse scrolled (588, 348) with delta (0, 0)
Screenshot: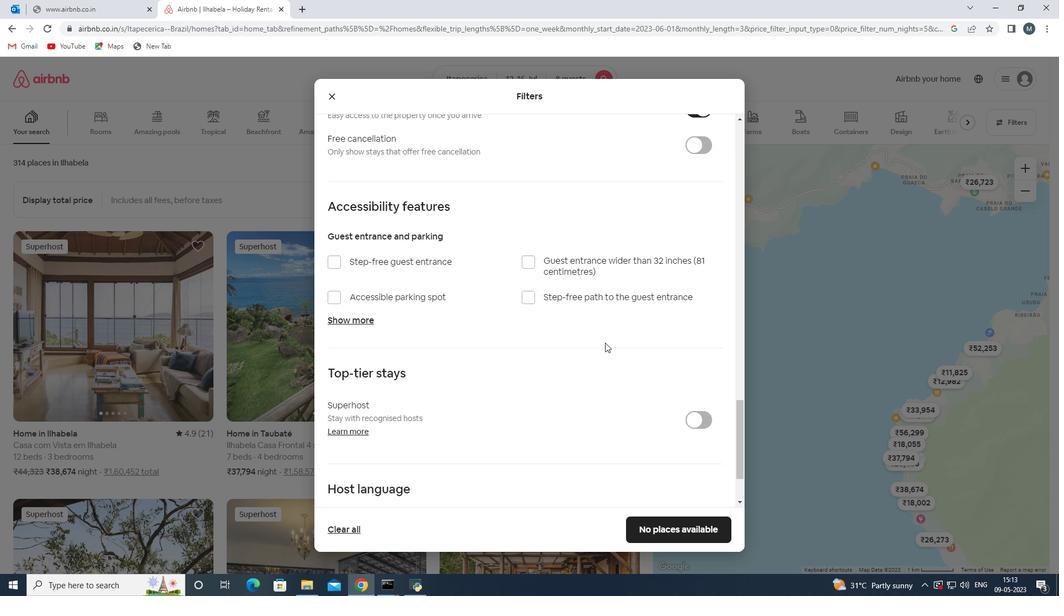 
Action: Mouse moved to (585, 351)
Screenshot: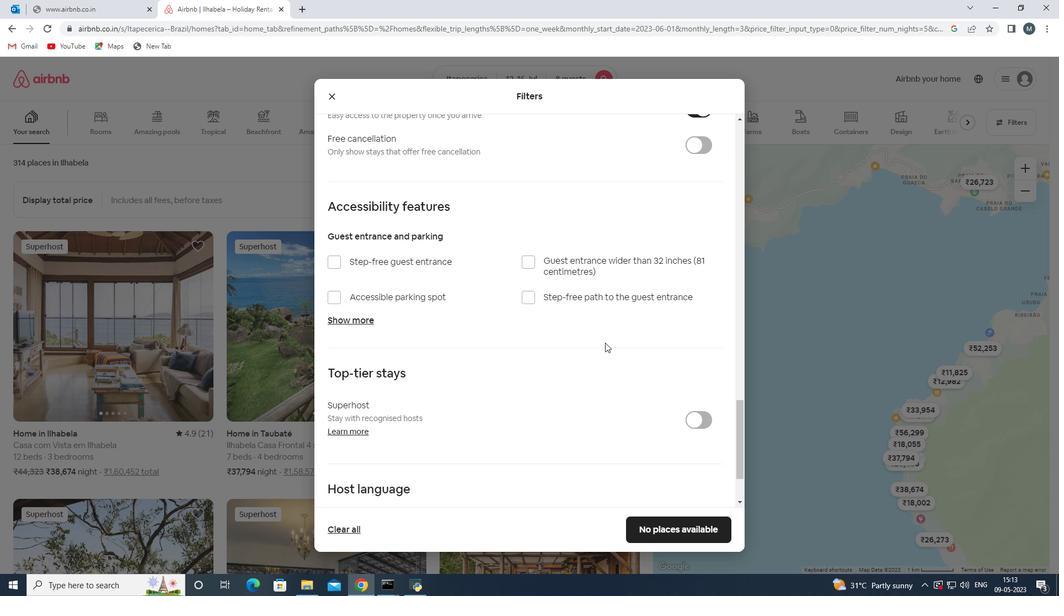 
Action: Mouse scrolled (586, 350) with delta (0, 0)
Screenshot: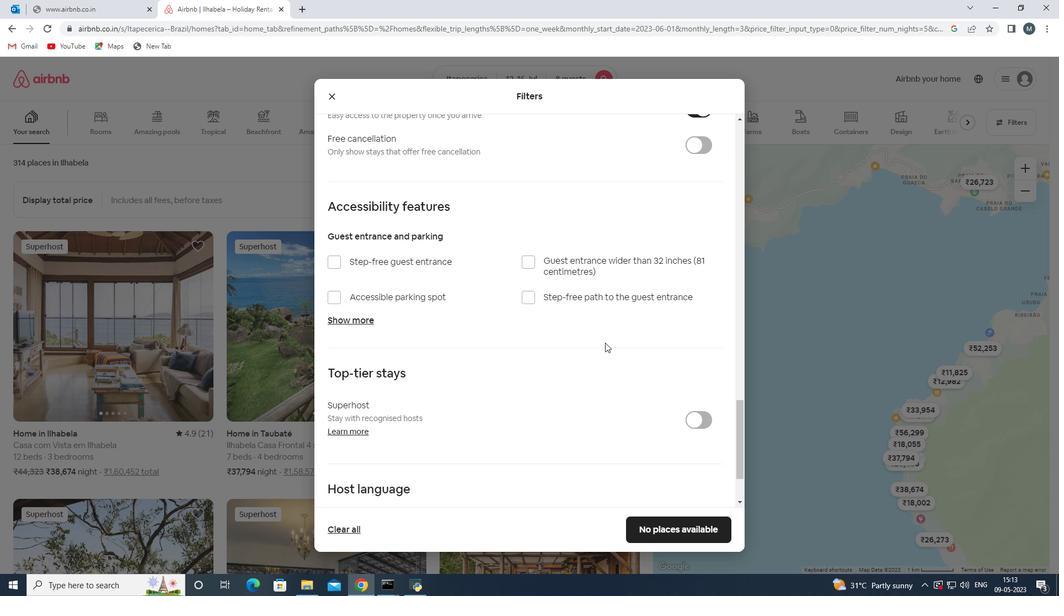 
Action: Mouse moved to (580, 353)
Screenshot: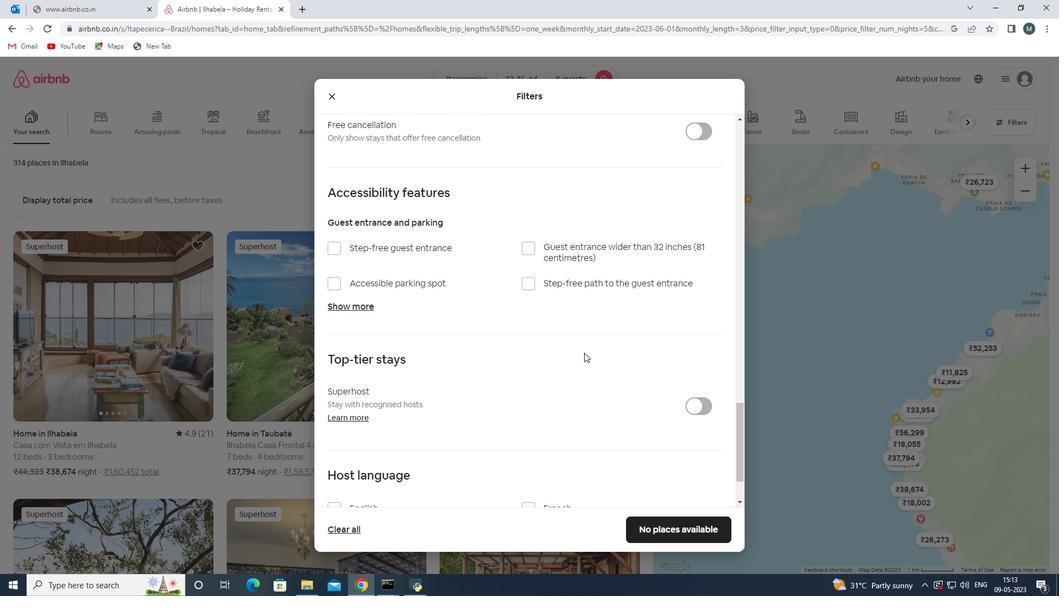 
Action: Mouse scrolled (580, 353) with delta (0, 0)
Screenshot: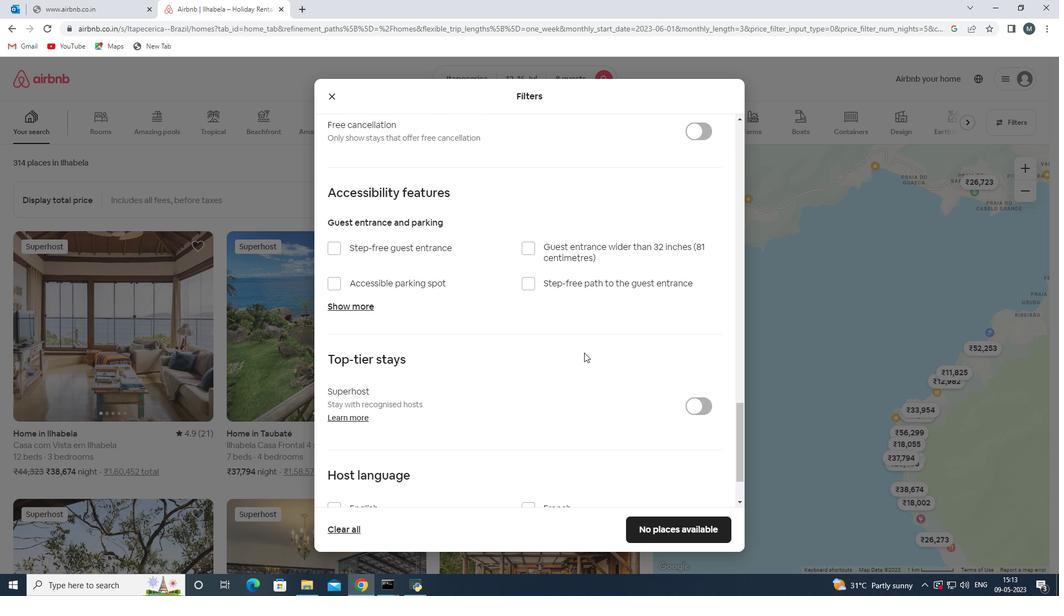 
Action: Mouse moved to (571, 354)
Screenshot: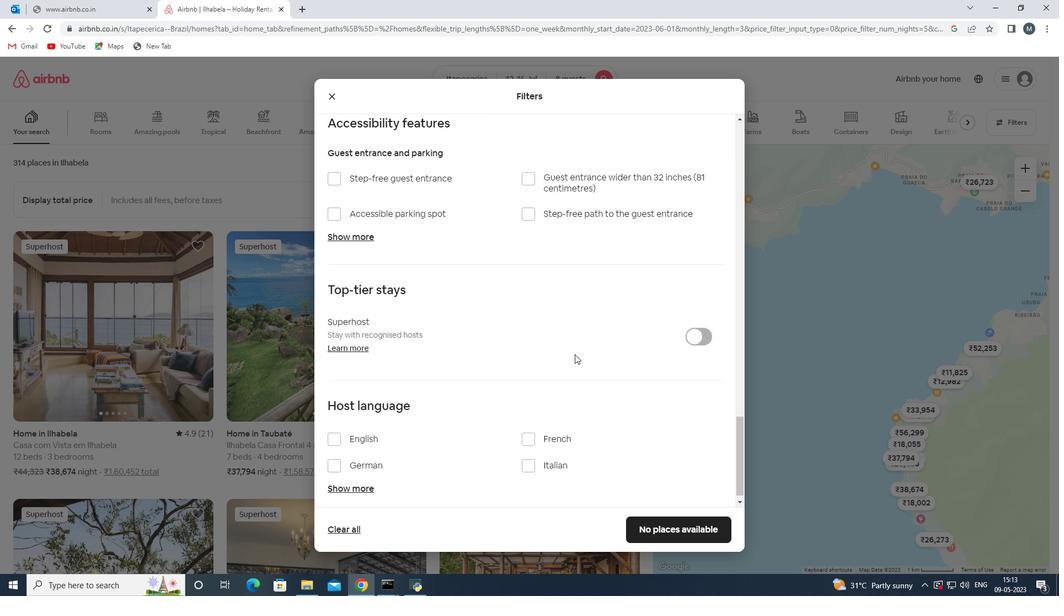 
Action: Mouse scrolled (571, 354) with delta (0, 0)
Screenshot: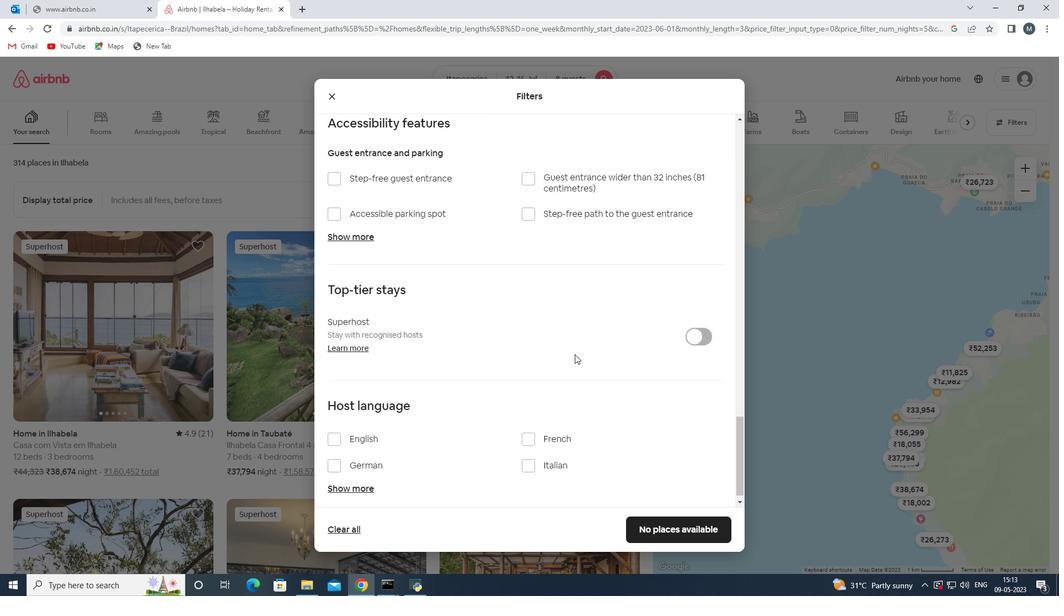 
Action: Mouse moved to (337, 433)
Screenshot: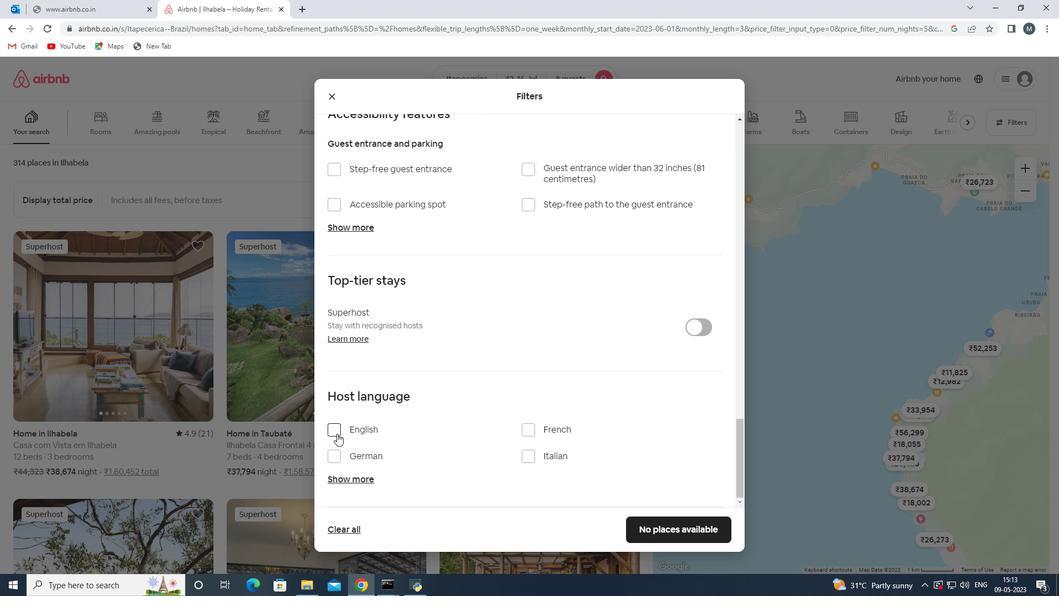 
Action: Mouse pressed left at (337, 433)
Screenshot: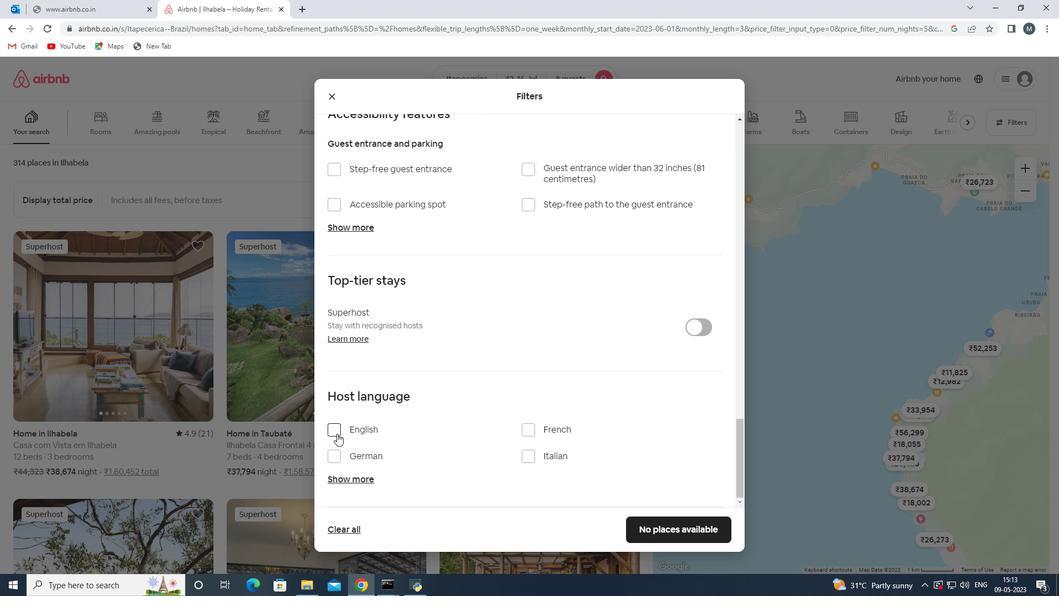
Action: Mouse moved to (664, 524)
Screenshot: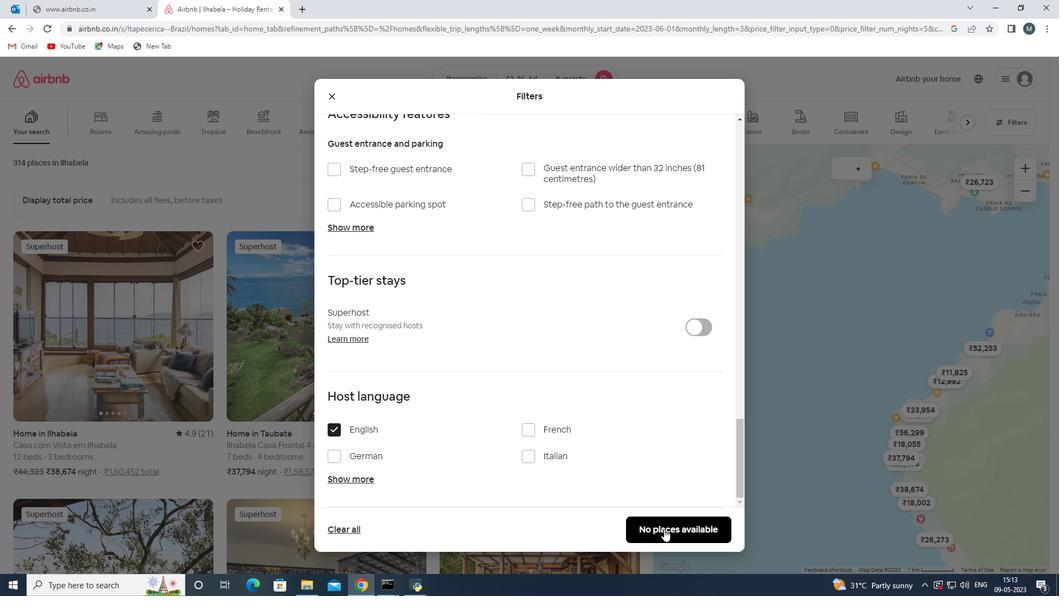 
Action: Mouse pressed left at (664, 524)
Screenshot: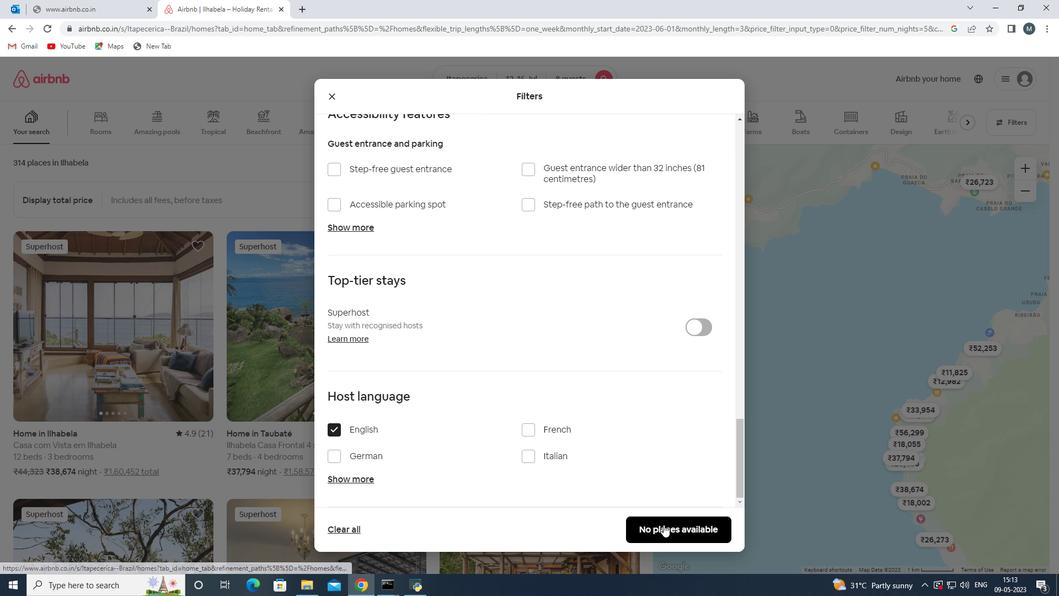 
Action: Mouse moved to (664, 524)
Screenshot: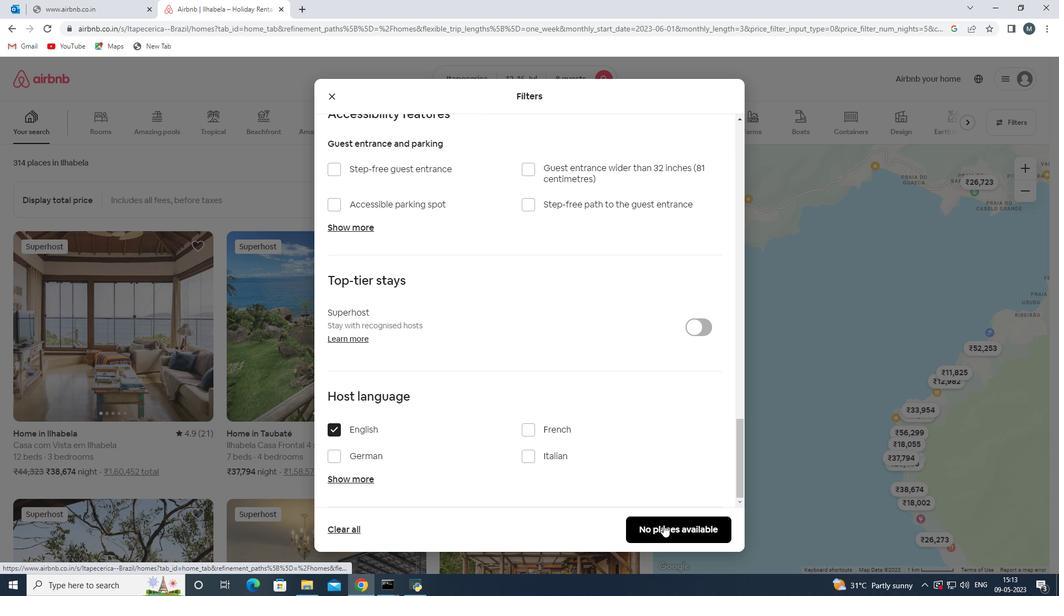 
